 Task: Research Airbnb options in Laukaa, Finland from 6th December, 2023 to 15th December, 2023 for 6 adults. Place can be entire room or private room with 6 bedrooms having 6 beds and 6 bathrooms. Property type can be house. Amenities needed are: wifi, TV, free parkinig on premises, gym, breakfast.
Action: Mouse moved to (522, 108)
Screenshot: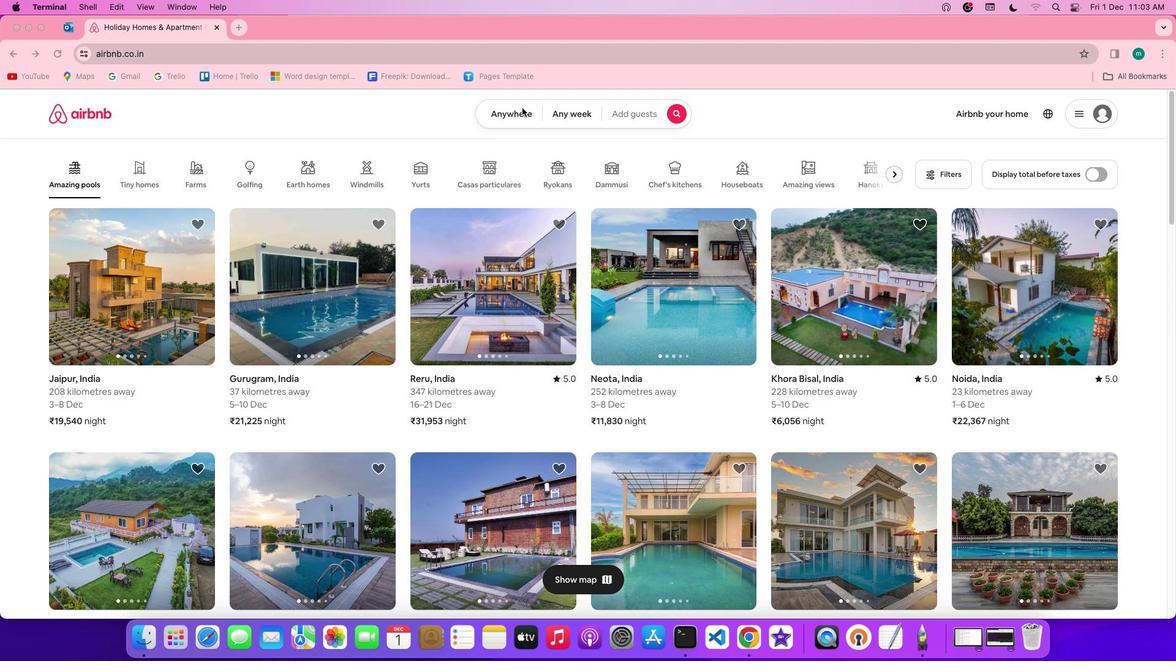 
Action: Mouse pressed left at (522, 108)
Screenshot: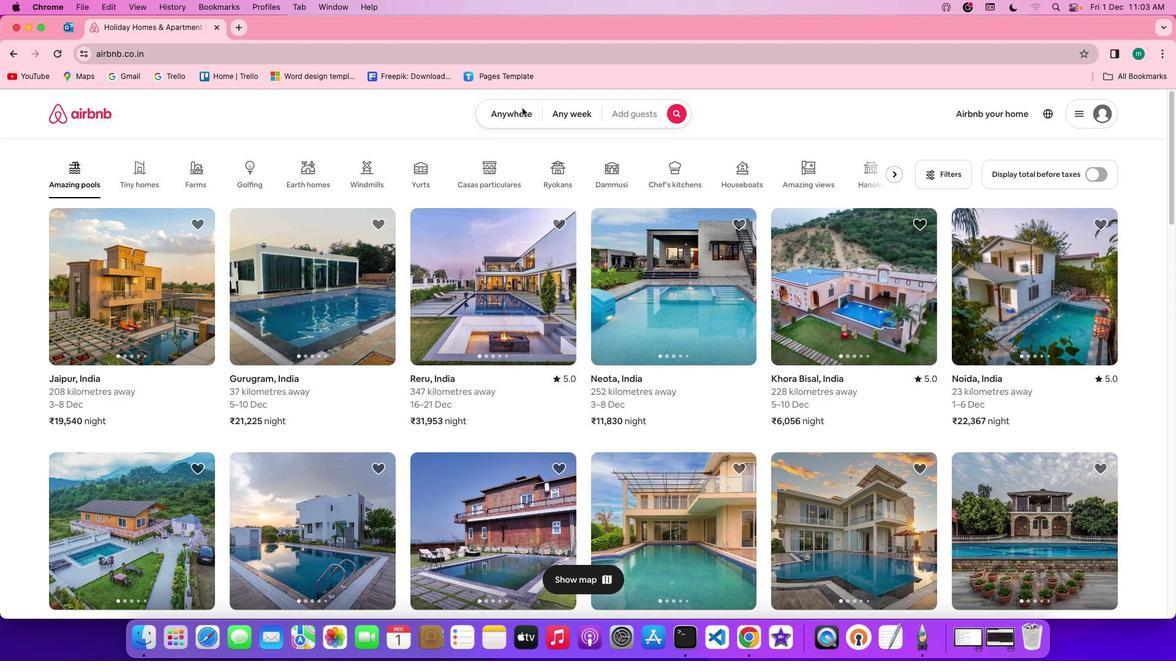 
Action: Mouse pressed left at (522, 108)
Screenshot: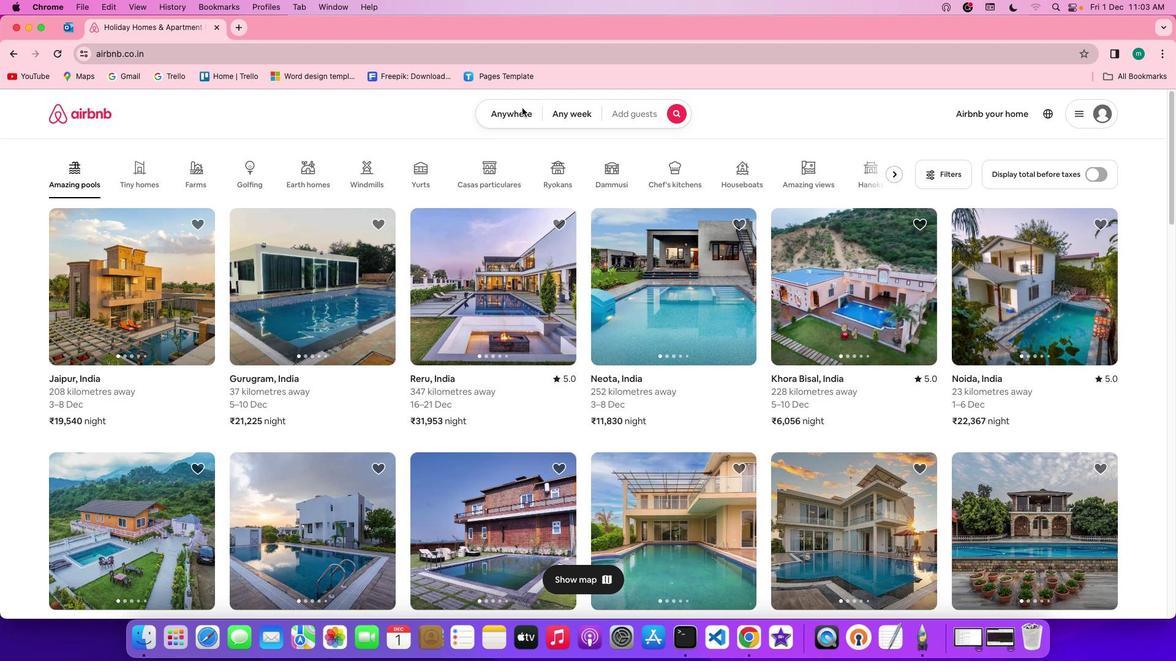 
Action: Mouse moved to (451, 158)
Screenshot: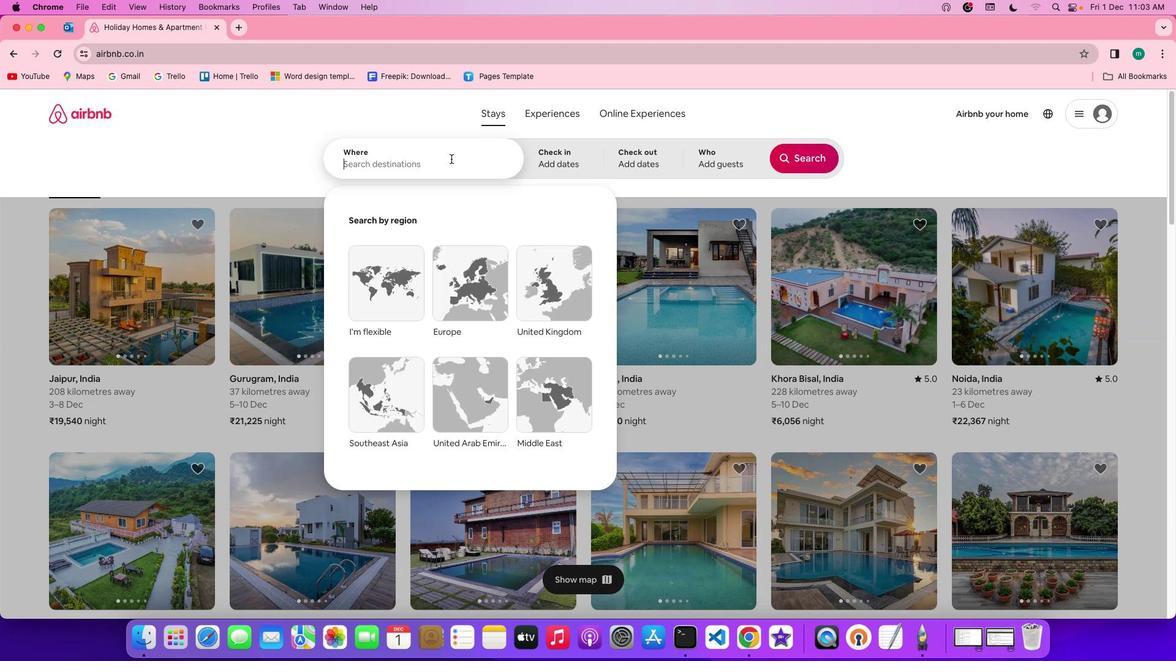 
Action: Mouse pressed left at (451, 158)
Screenshot: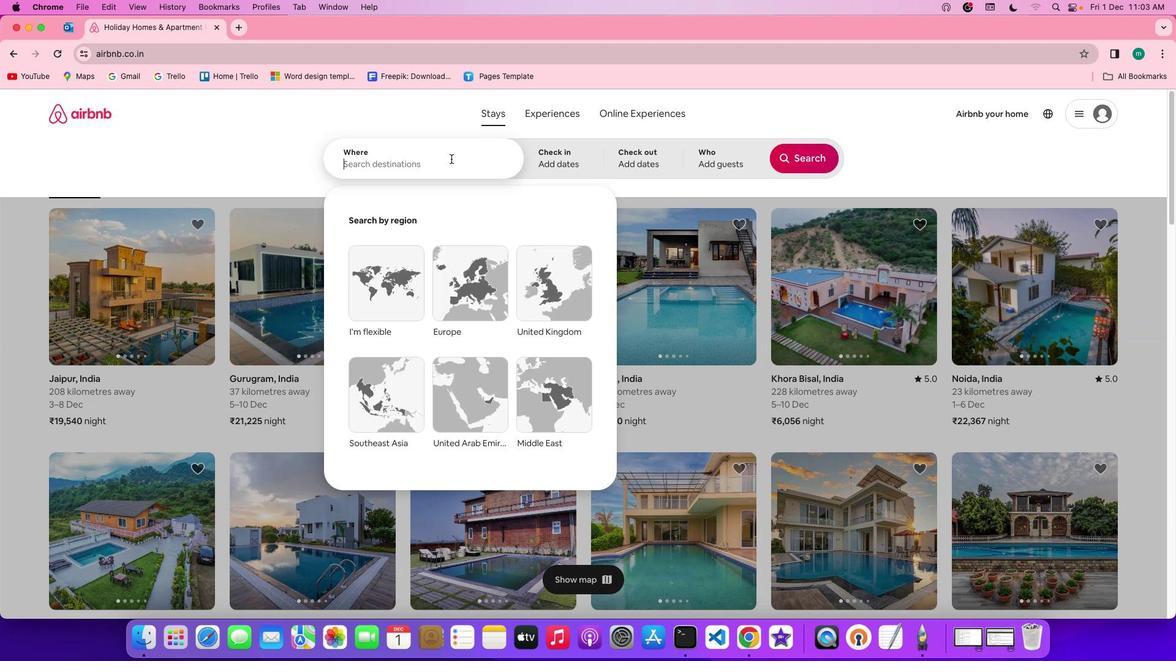 
Action: Key pressed Key.shift'L''a''u''k''a''a'','Key.spaceKey.shift'f''i''n''l''a''n''d'
Screenshot: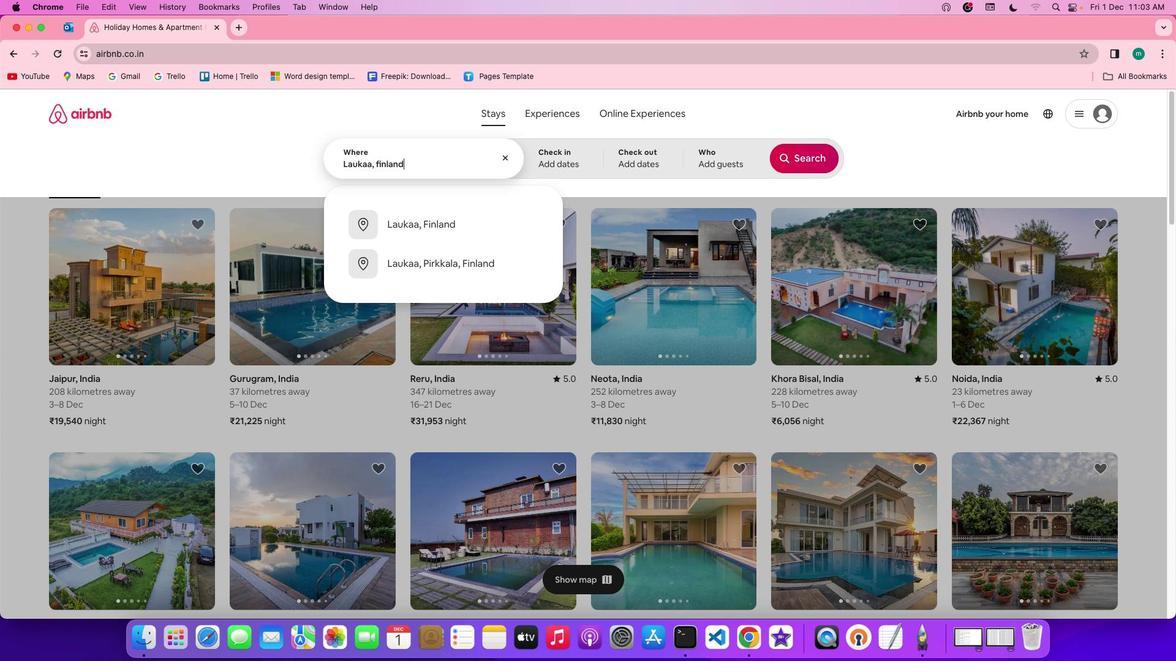 
Action: Mouse moved to (570, 162)
Screenshot: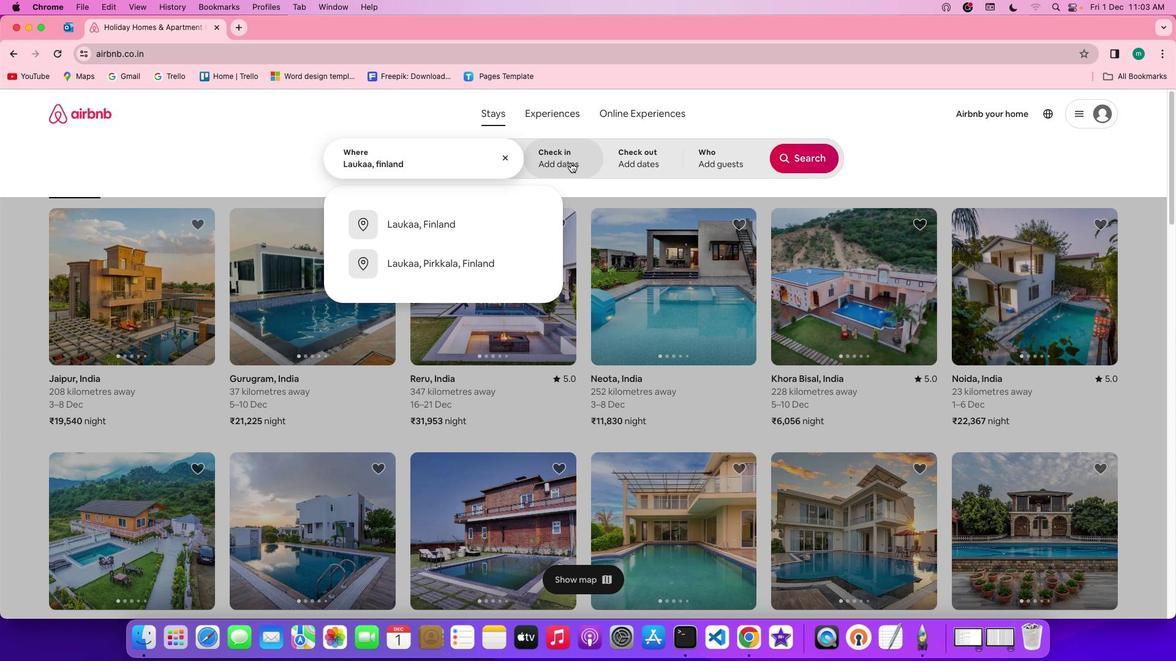 
Action: Mouse pressed left at (570, 162)
Screenshot: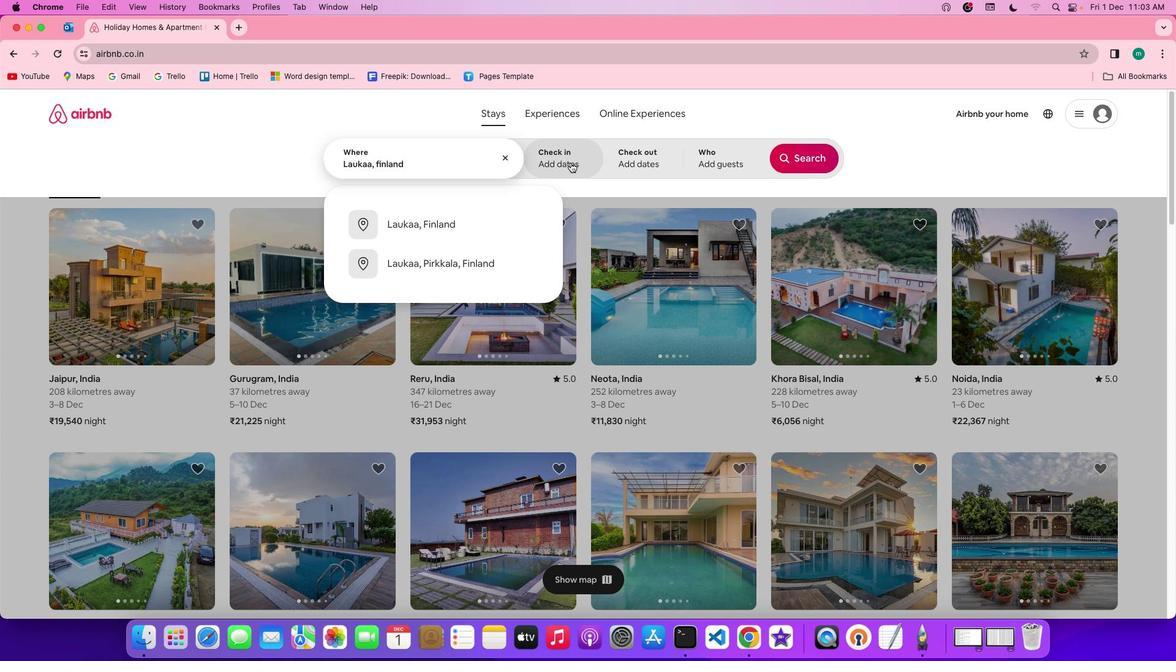 
Action: Mouse moved to (802, 307)
Screenshot: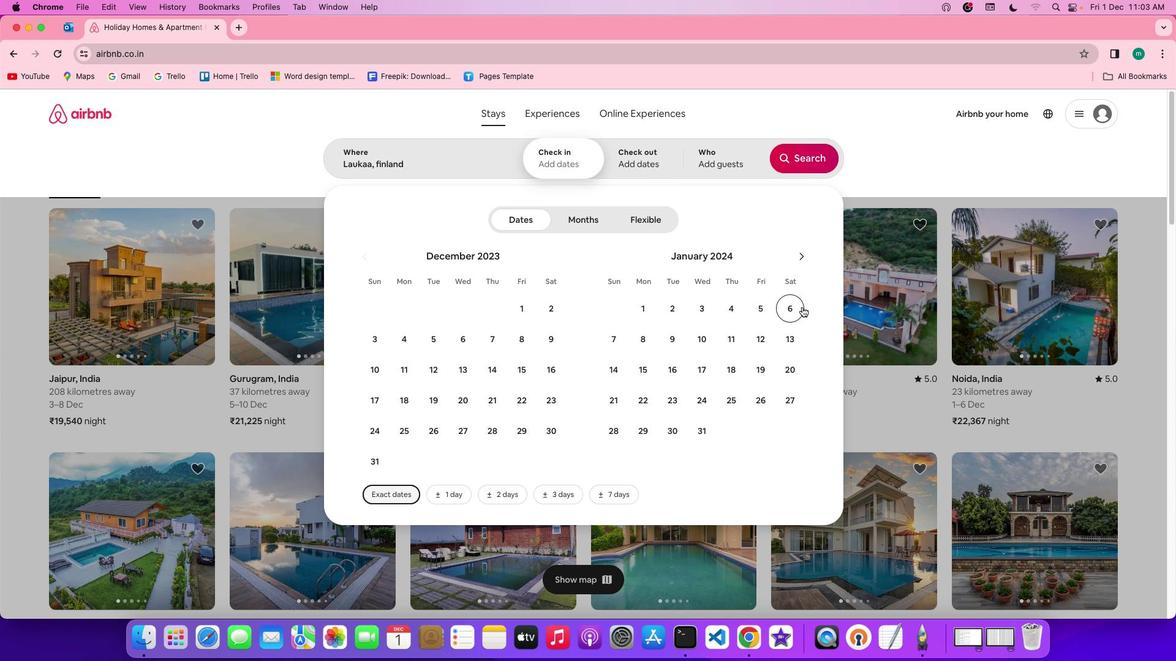 
Action: Mouse pressed left at (802, 307)
Screenshot: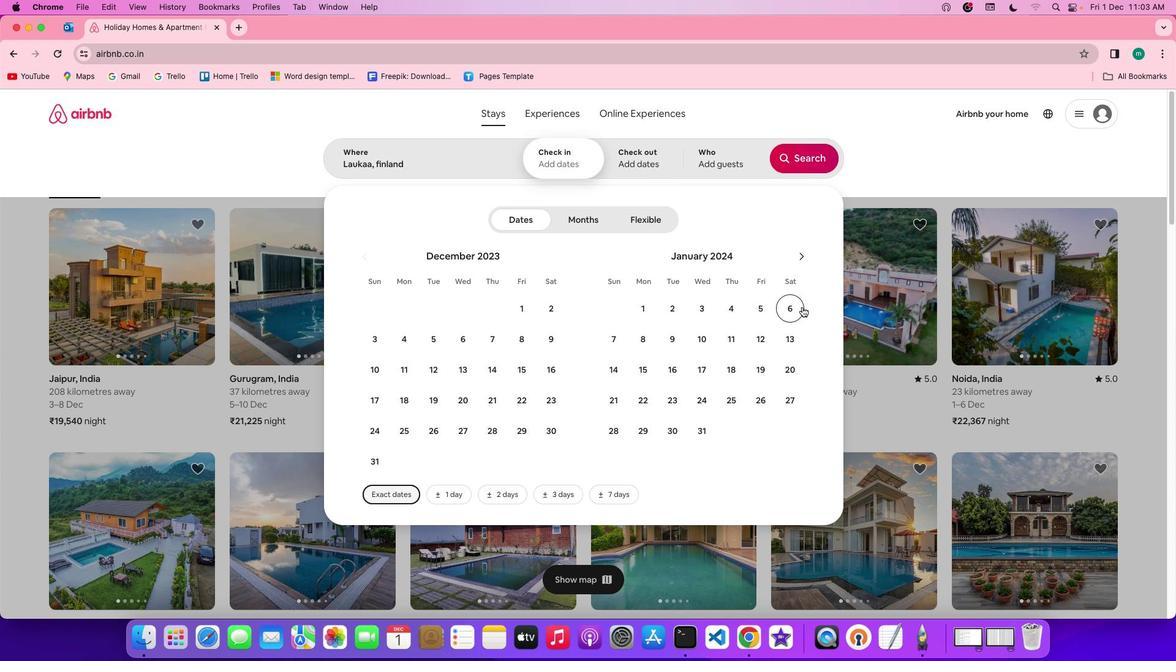 
Action: Mouse moved to (653, 369)
Screenshot: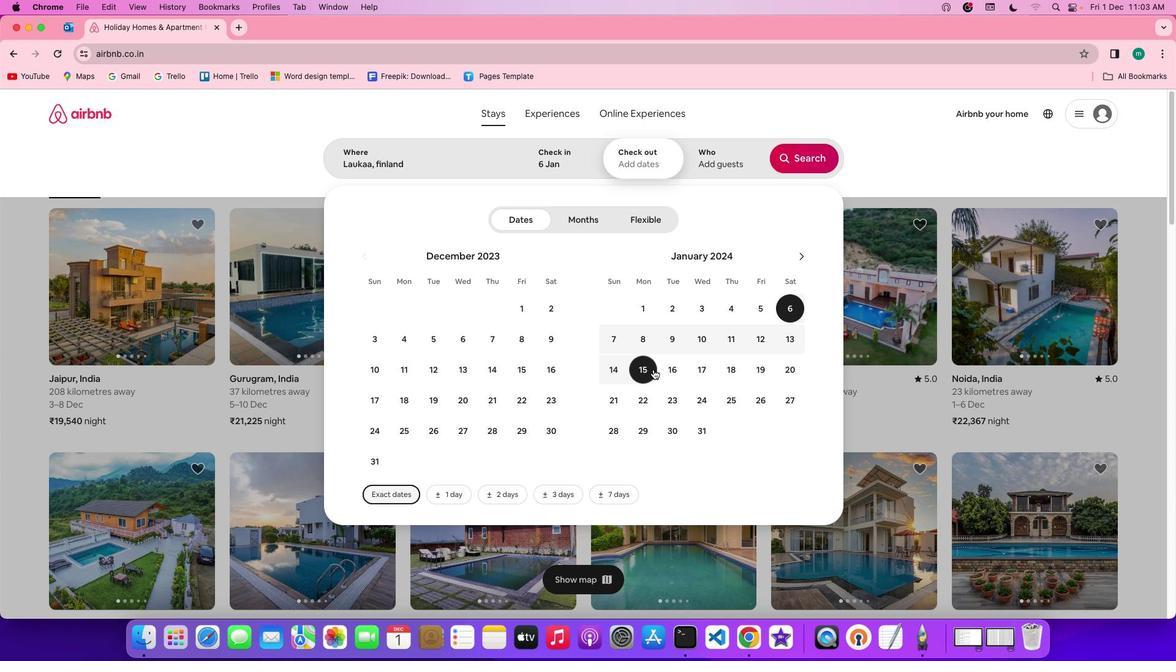 
Action: Mouse pressed left at (653, 369)
Screenshot: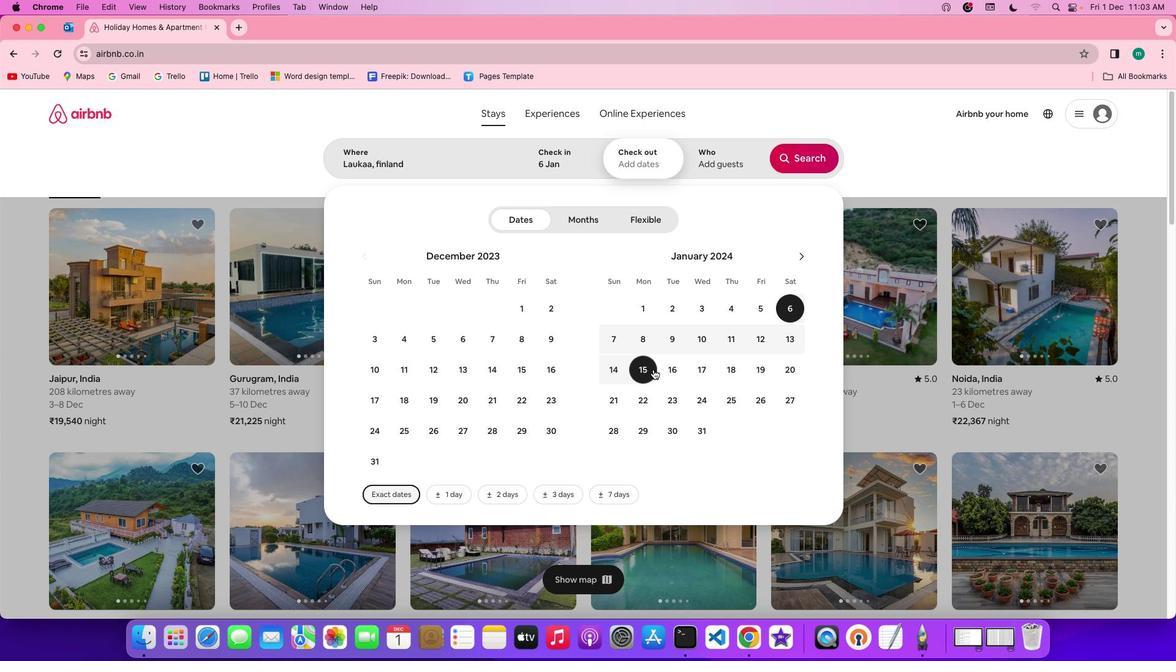 
Action: Mouse moved to (724, 158)
Screenshot: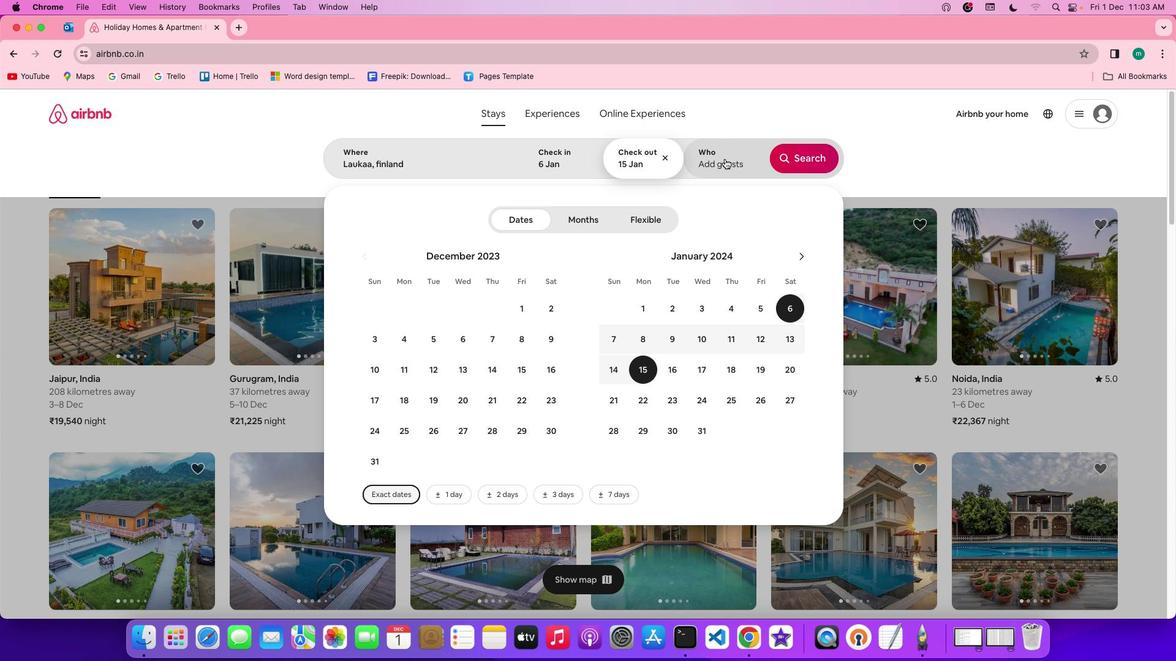
Action: Mouse pressed left at (724, 158)
Screenshot: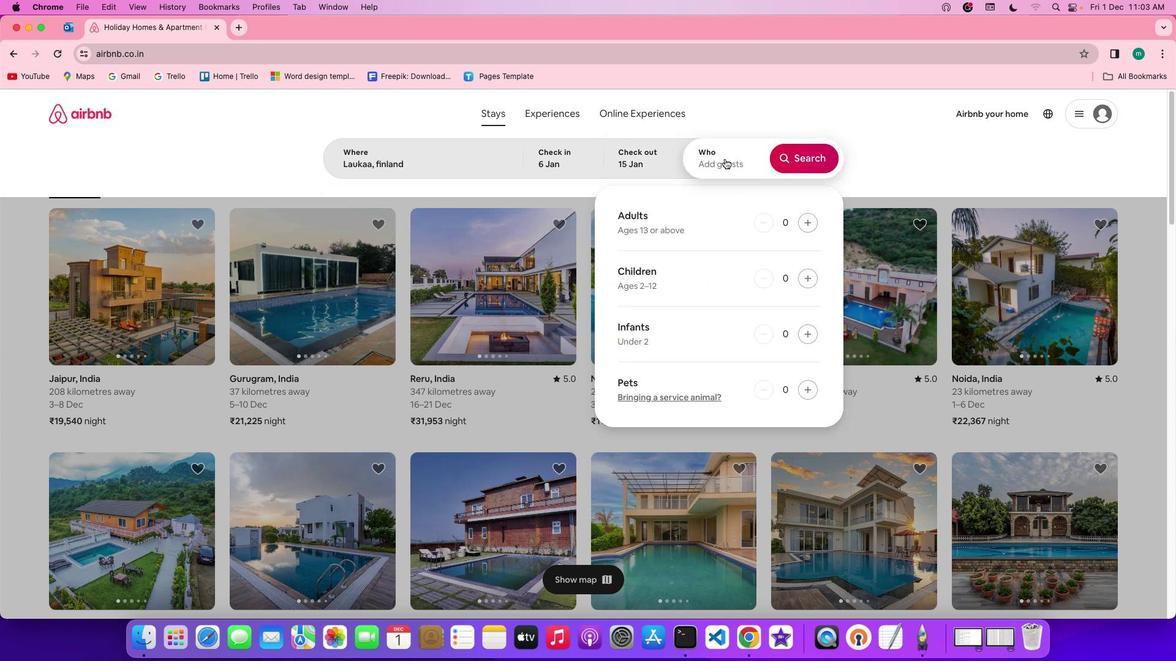 
Action: Mouse moved to (803, 220)
Screenshot: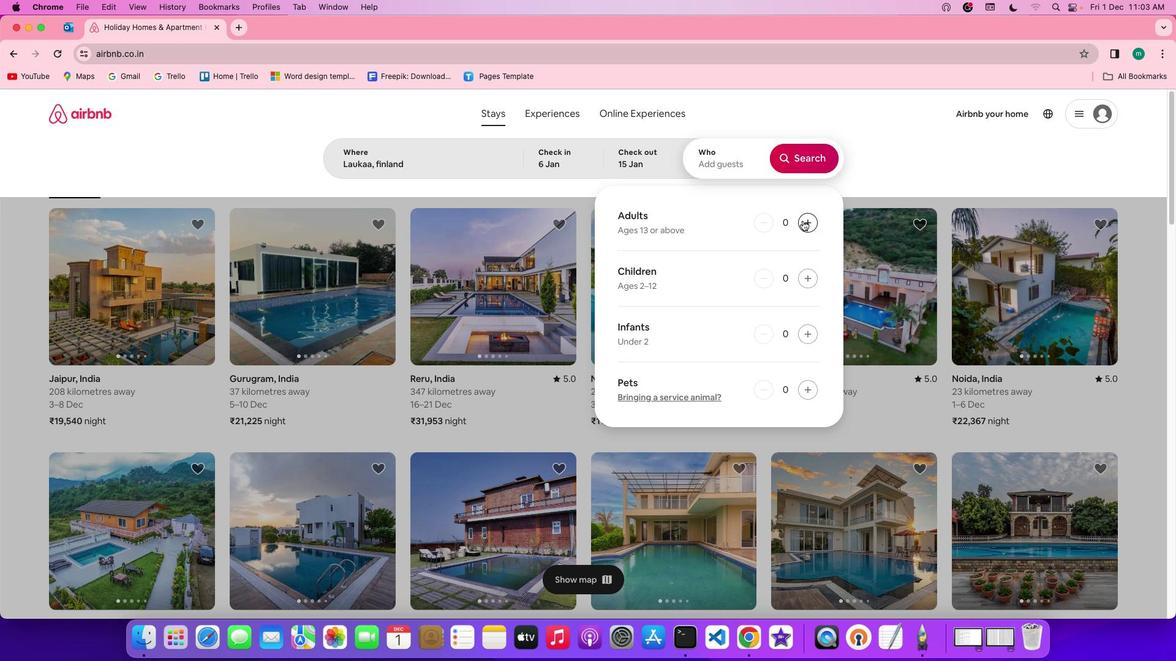 
Action: Mouse pressed left at (803, 220)
Screenshot: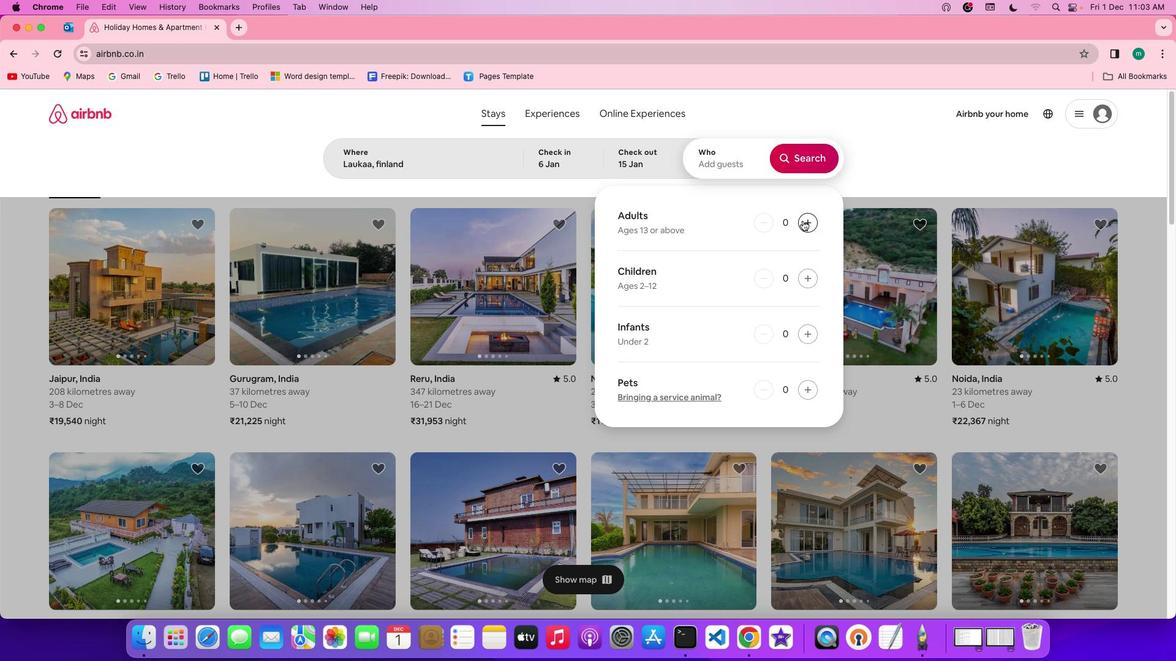 
Action: Mouse pressed left at (803, 220)
Screenshot: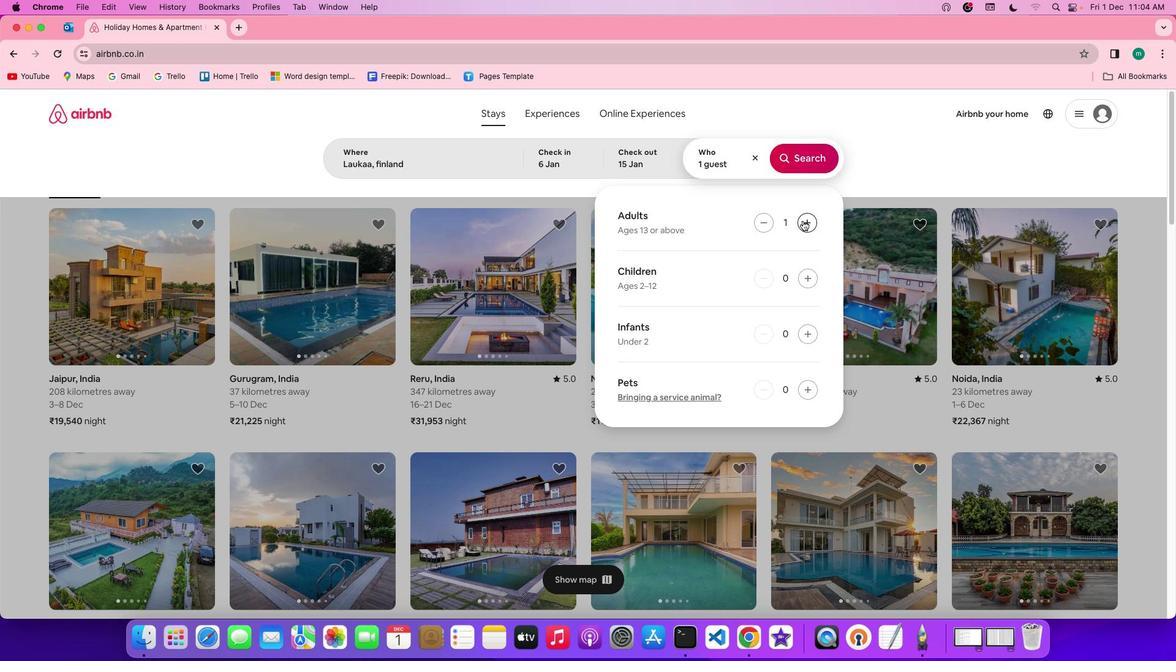 
Action: Mouse pressed left at (803, 220)
Screenshot: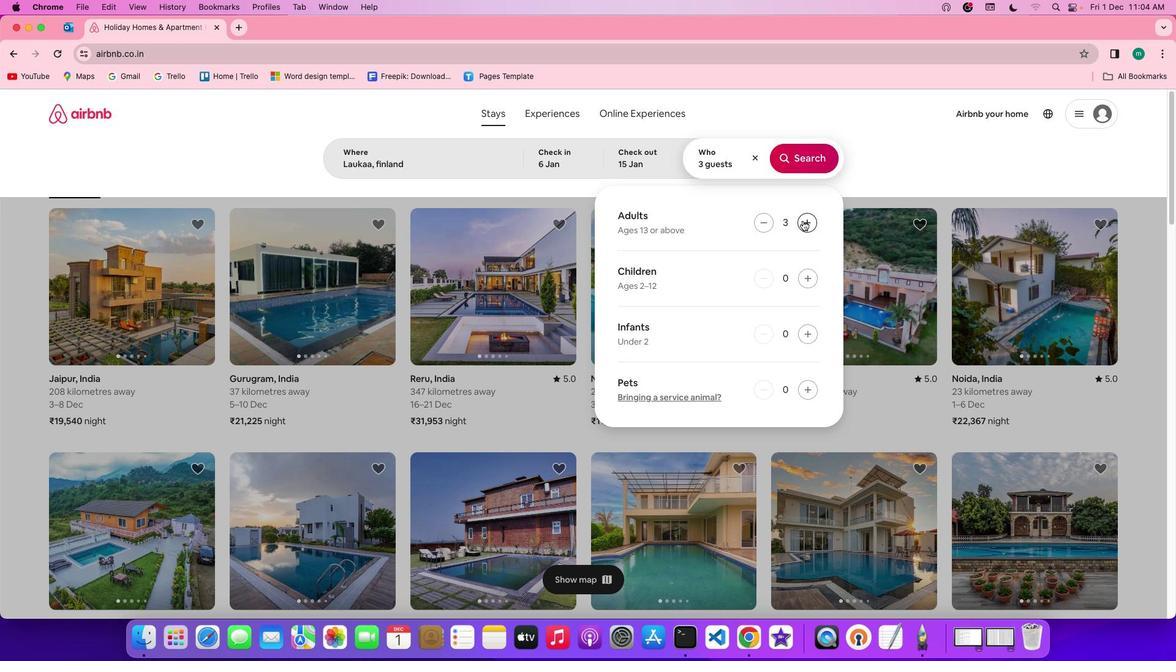 
Action: Mouse pressed left at (803, 220)
Screenshot: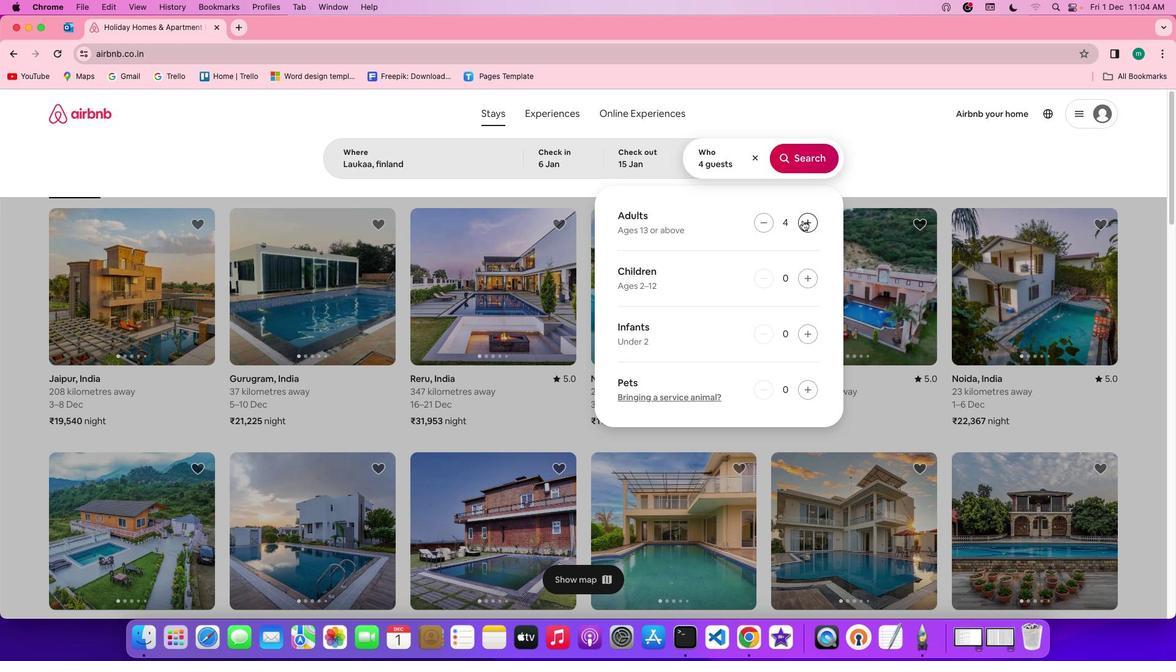 
Action: Mouse pressed left at (803, 220)
Screenshot: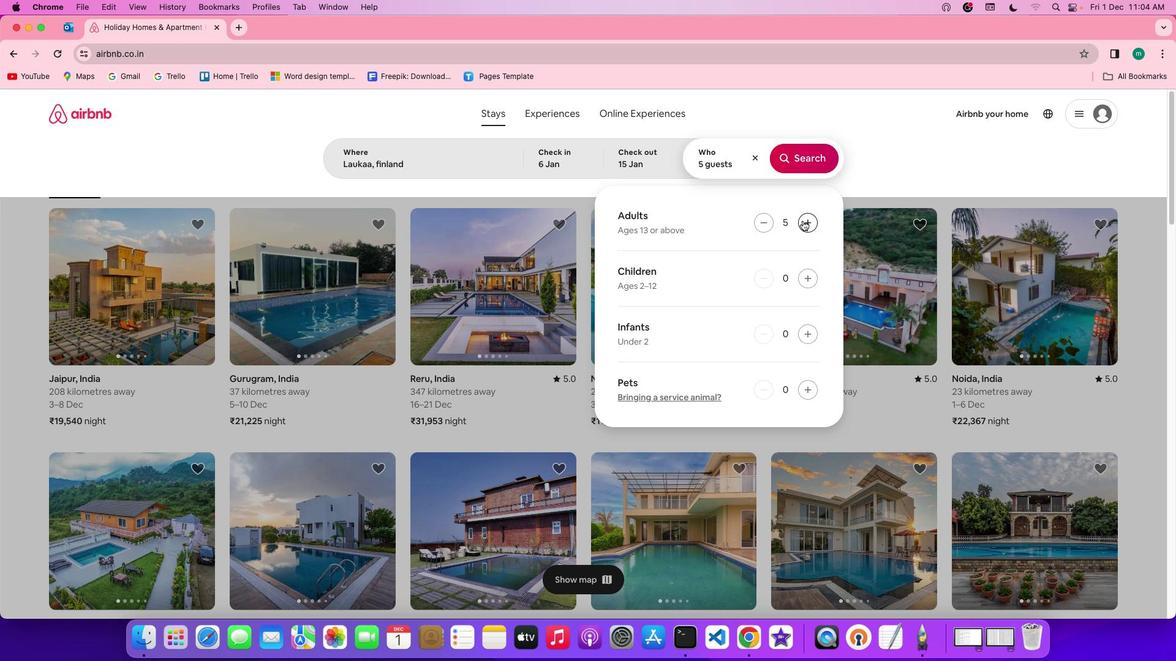 
Action: Mouse pressed left at (803, 220)
Screenshot: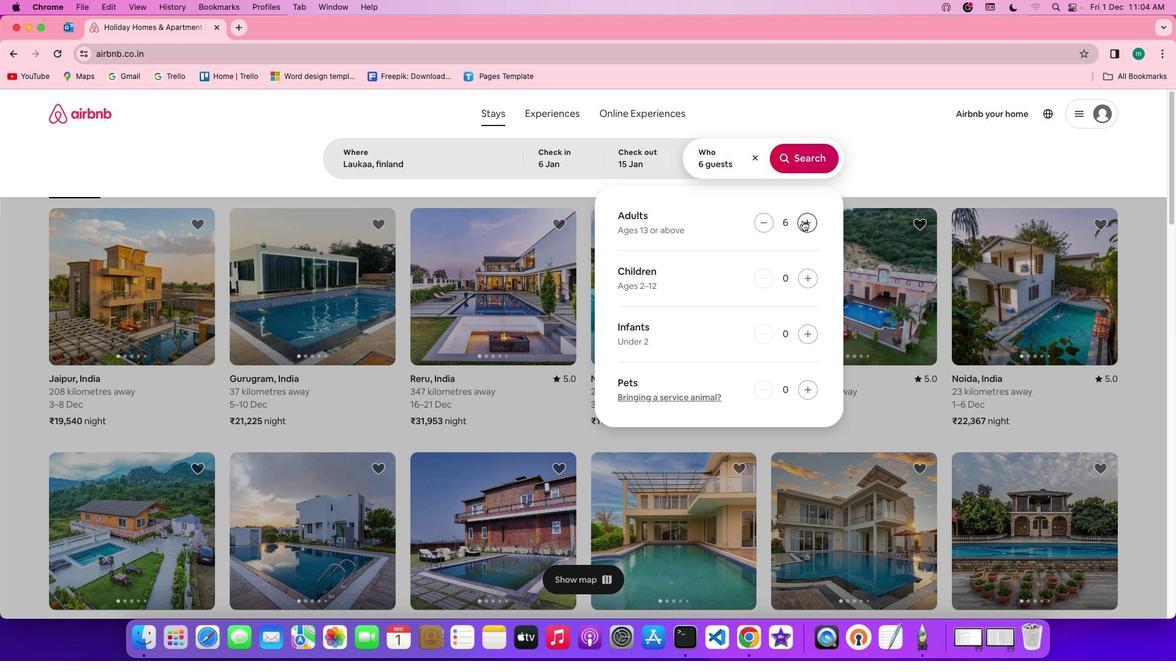 
Action: Mouse moved to (809, 152)
Screenshot: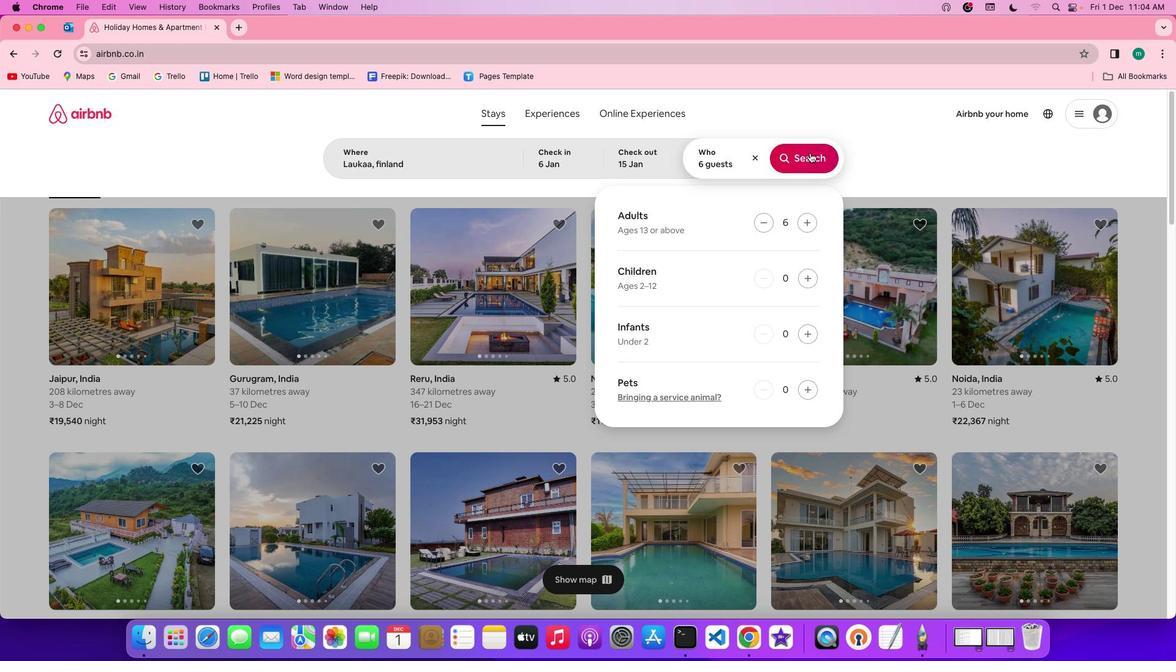 
Action: Mouse pressed left at (809, 152)
Screenshot: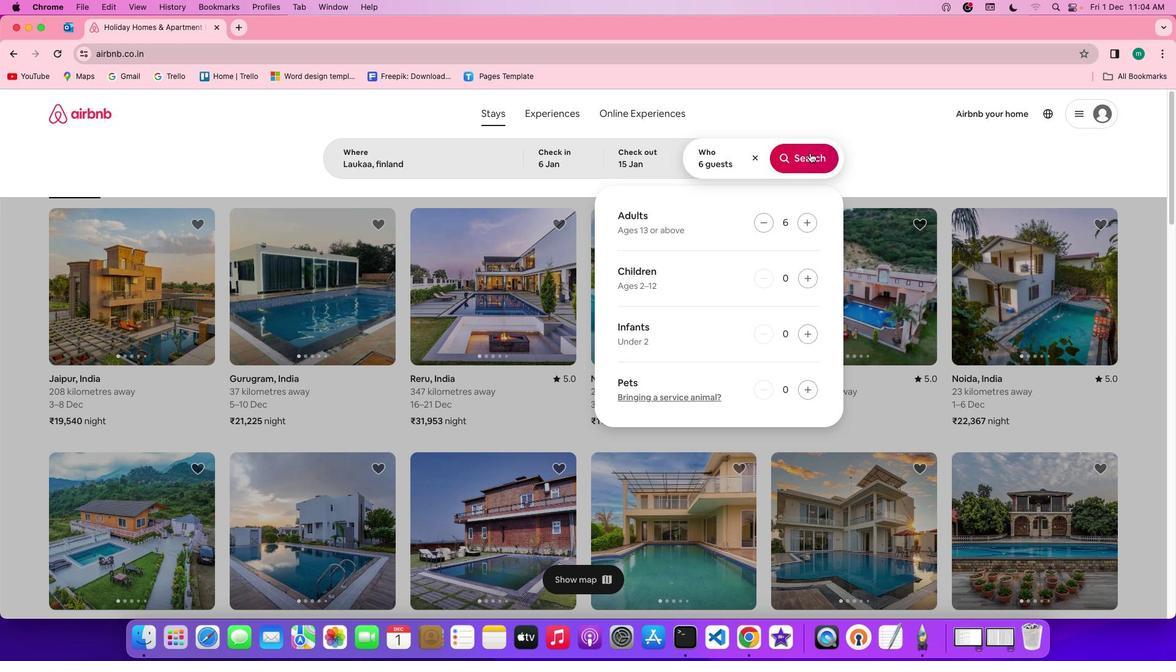 
Action: Mouse moved to (985, 159)
Screenshot: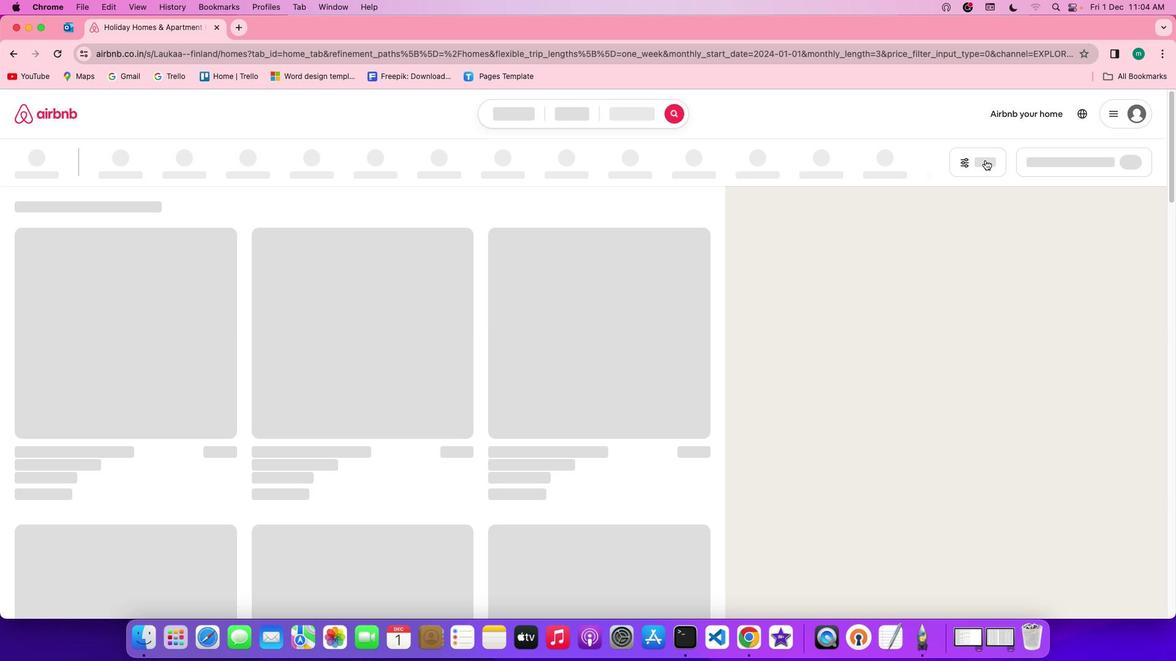 
Action: Mouse pressed left at (985, 159)
Screenshot: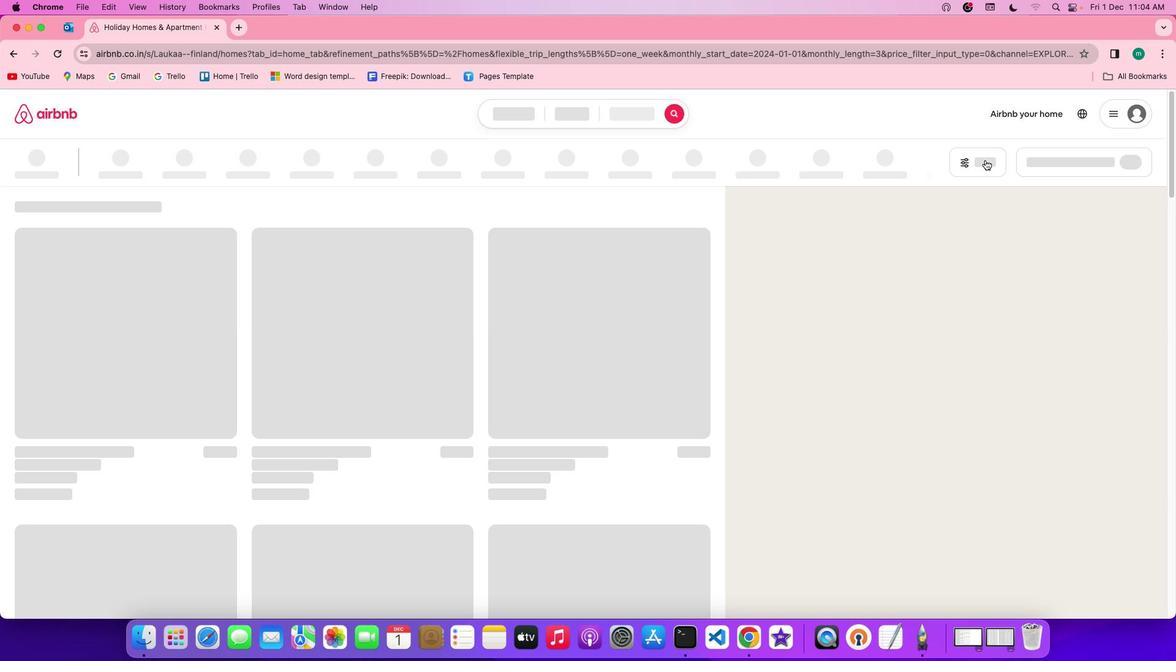 
Action: Mouse moved to (600, 333)
Screenshot: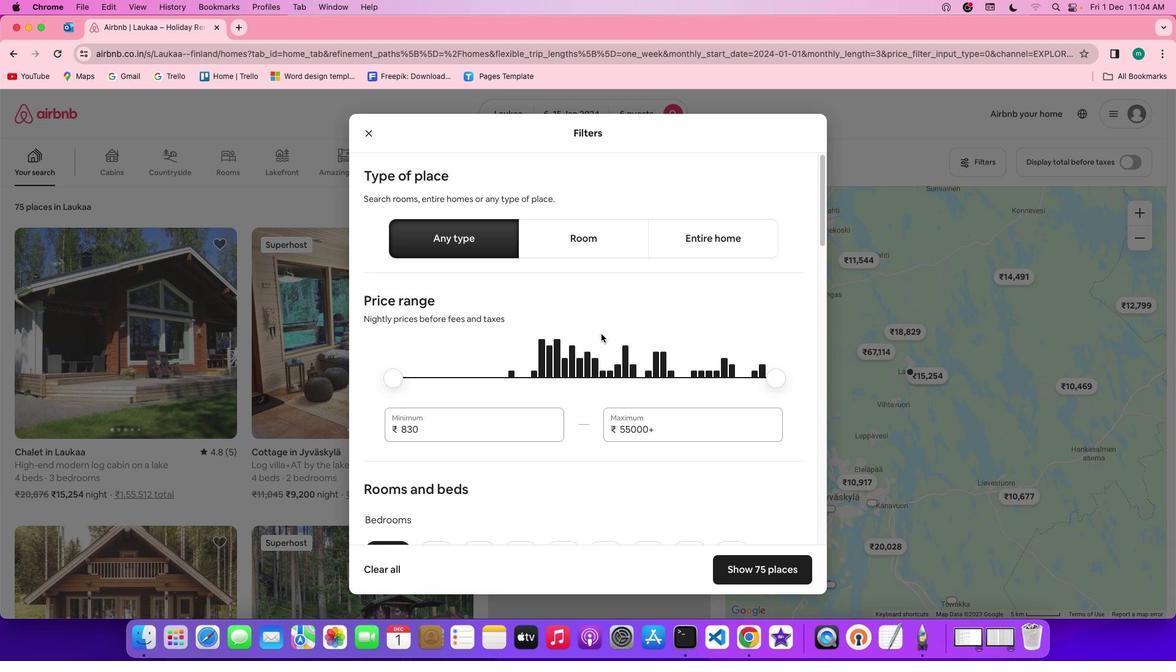 
Action: Mouse scrolled (600, 333) with delta (0, 0)
Screenshot: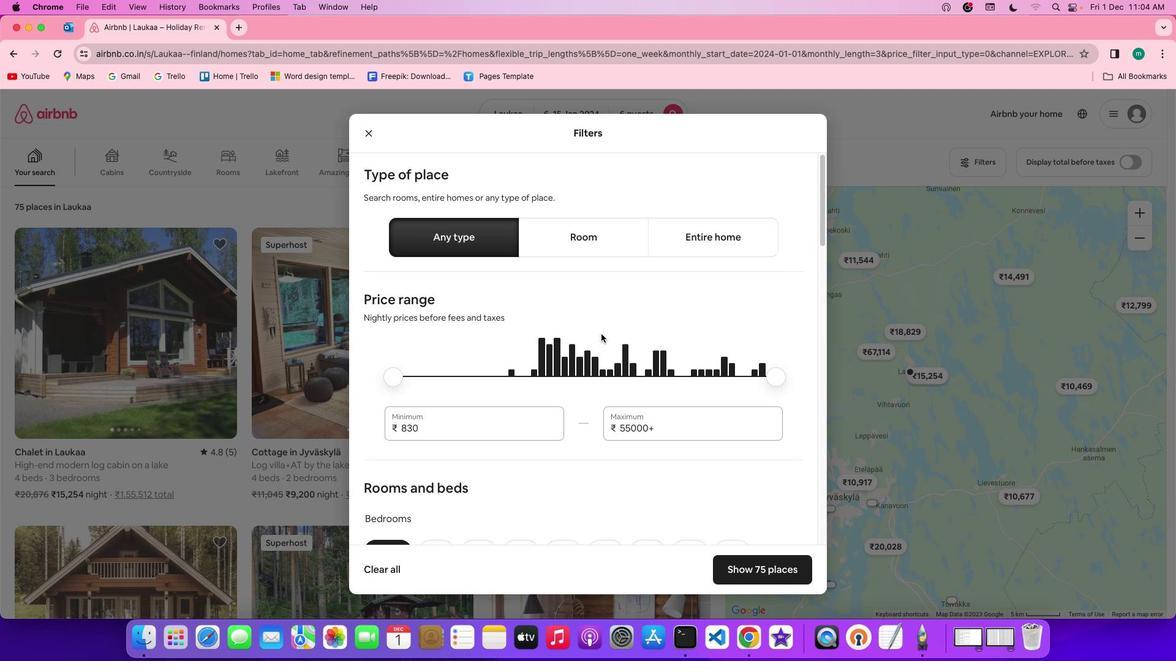 
Action: Mouse scrolled (600, 333) with delta (0, 0)
Screenshot: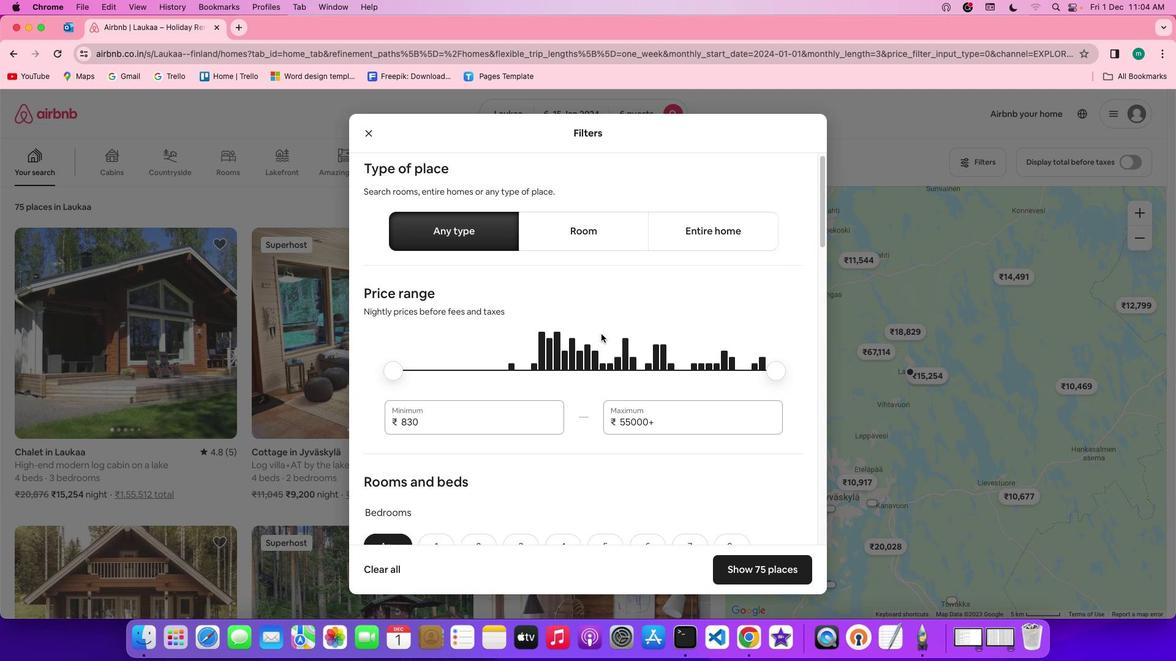 
Action: Mouse scrolled (600, 333) with delta (0, 0)
Screenshot: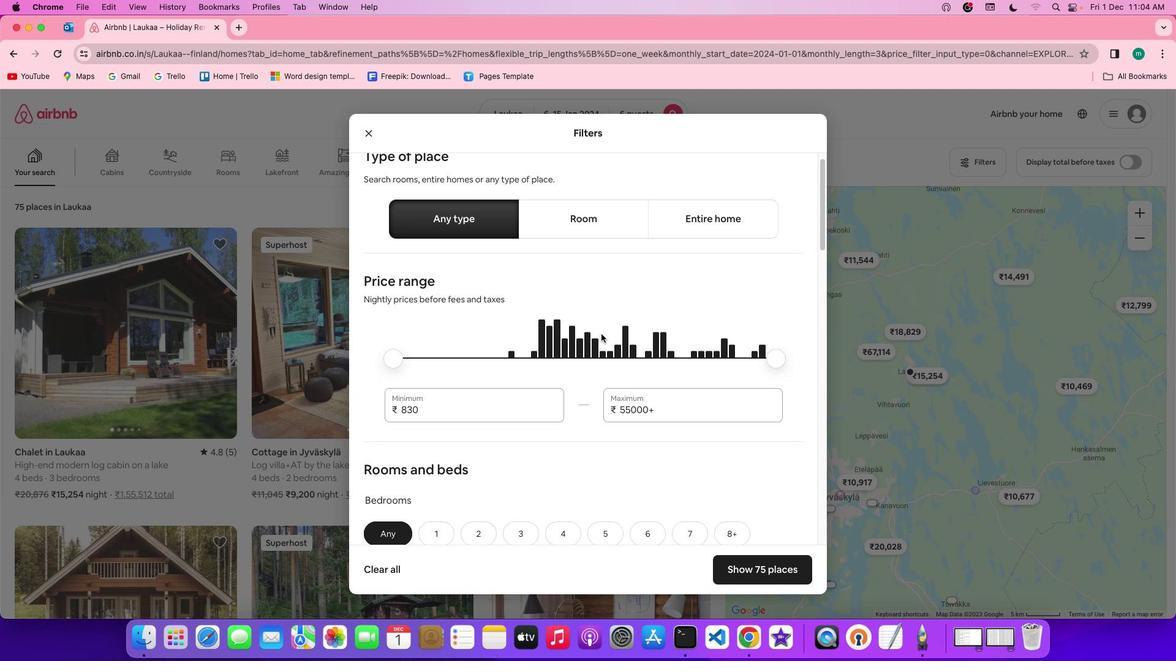 
Action: Mouse scrolled (600, 333) with delta (0, 0)
Screenshot: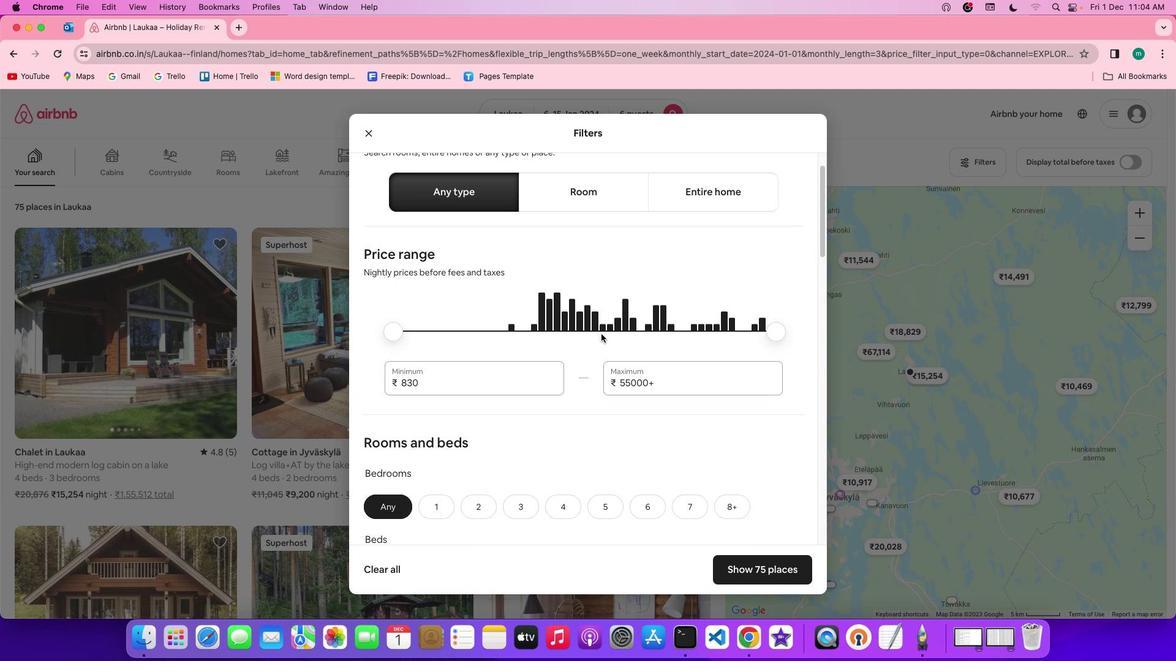 
Action: Mouse scrolled (600, 333) with delta (0, 0)
Screenshot: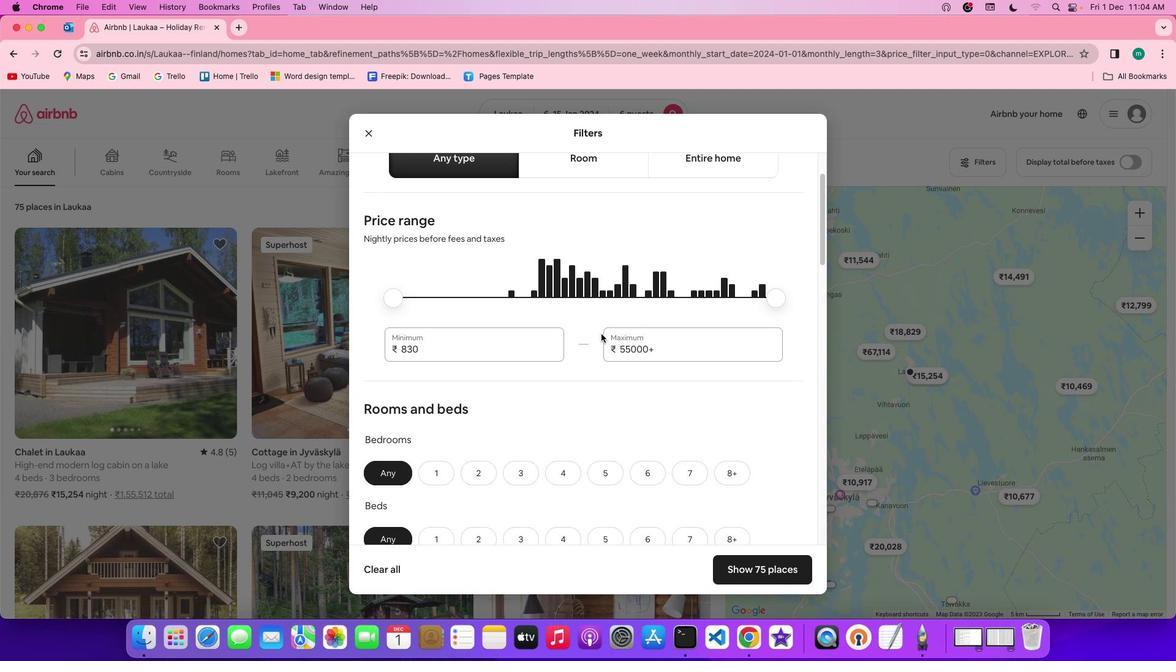 
Action: Mouse scrolled (600, 333) with delta (0, 0)
Screenshot: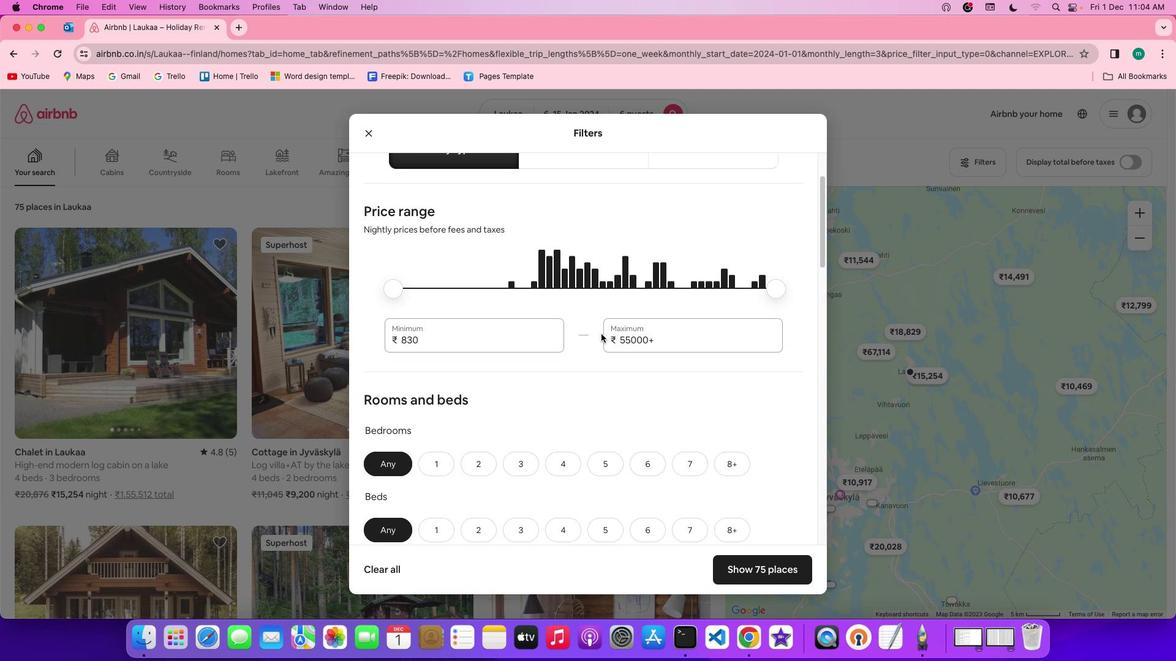
Action: Mouse scrolled (600, 333) with delta (0, -1)
Screenshot: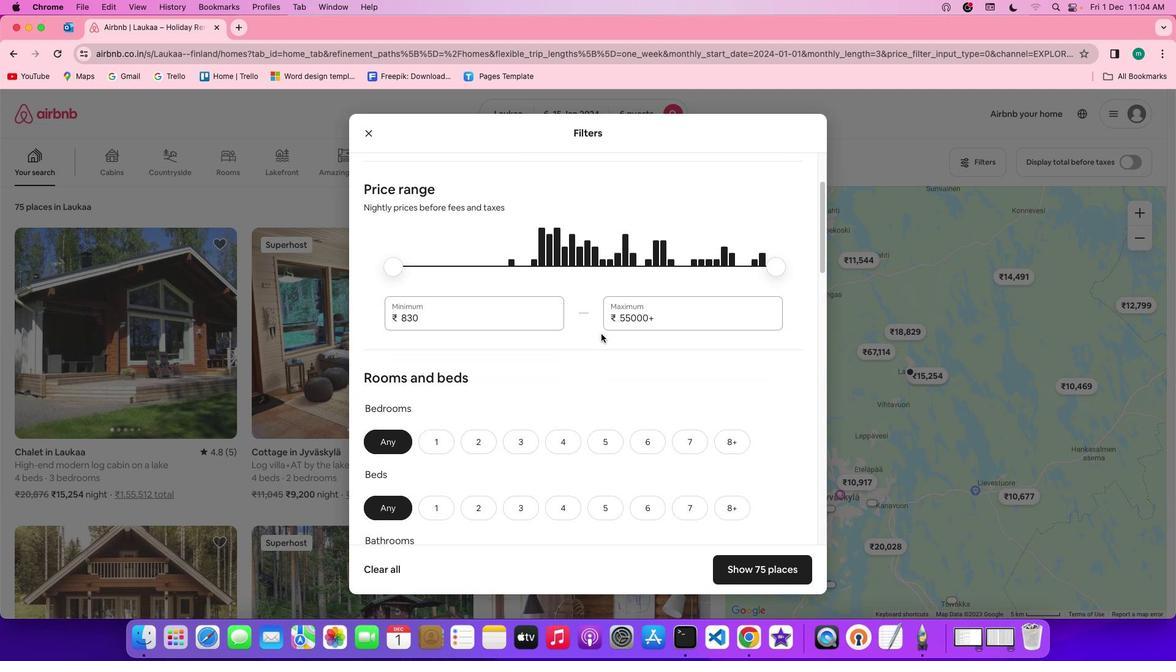 
Action: Mouse scrolled (600, 333) with delta (0, -1)
Screenshot: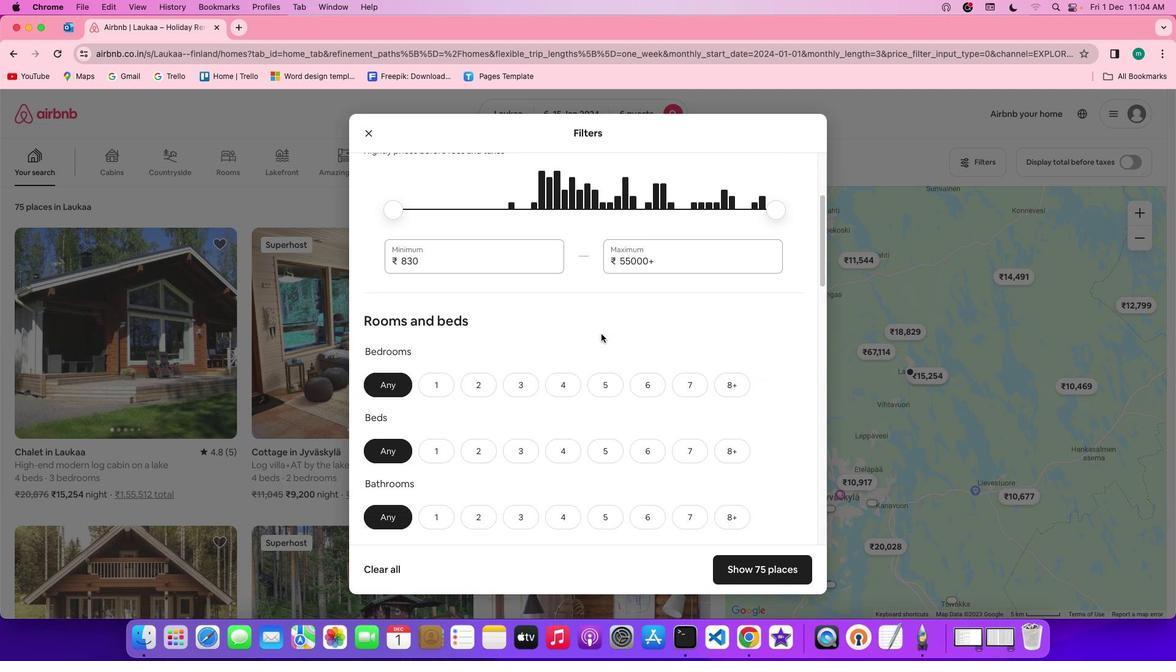 
Action: Mouse scrolled (600, 333) with delta (0, 0)
Screenshot: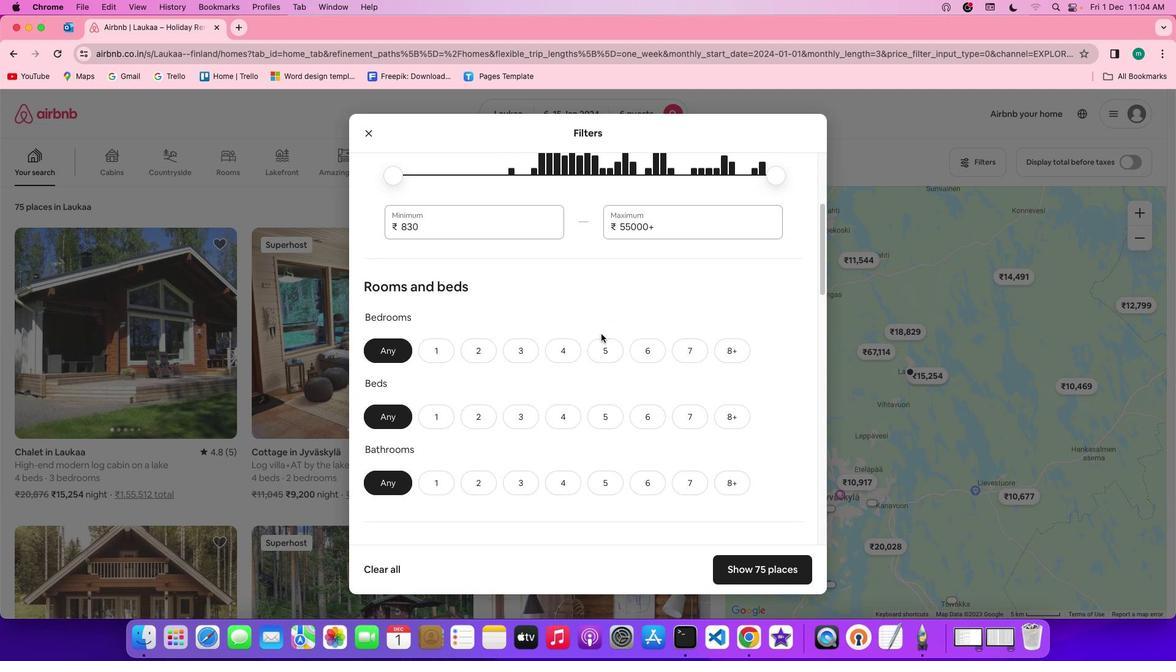 
Action: Mouse scrolled (600, 333) with delta (0, 0)
Screenshot: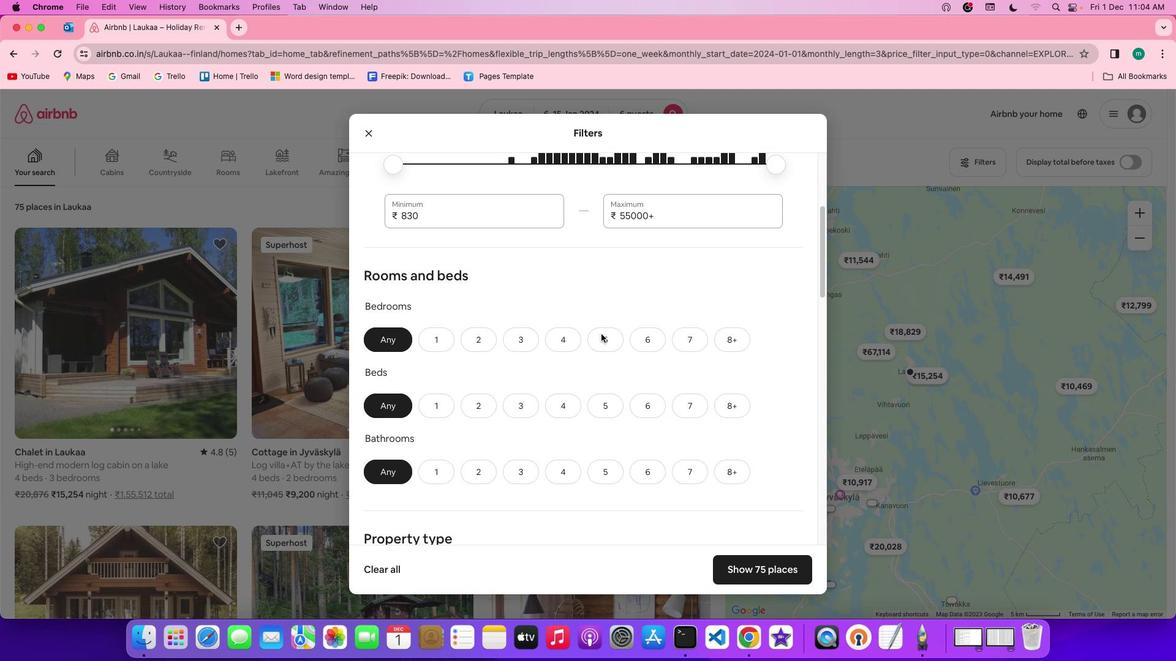 
Action: Mouse scrolled (600, 333) with delta (0, 0)
Screenshot: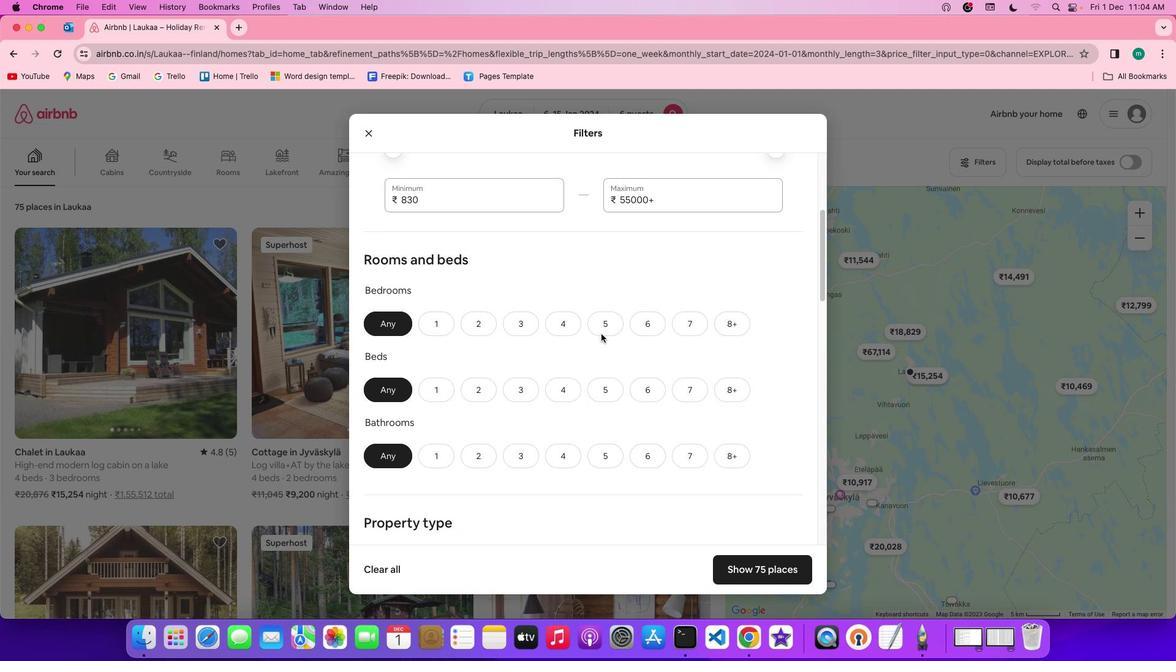 
Action: Mouse scrolled (600, 333) with delta (0, 0)
Screenshot: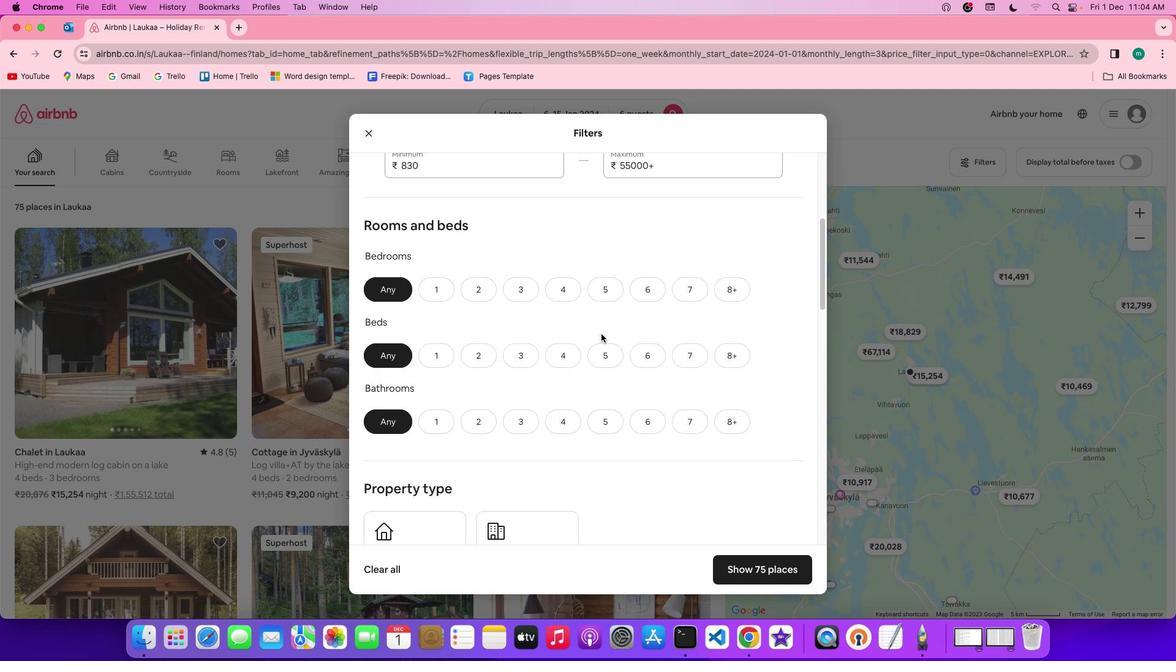 
Action: Mouse scrolled (600, 333) with delta (0, 0)
Screenshot: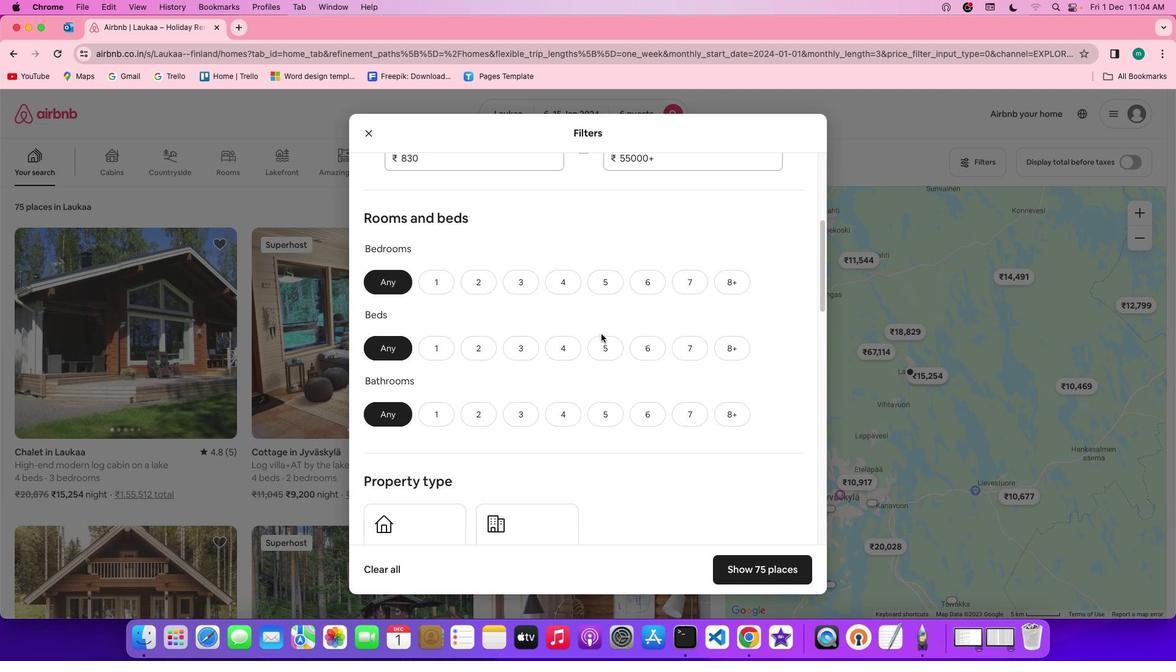 
Action: Mouse scrolled (600, 333) with delta (0, 0)
Screenshot: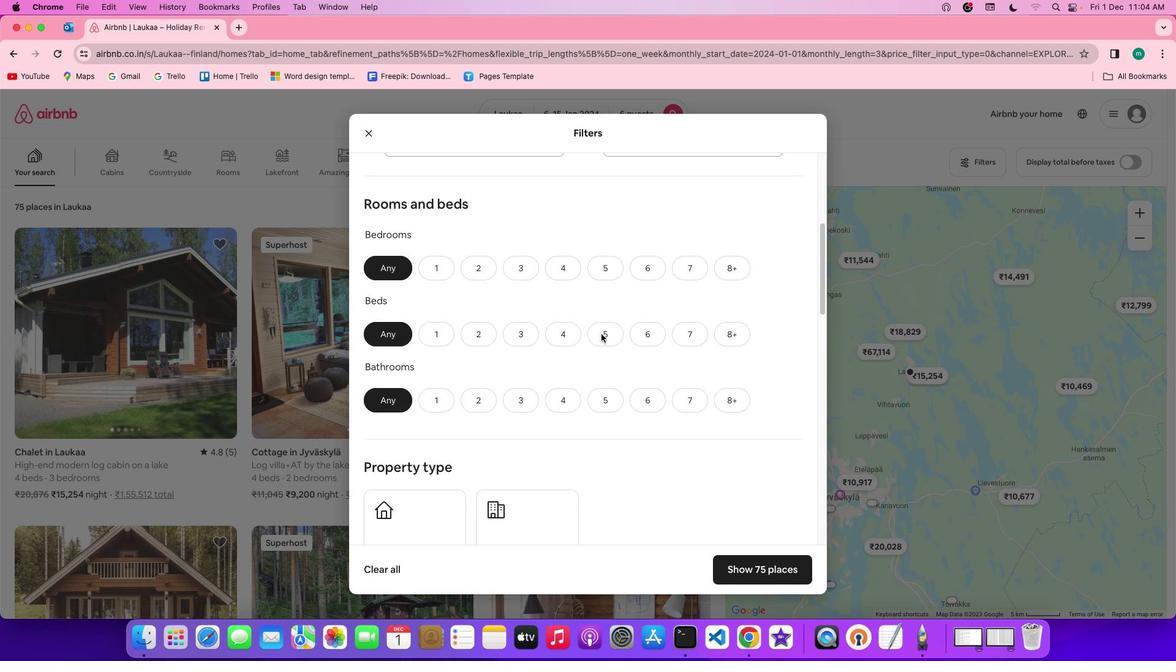 
Action: Mouse moved to (646, 264)
Screenshot: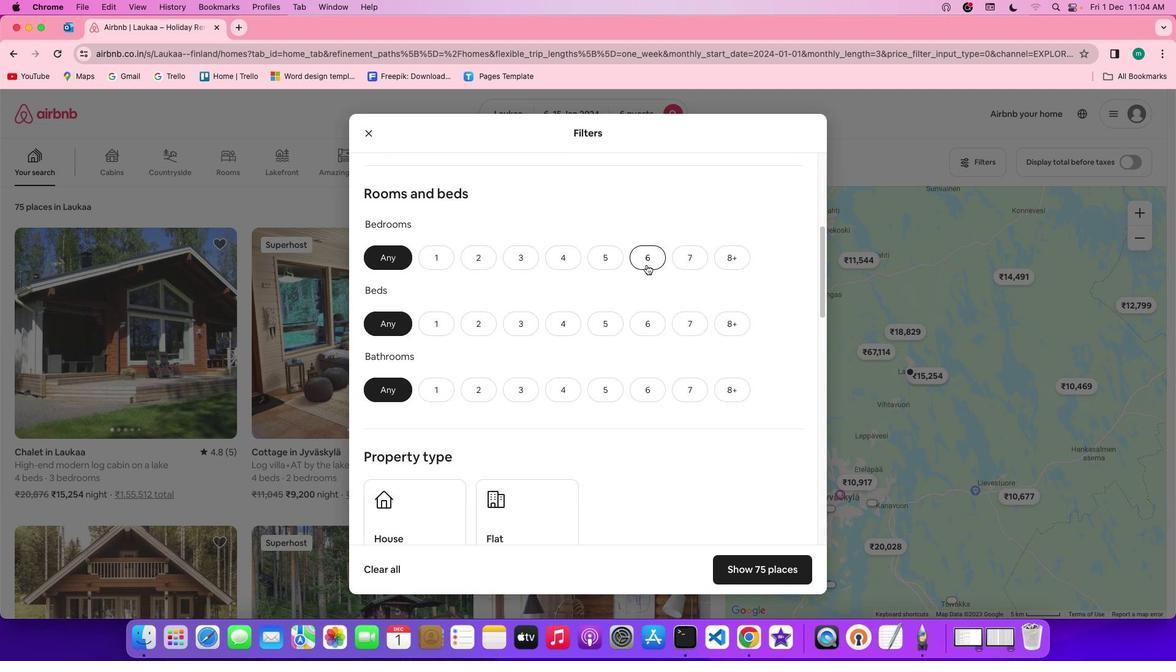 
Action: Mouse pressed left at (646, 264)
Screenshot: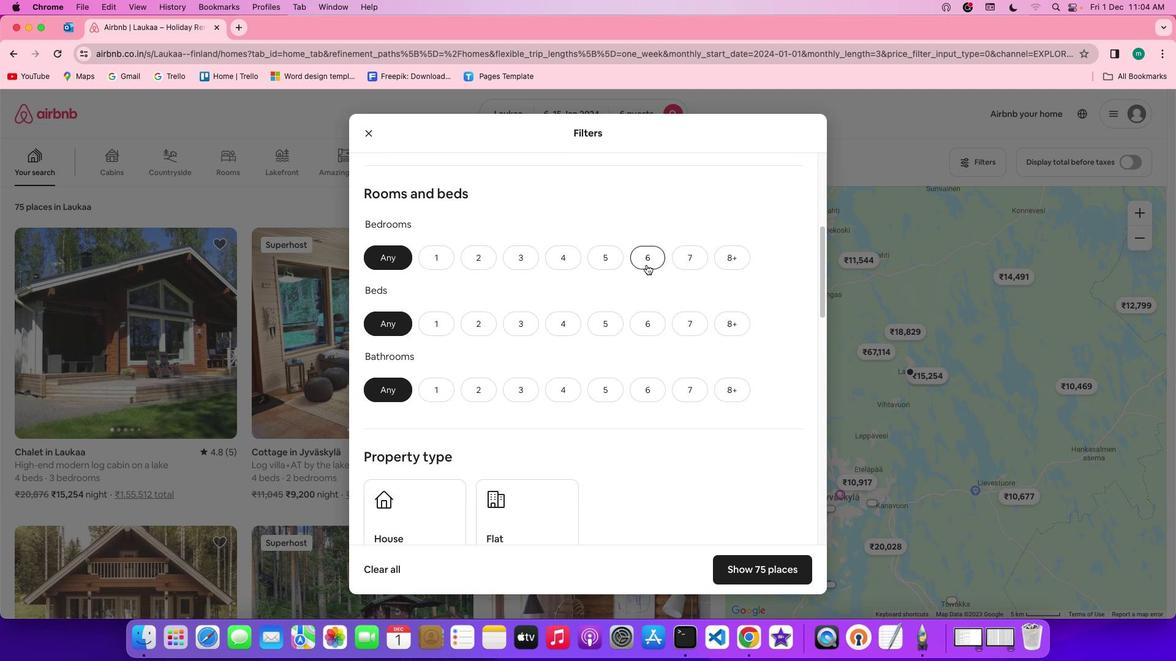 
Action: Mouse moved to (653, 332)
Screenshot: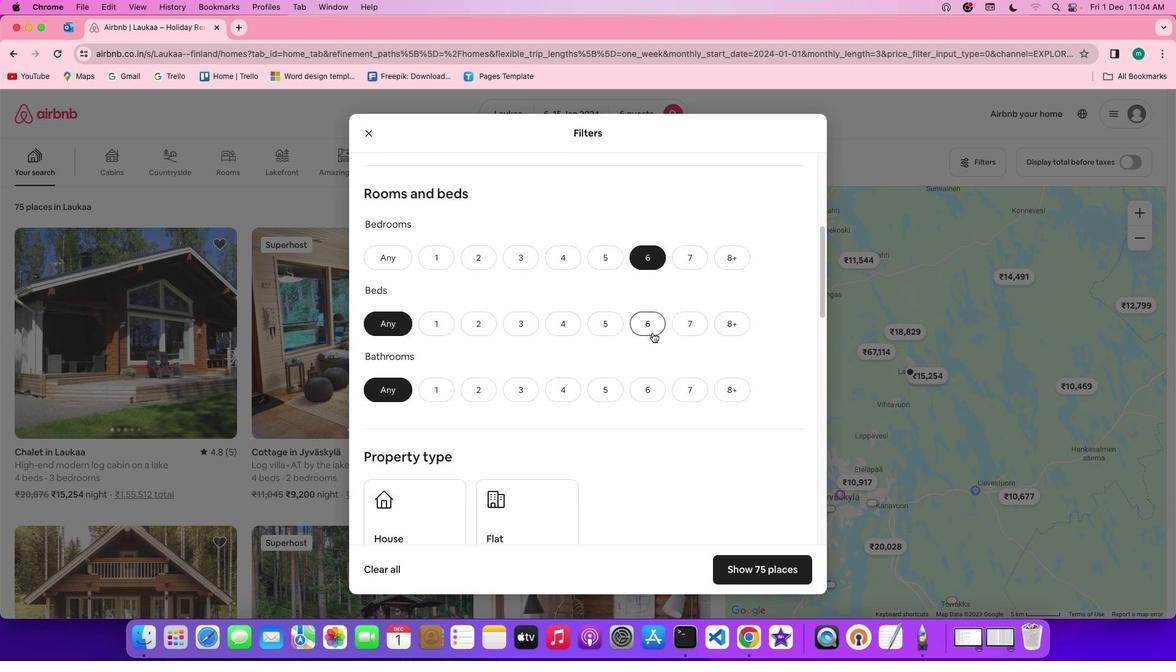 
Action: Mouse pressed left at (653, 332)
Screenshot: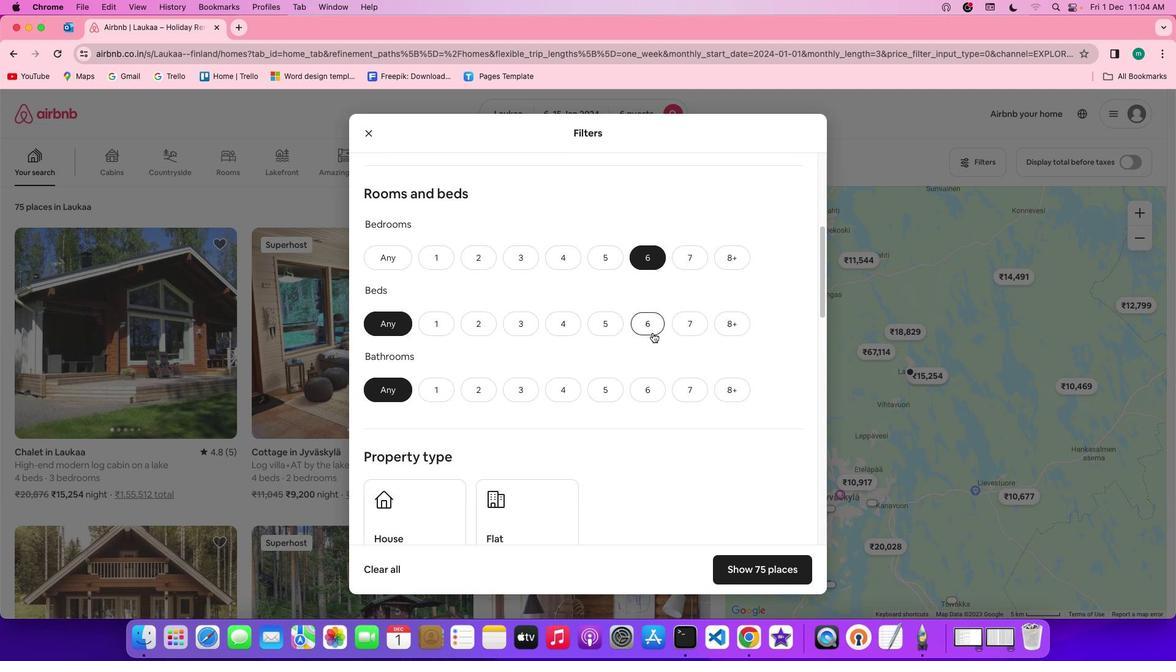 
Action: Mouse moved to (651, 390)
Screenshot: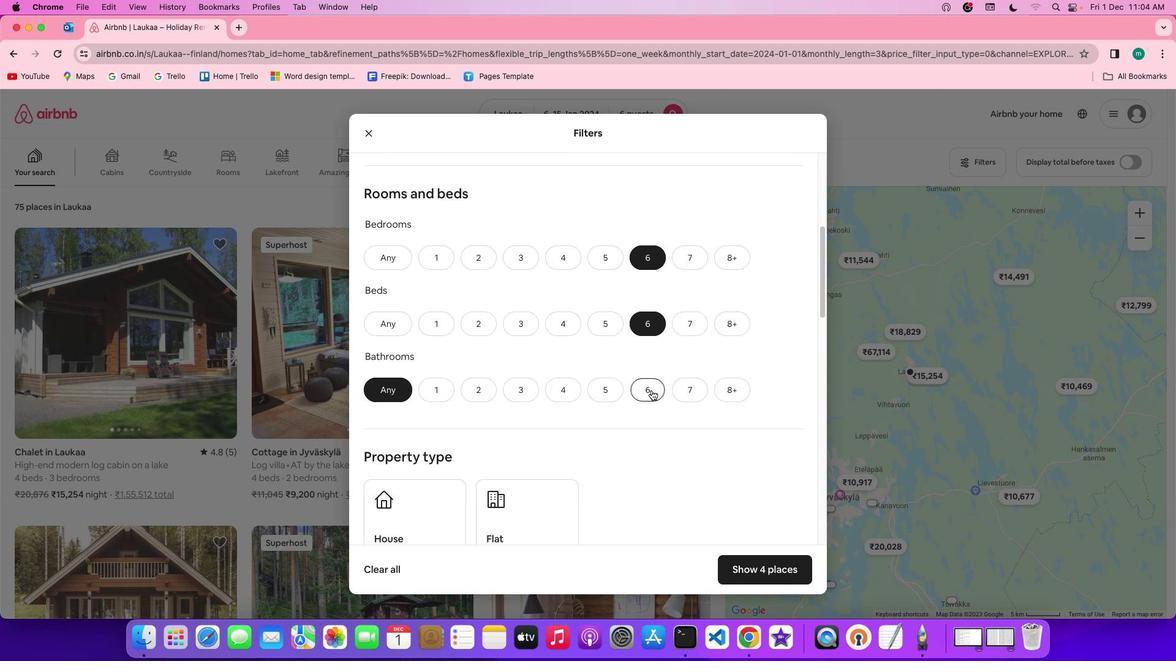 
Action: Mouse pressed left at (651, 390)
Screenshot: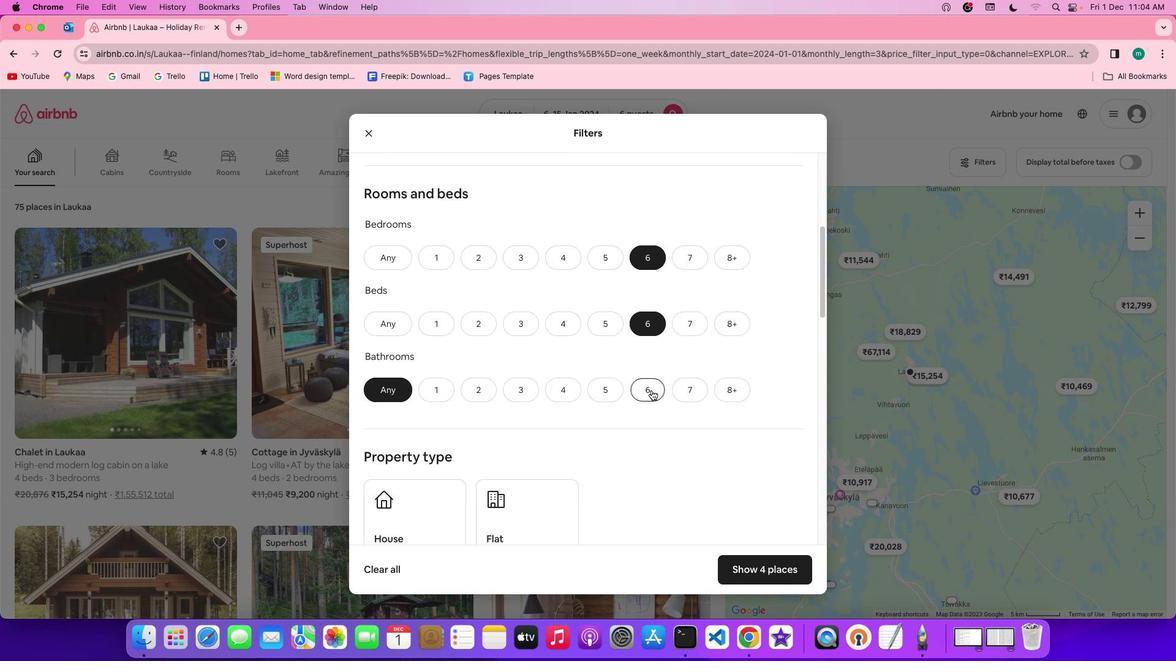 
Action: Mouse moved to (732, 404)
Screenshot: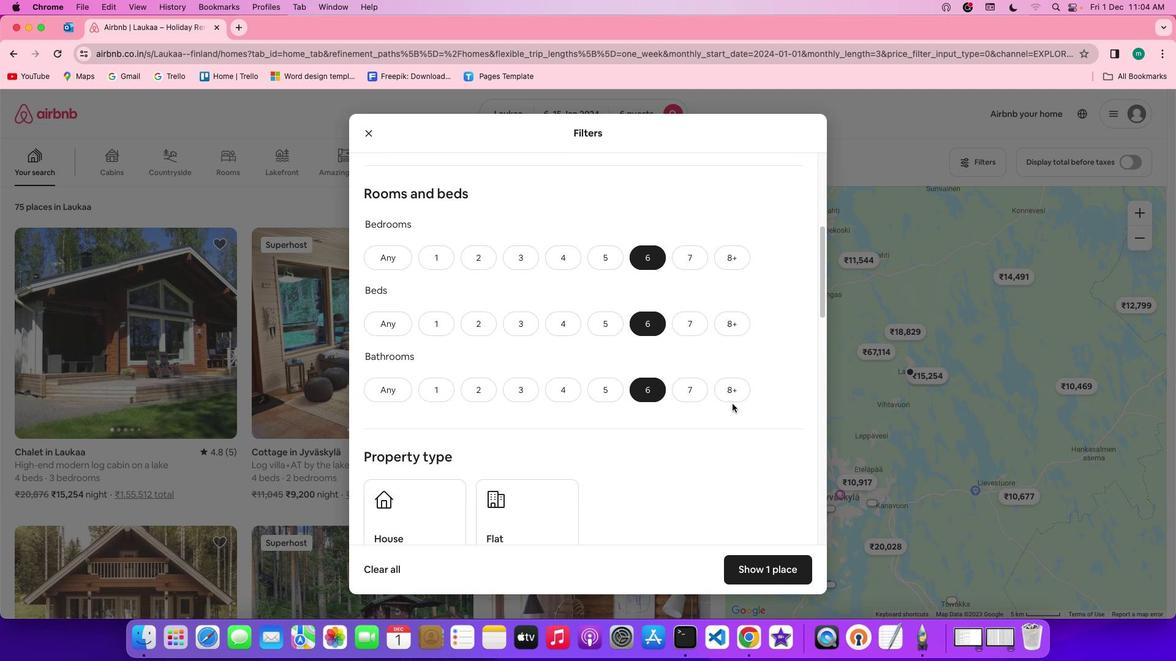 
Action: Mouse scrolled (732, 404) with delta (0, 0)
Screenshot: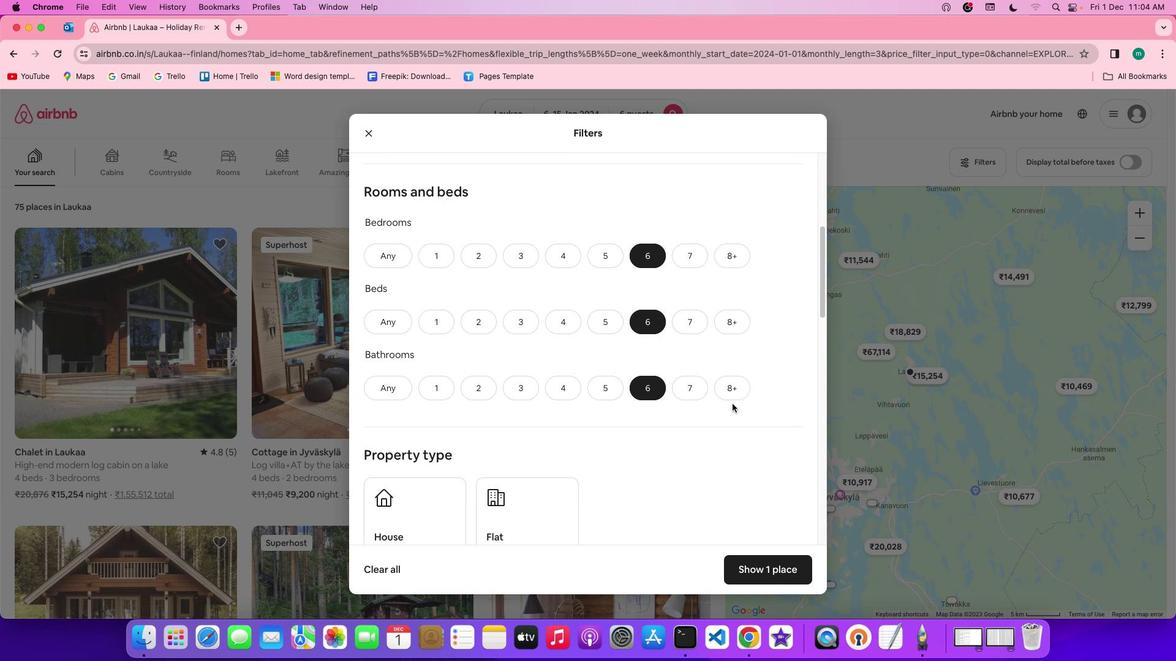 
Action: Mouse scrolled (732, 404) with delta (0, 0)
Screenshot: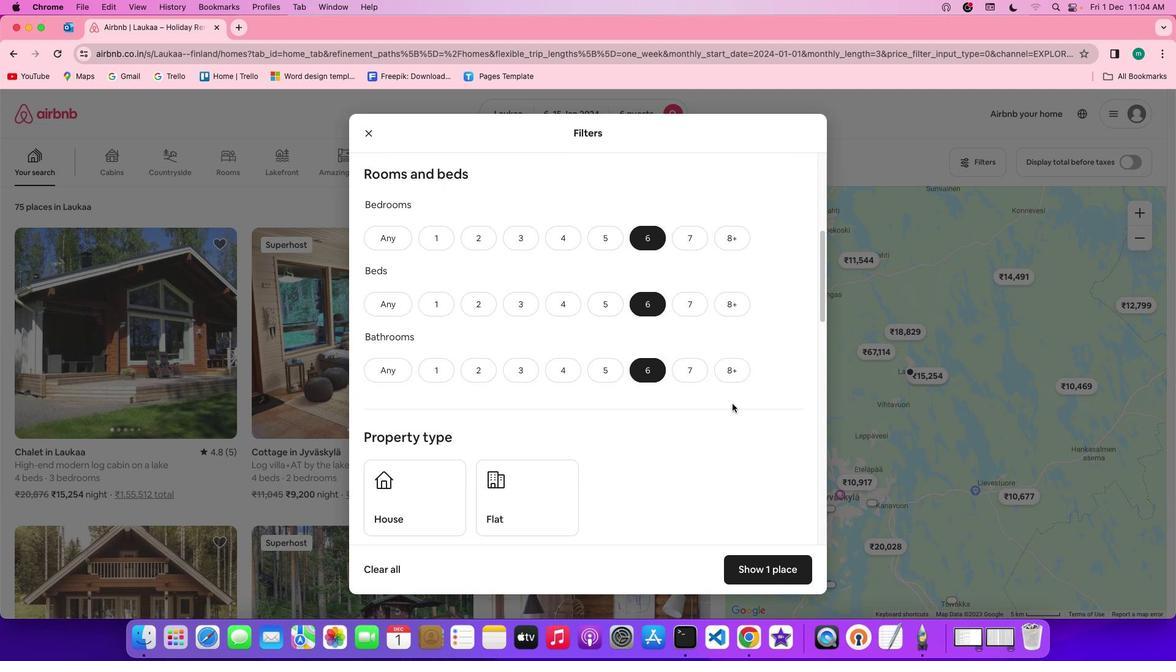 
Action: Mouse scrolled (732, 404) with delta (0, 0)
Screenshot: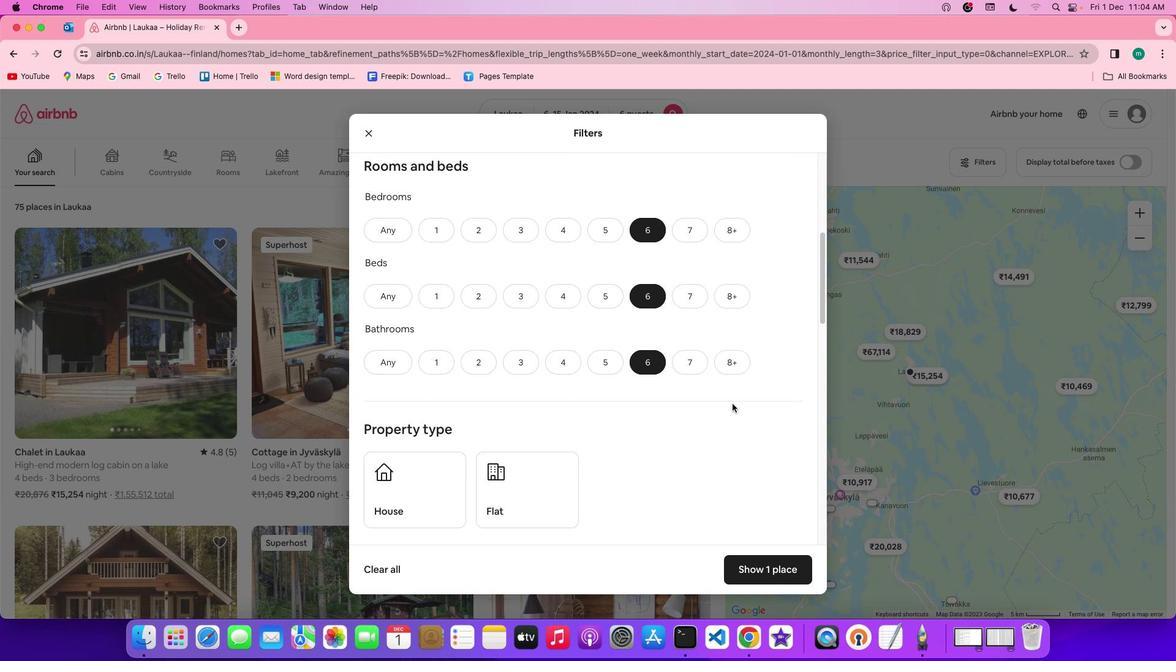 
Action: Mouse scrolled (732, 404) with delta (0, -1)
Screenshot: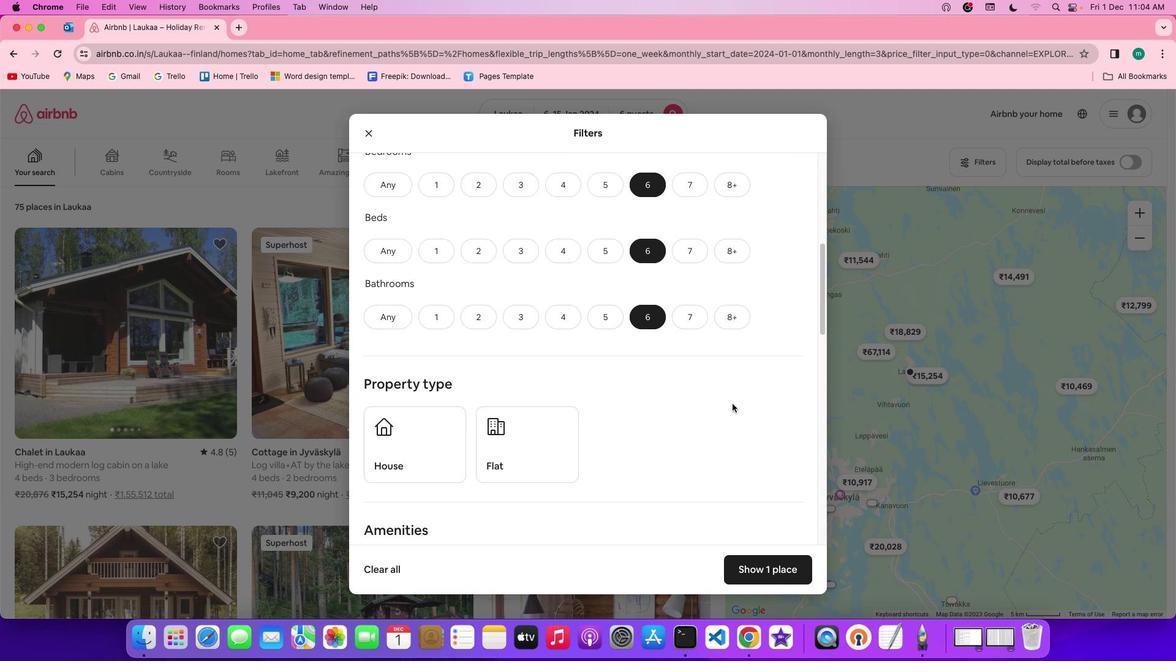 
Action: Mouse scrolled (732, 404) with delta (0, 0)
Screenshot: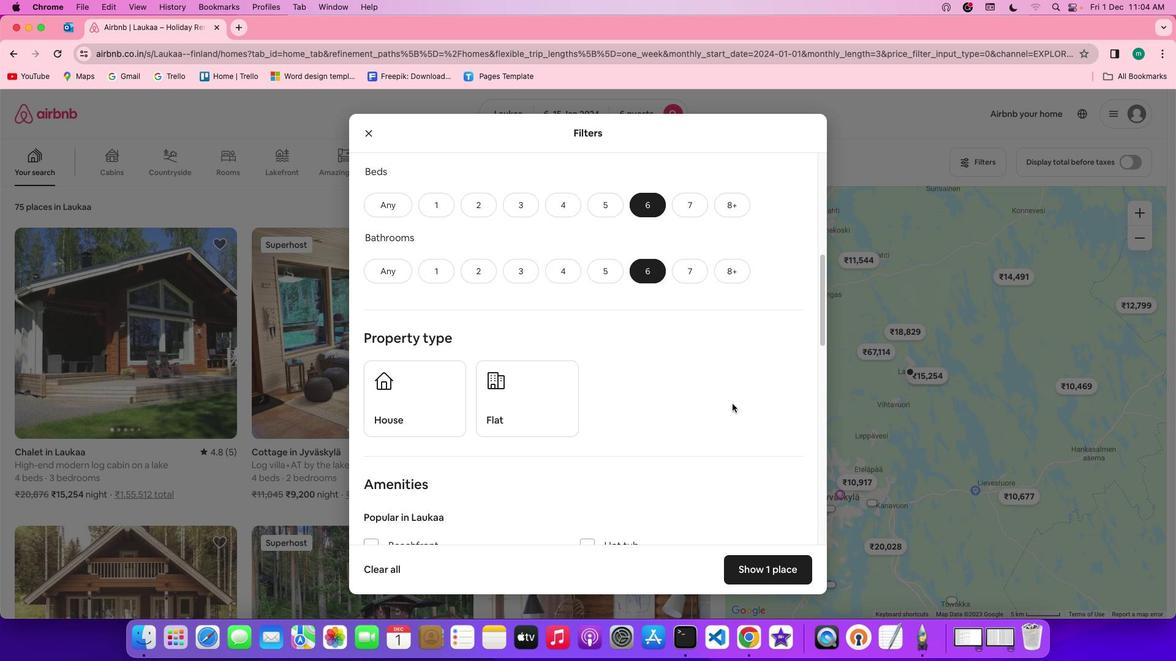 
Action: Mouse scrolled (732, 404) with delta (0, 0)
Screenshot: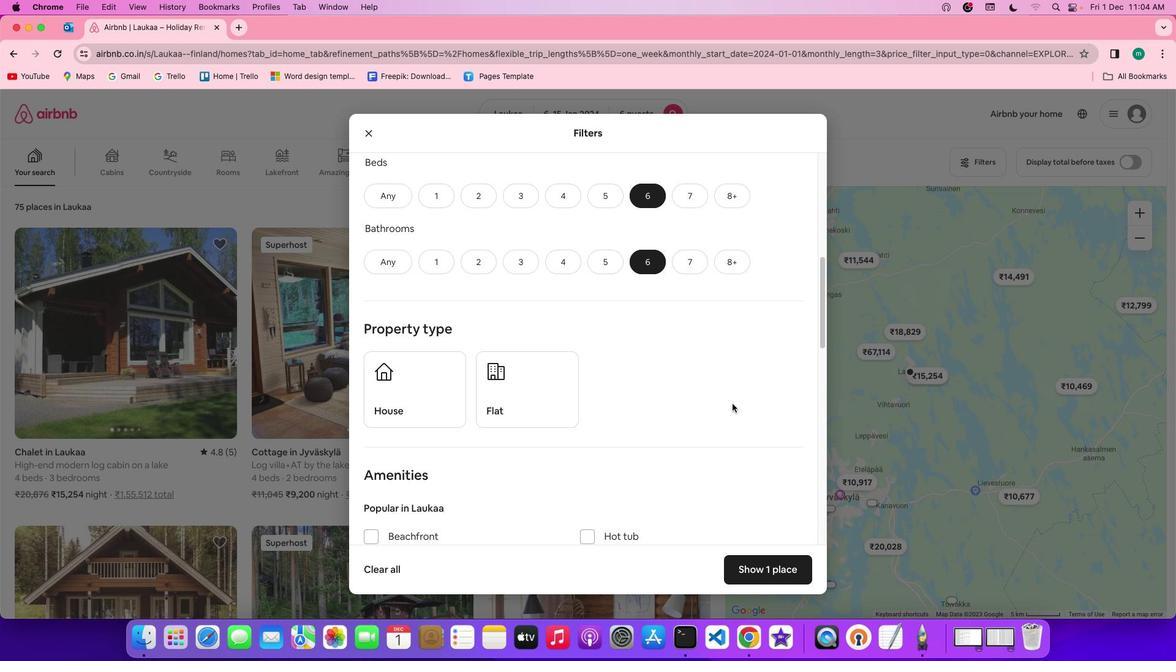 
Action: Mouse scrolled (732, 404) with delta (0, 0)
Screenshot: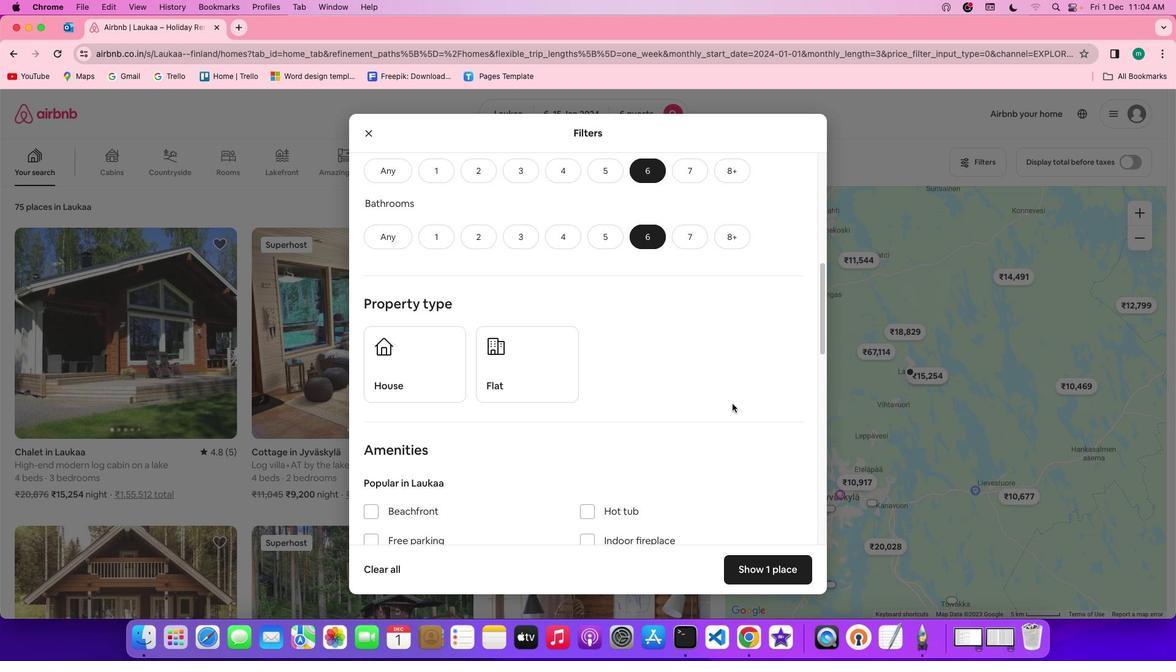 
Action: Mouse moved to (732, 404)
Screenshot: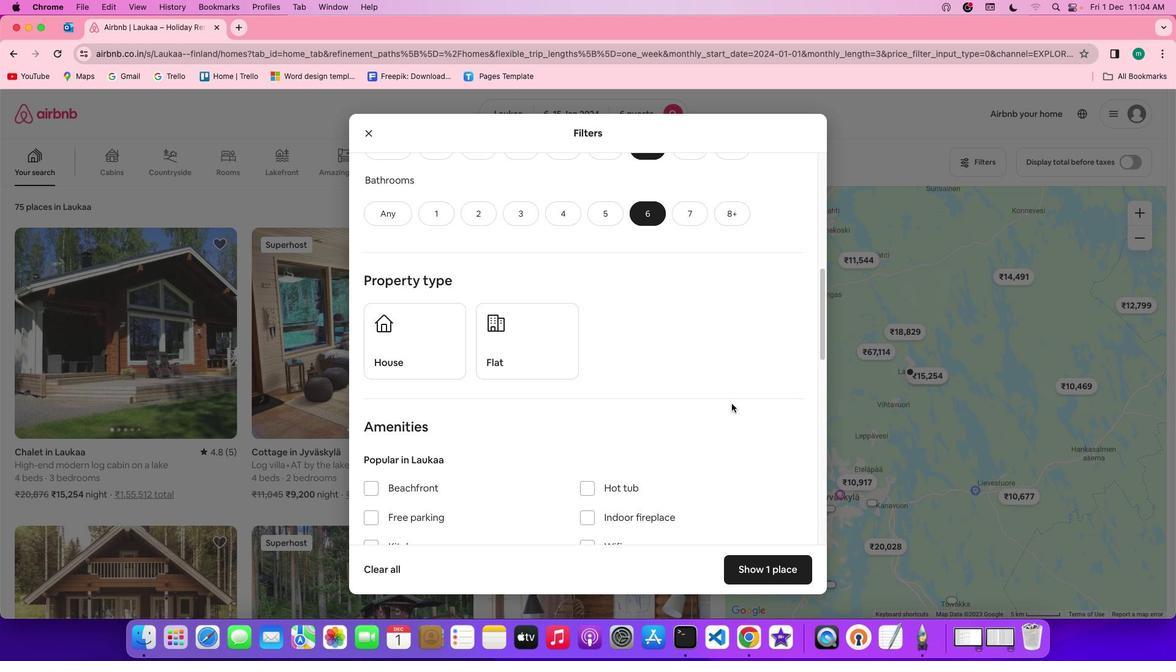 
Action: Mouse scrolled (732, 404) with delta (0, 0)
Screenshot: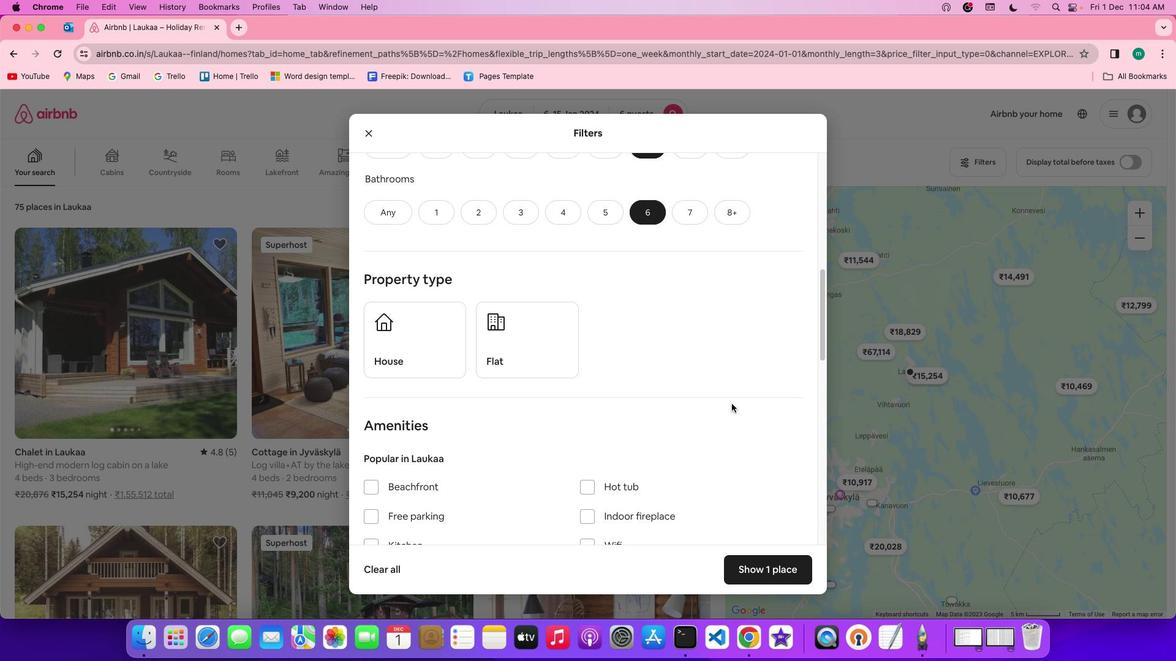 
Action: Mouse scrolled (732, 404) with delta (0, 0)
Screenshot: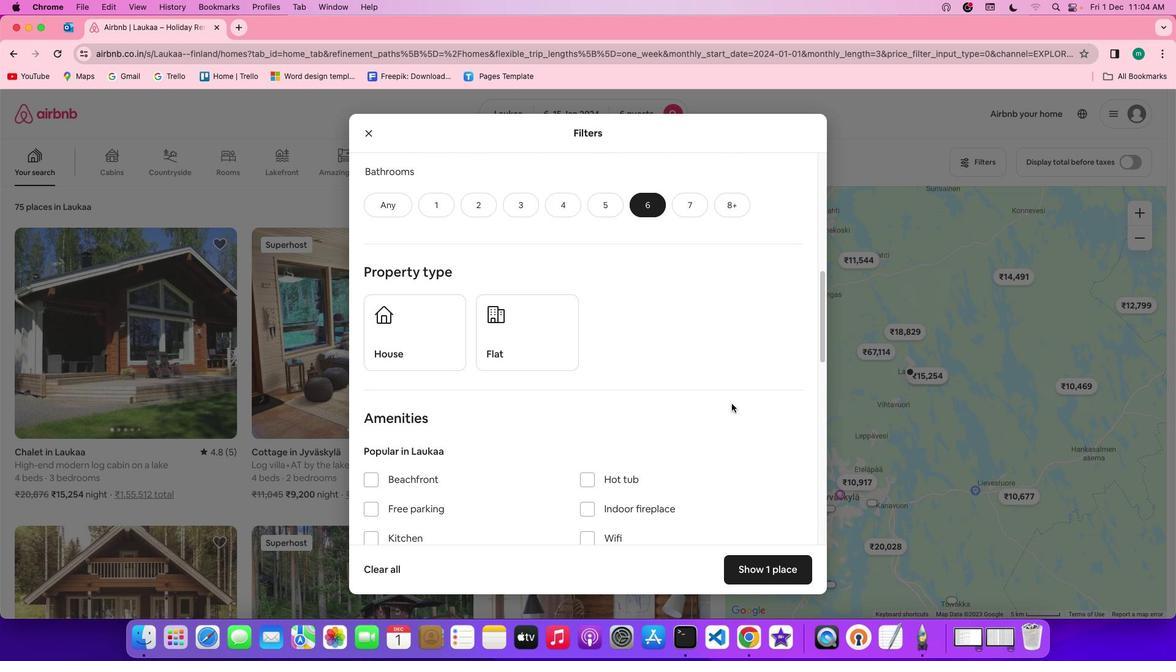 
Action: Mouse scrolled (732, 404) with delta (0, 0)
Screenshot: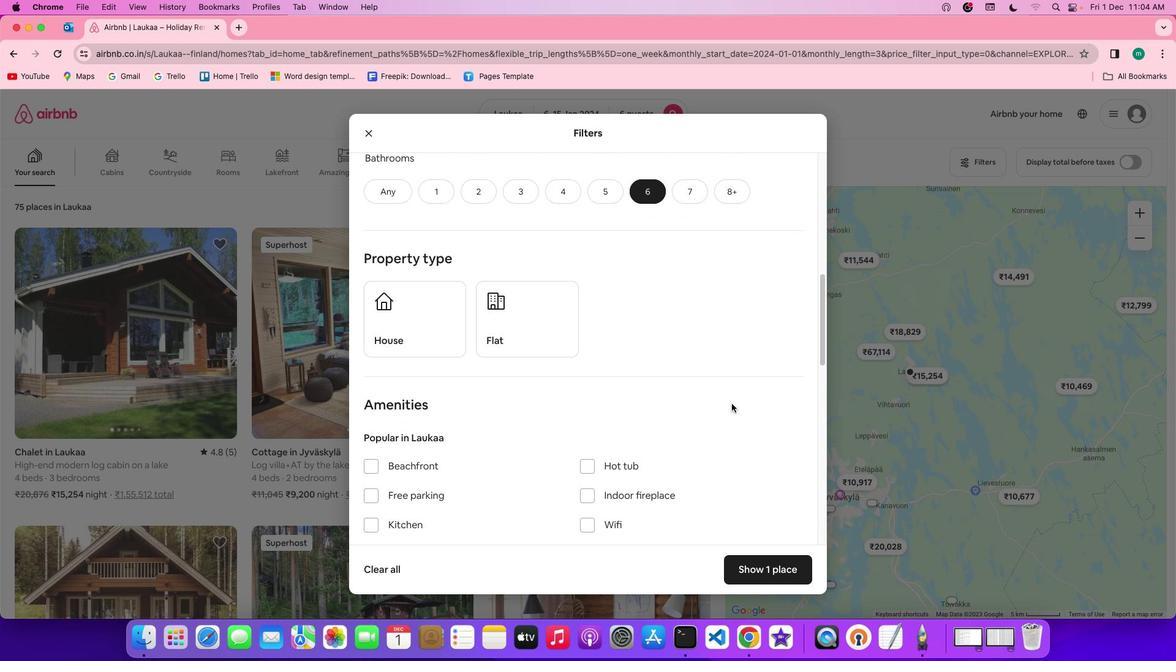 
Action: Mouse scrolled (732, 404) with delta (0, 0)
Screenshot: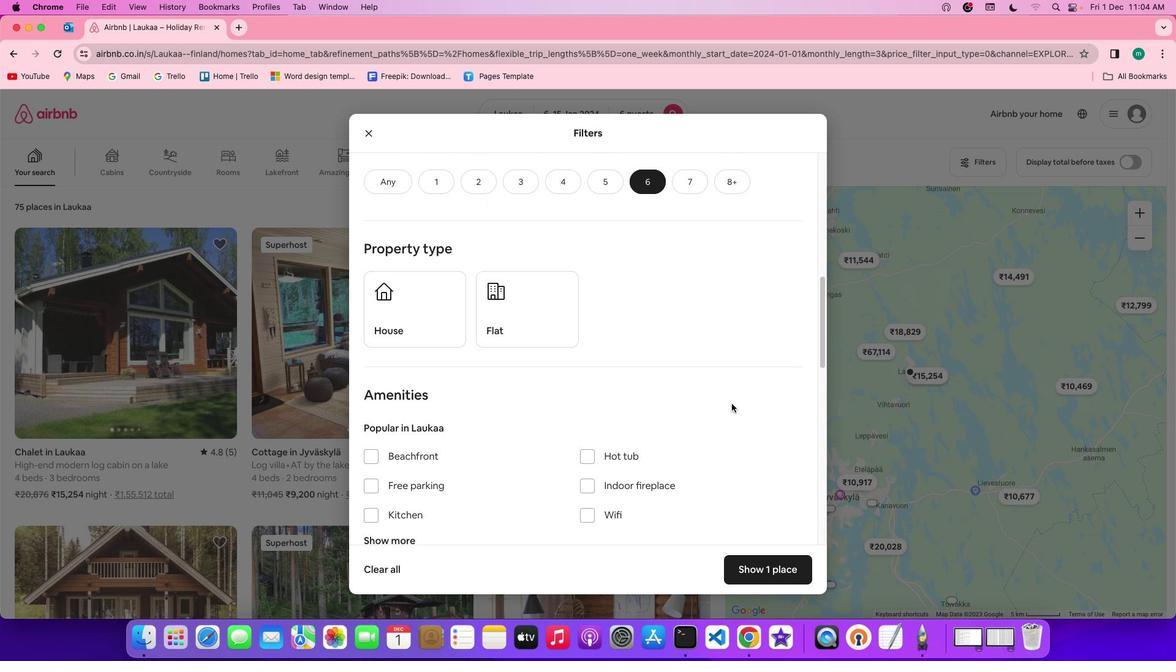 
Action: Mouse scrolled (732, 404) with delta (0, 0)
Screenshot: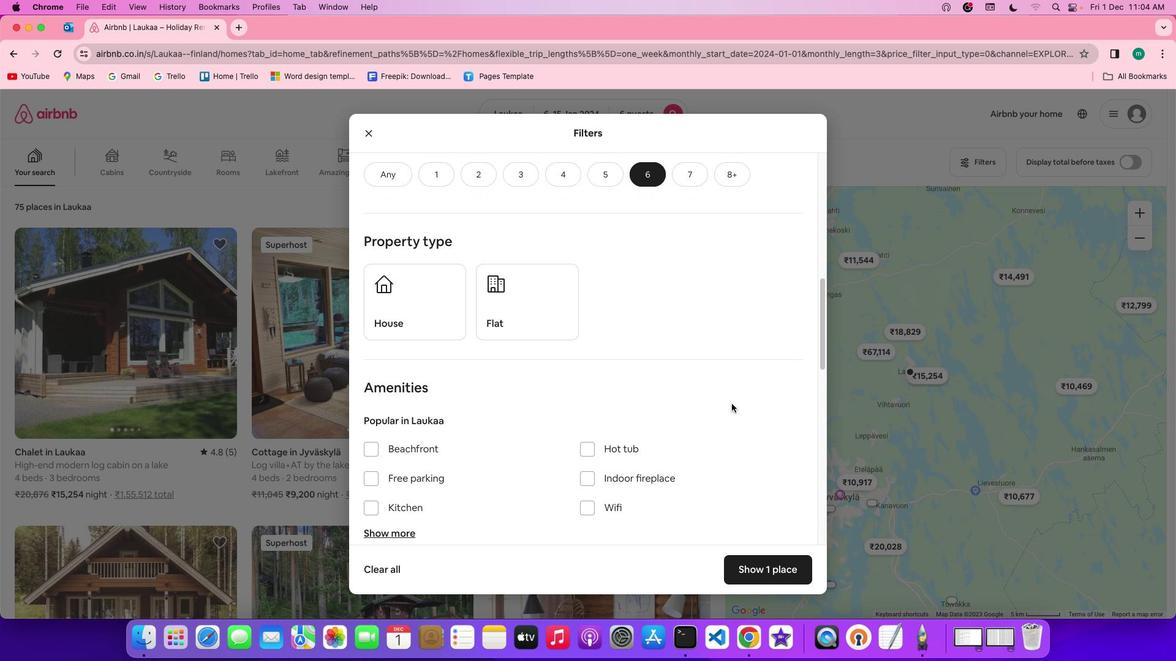 
Action: Mouse scrolled (732, 404) with delta (0, 0)
Screenshot: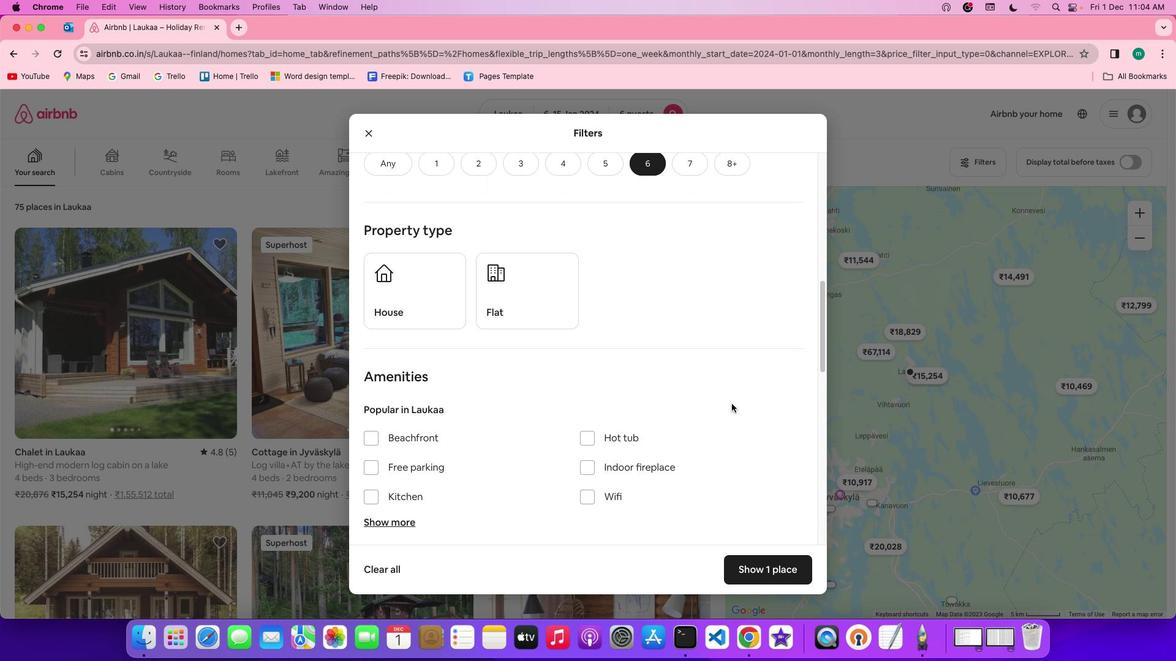 
Action: Mouse moved to (395, 289)
Screenshot: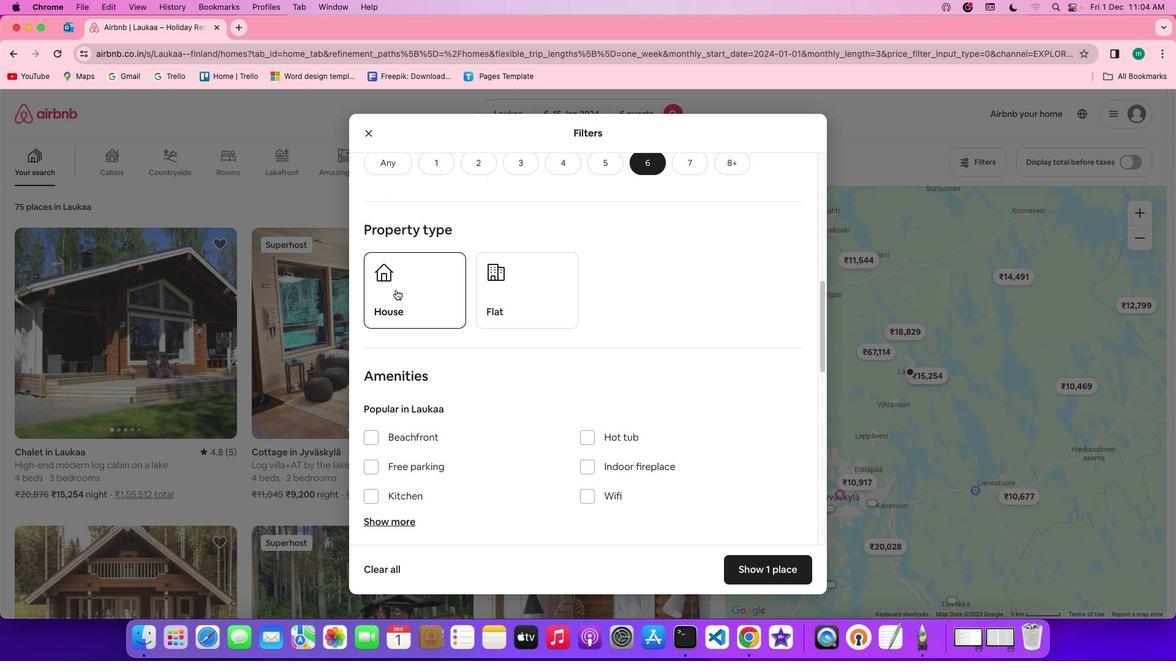 
Action: Mouse pressed left at (395, 289)
Screenshot: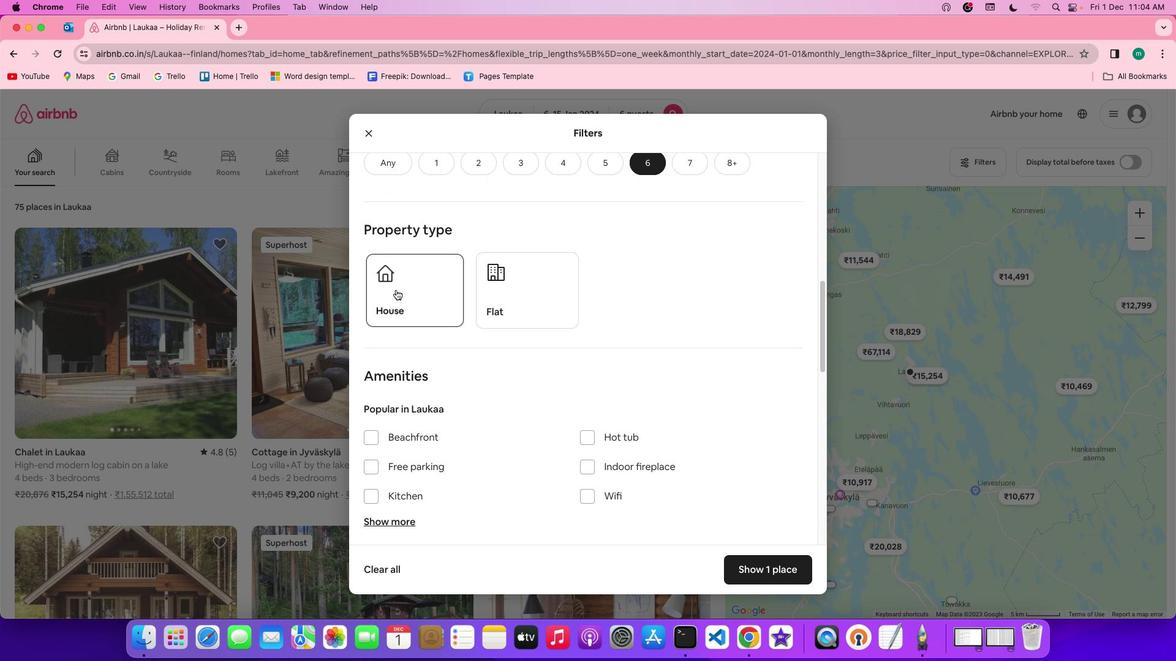 
Action: Mouse moved to (618, 366)
Screenshot: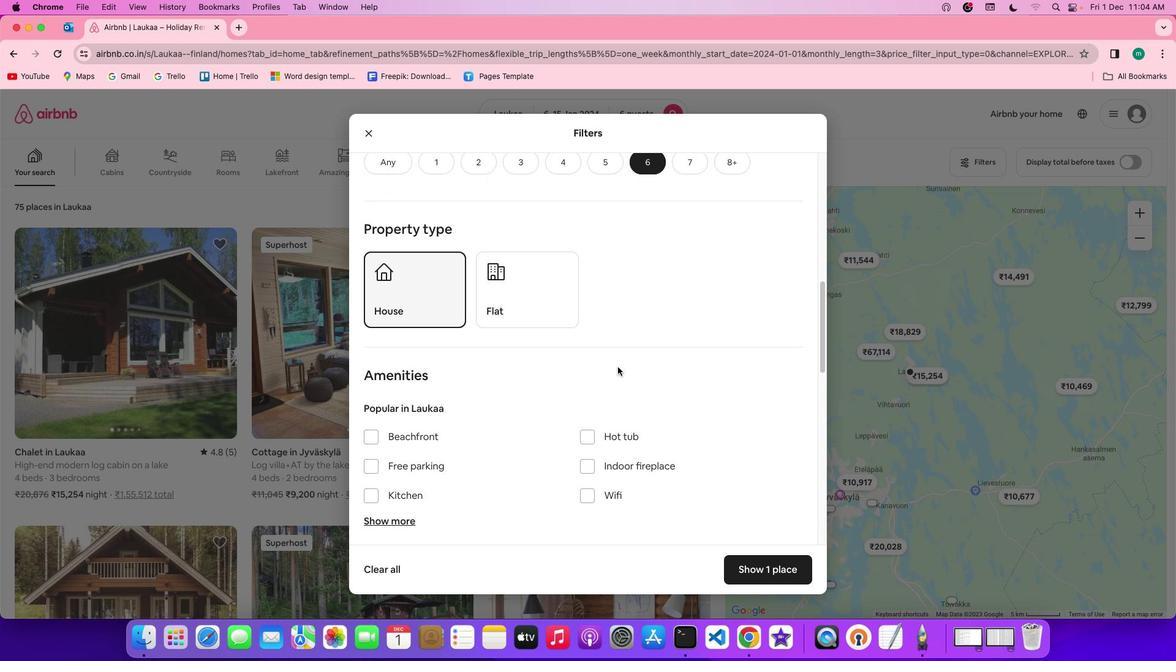 
Action: Mouse scrolled (618, 366) with delta (0, 0)
Screenshot: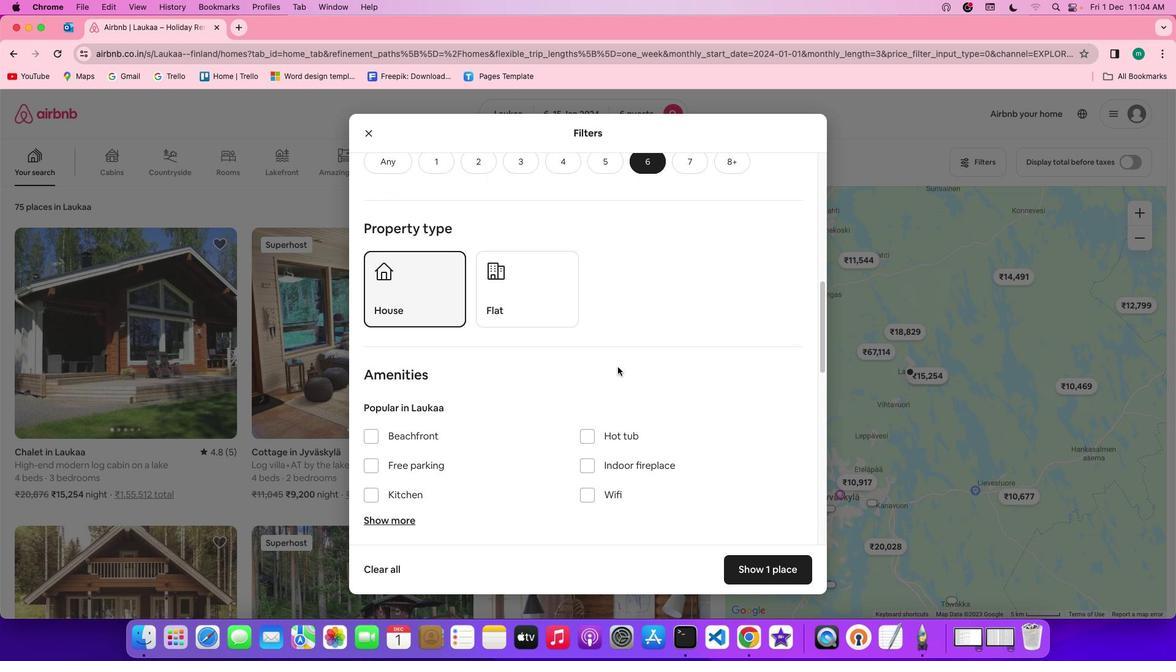 
Action: Mouse scrolled (618, 366) with delta (0, 0)
Screenshot: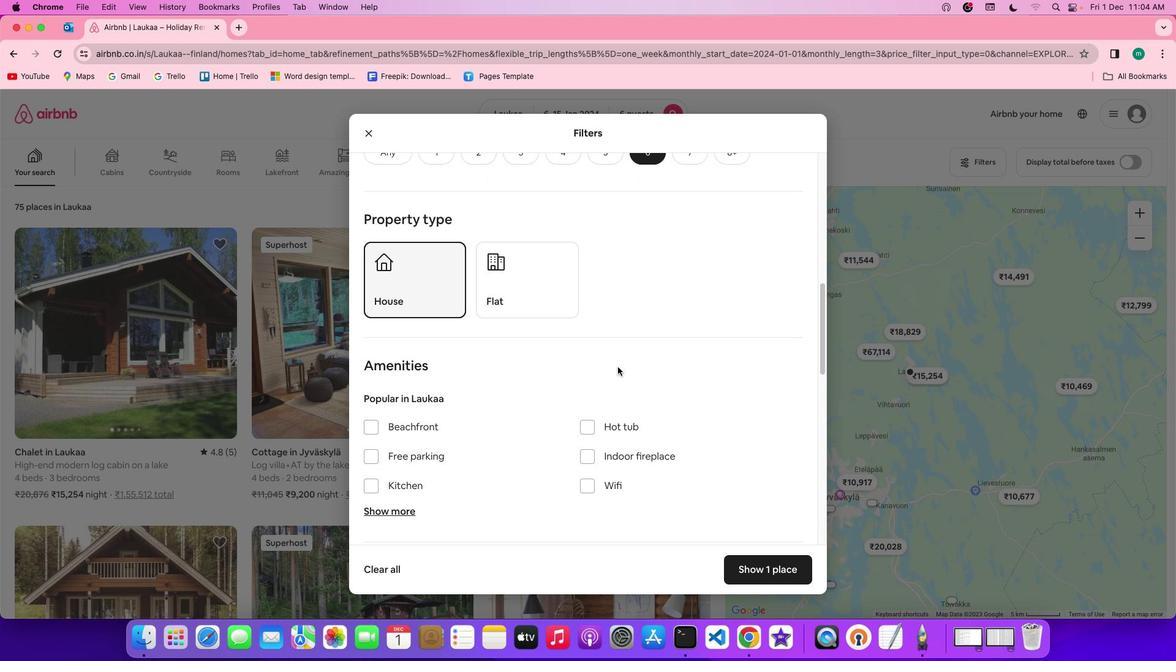 
Action: Mouse scrolled (618, 366) with delta (0, 0)
Screenshot: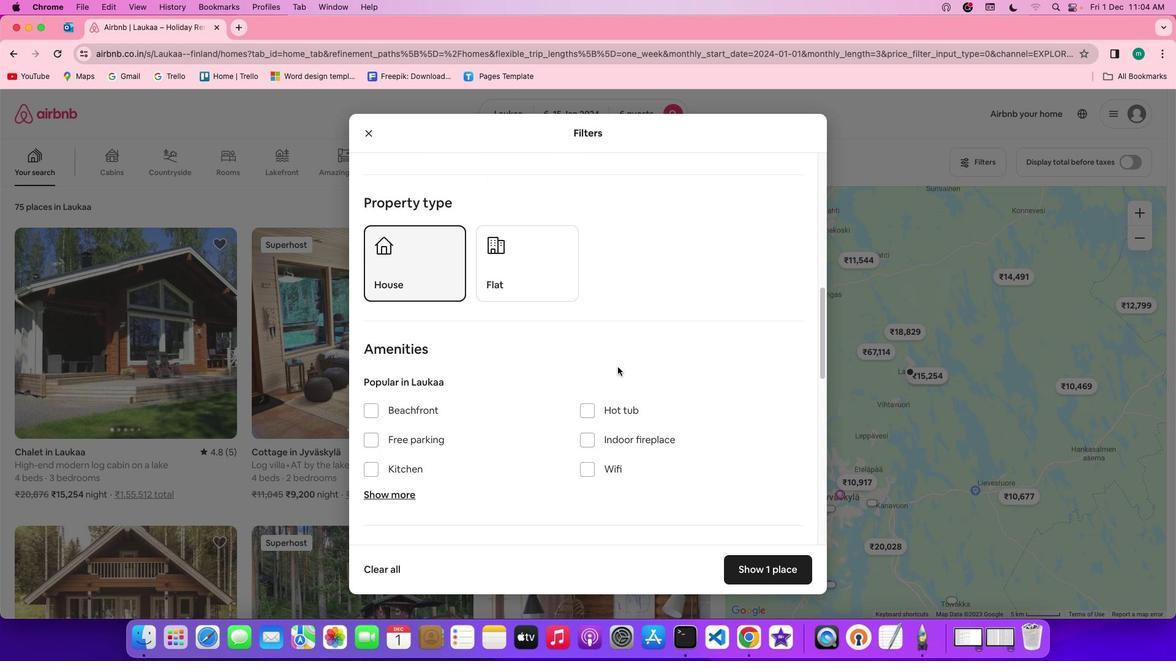 
Action: Mouse scrolled (618, 366) with delta (0, 0)
Screenshot: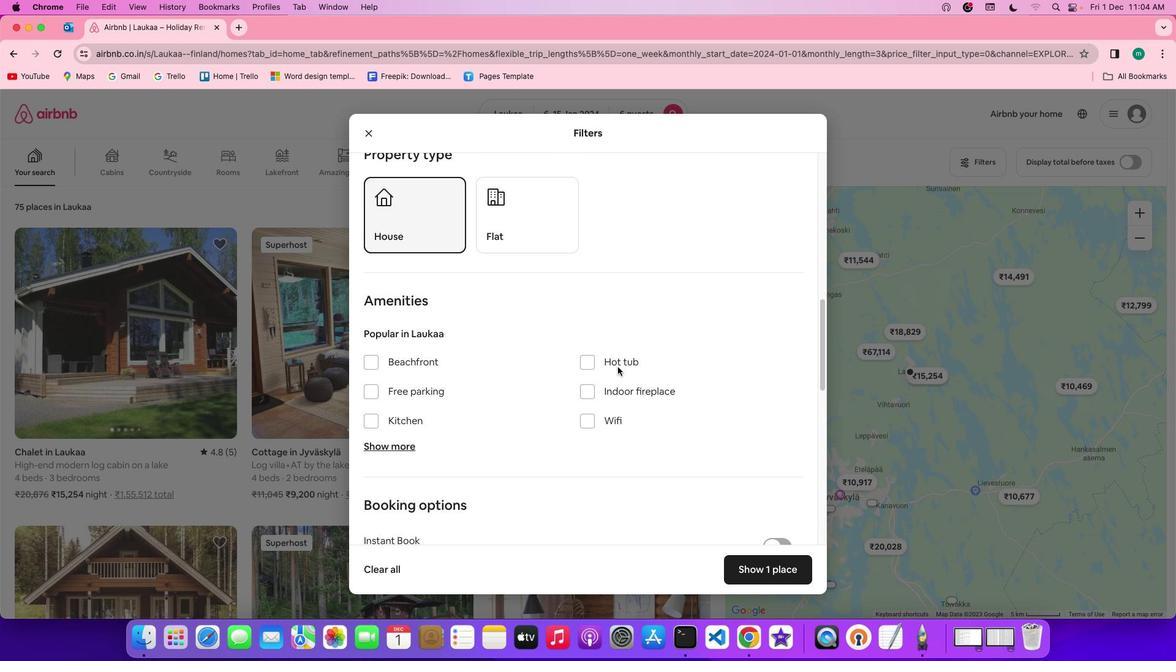
Action: Mouse scrolled (618, 366) with delta (0, 0)
Screenshot: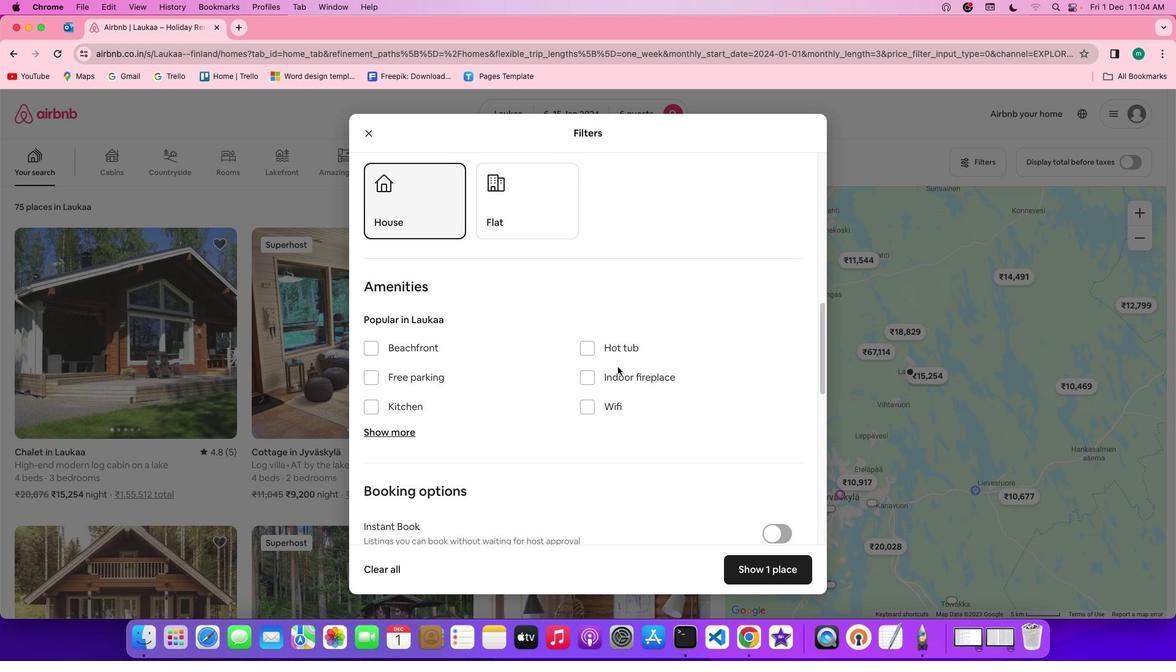 
Action: Mouse scrolled (618, 366) with delta (0, 0)
Screenshot: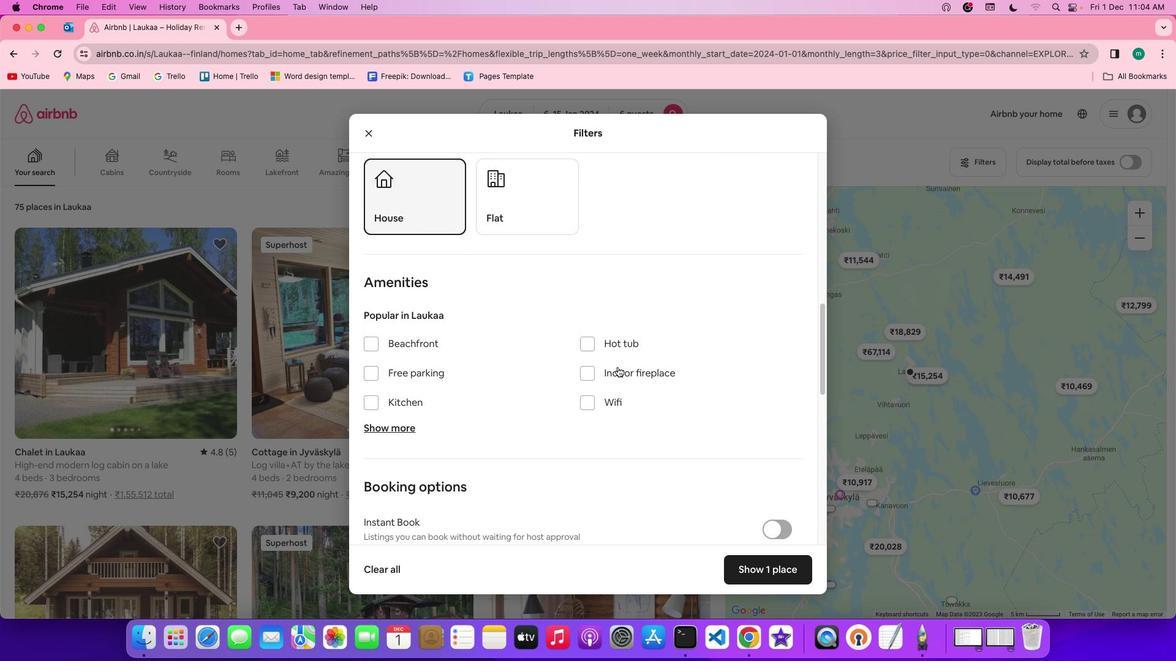 
Action: Mouse moved to (617, 366)
Screenshot: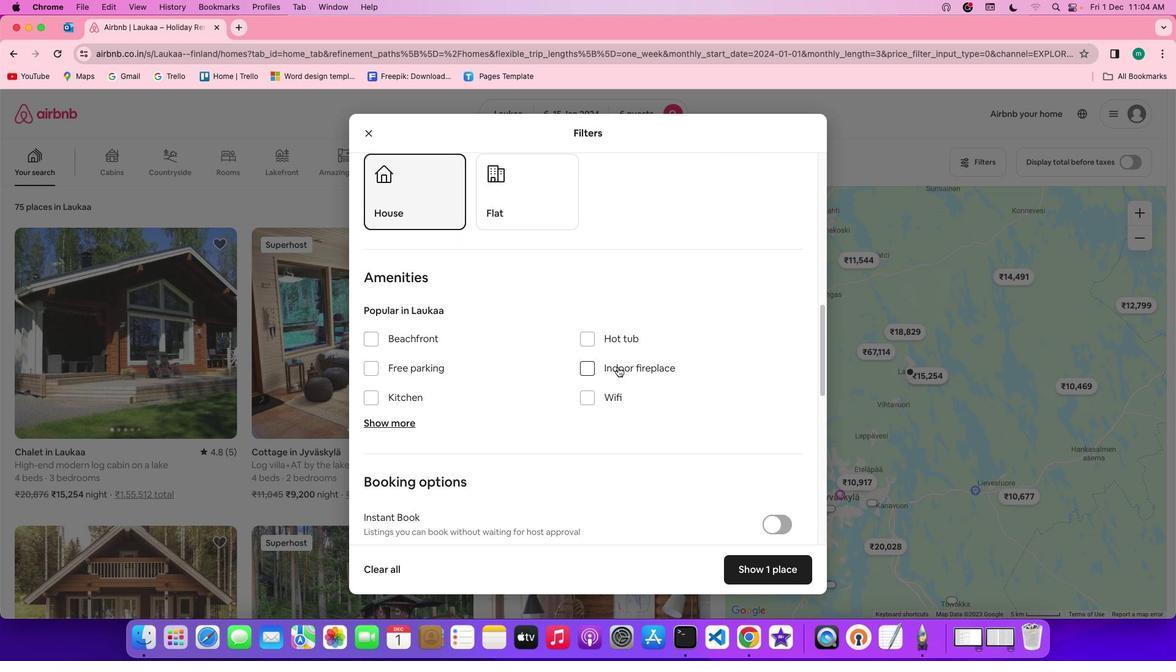 
Action: Mouse scrolled (617, 366) with delta (0, 0)
Screenshot: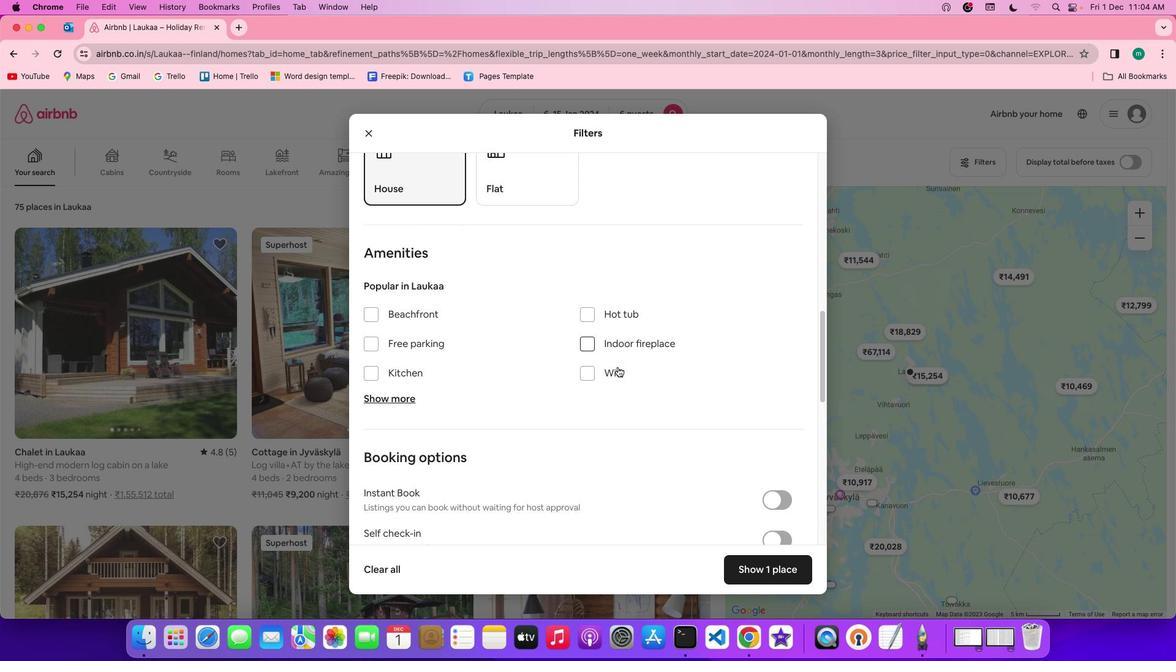 
Action: Mouse scrolled (617, 366) with delta (0, 0)
Screenshot: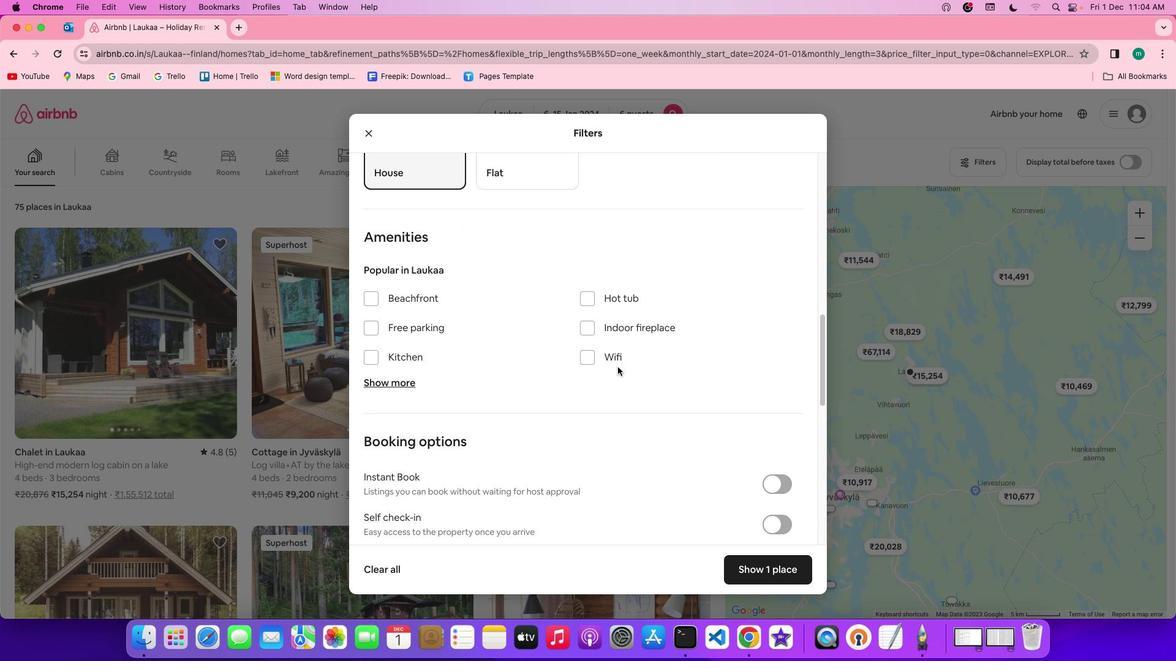 
Action: Mouse scrolled (617, 366) with delta (0, 0)
Screenshot: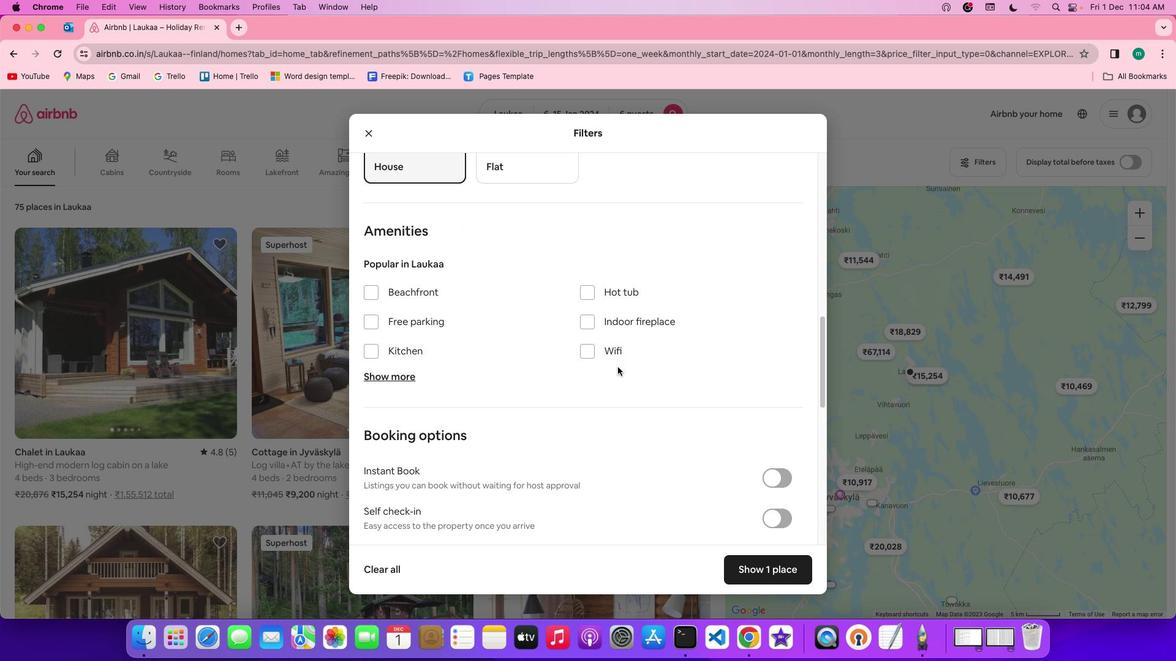 
Action: Mouse scrolled (617, 366) with delta (0, 0)
Screenshot: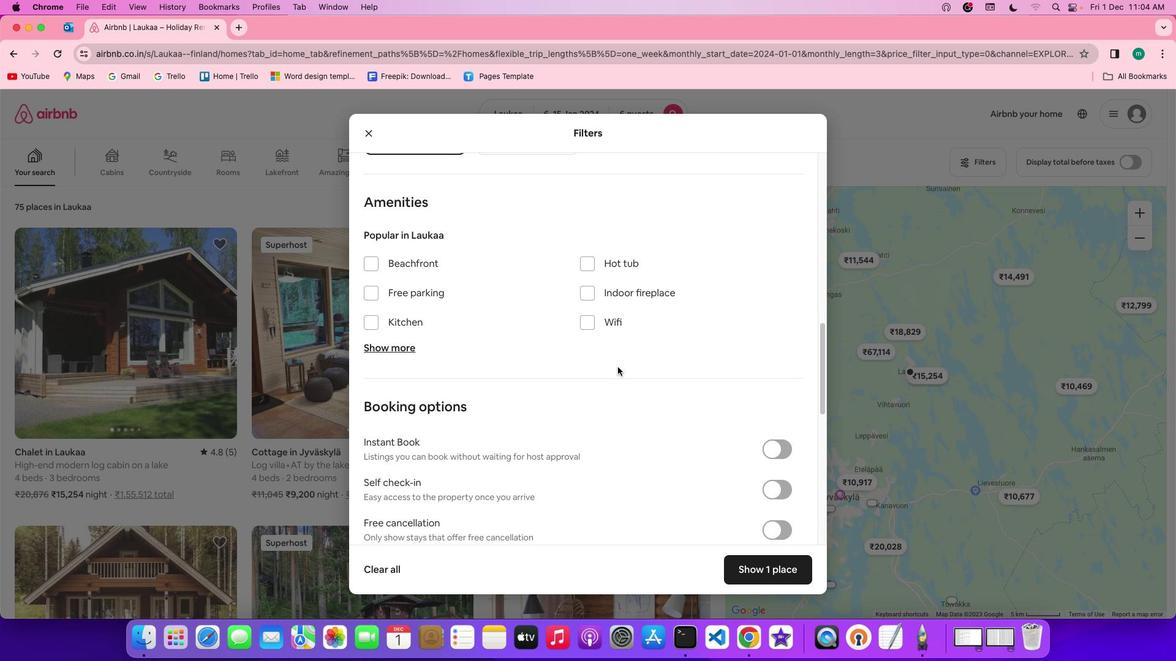 
Action: Mouse scrolled (617, 366) with delta (0, 0)
Screenshot: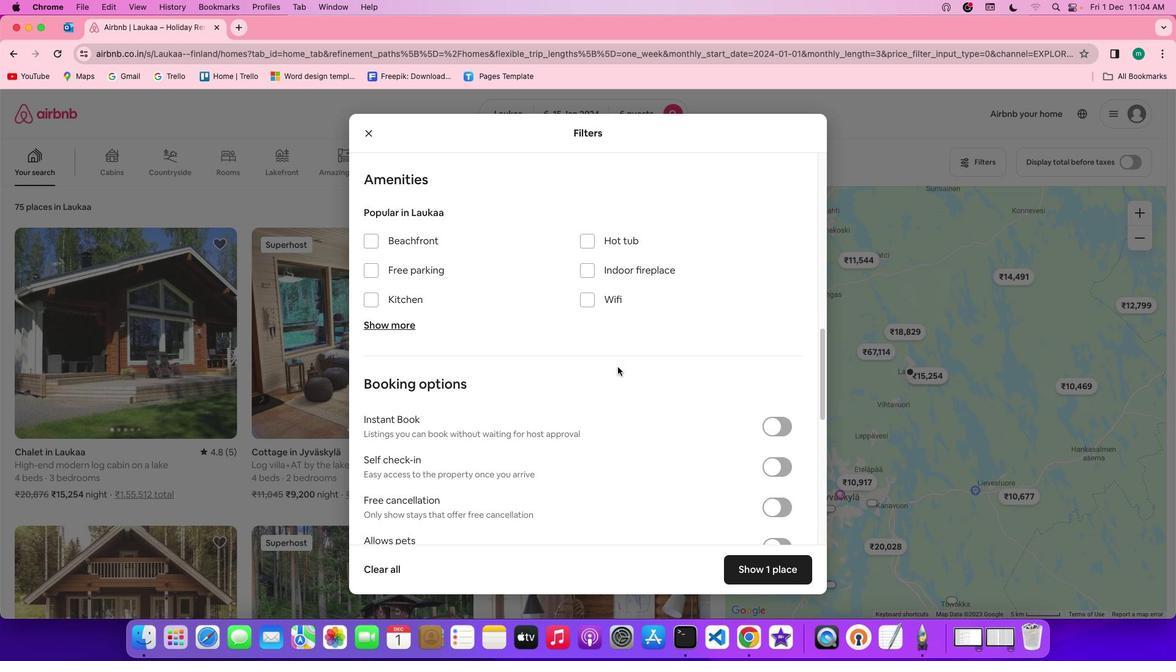 
Action: Mouse scrolled (617, 366) with delta (0, 0)
Screenshot: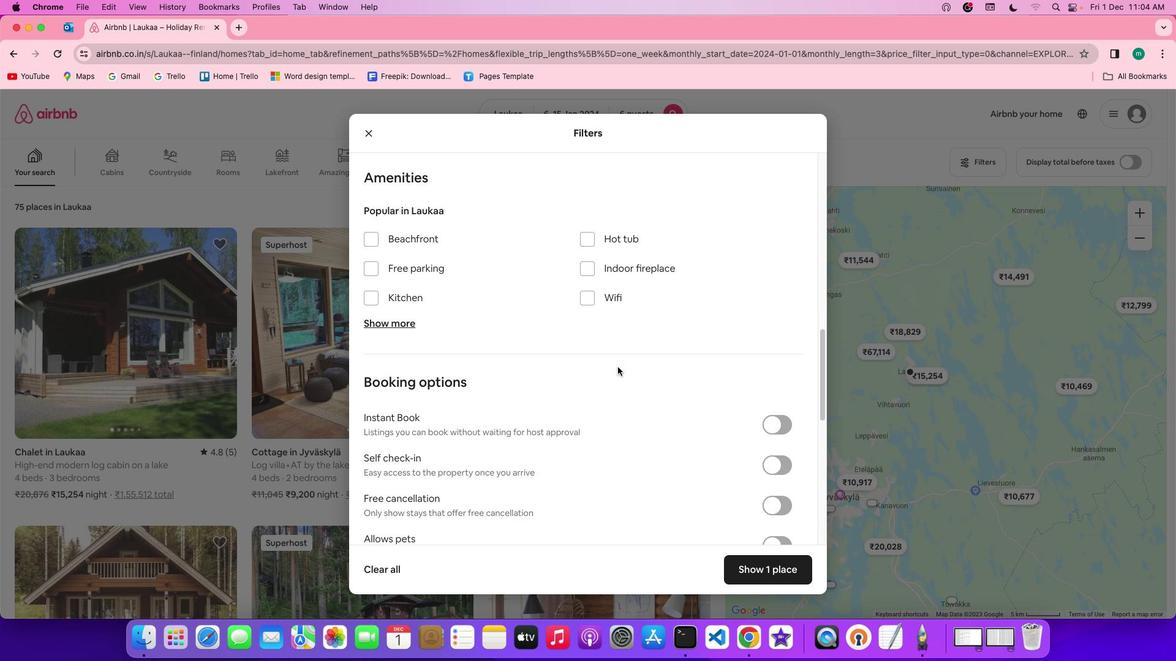 
Action: Mouse scrolled (617, 366) with delta (0, 0)
Screenshot: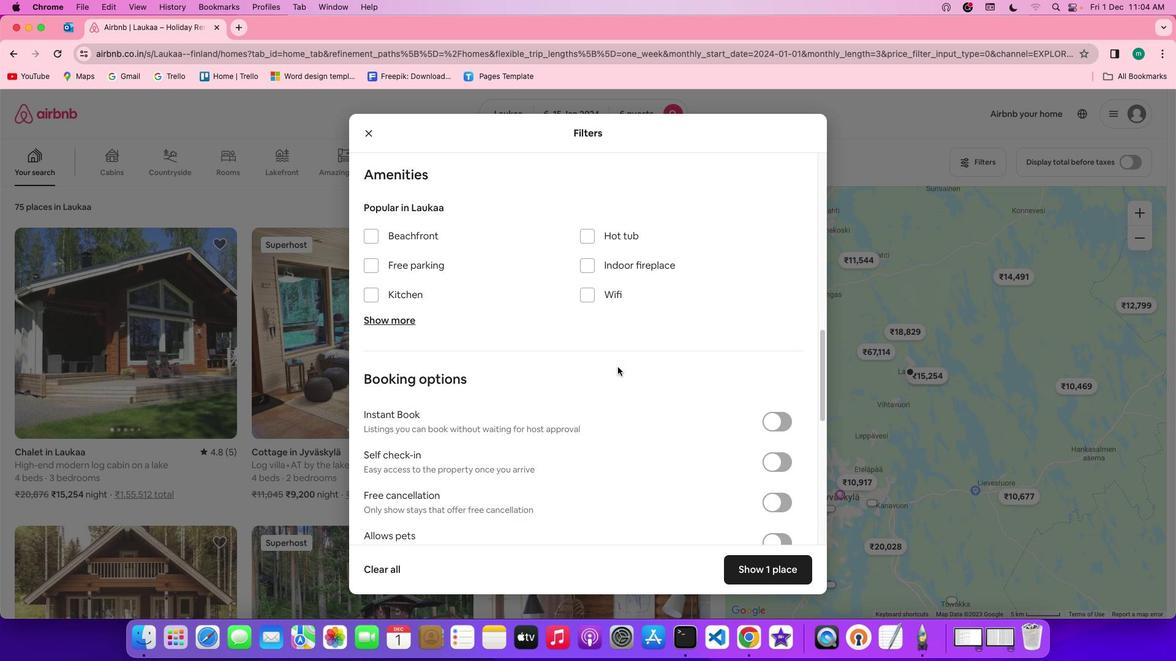 
Action: Mouse moved to (584, 295)
Screenshot: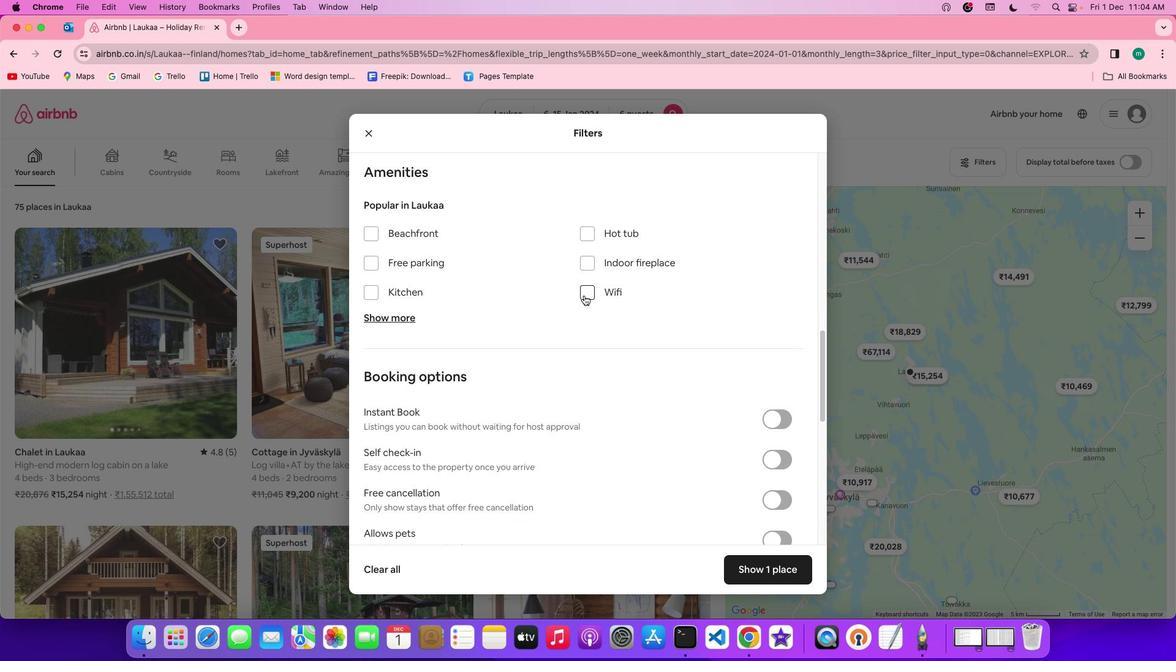 
Action: Mouse pressed left at (584, 295)
Screenshot: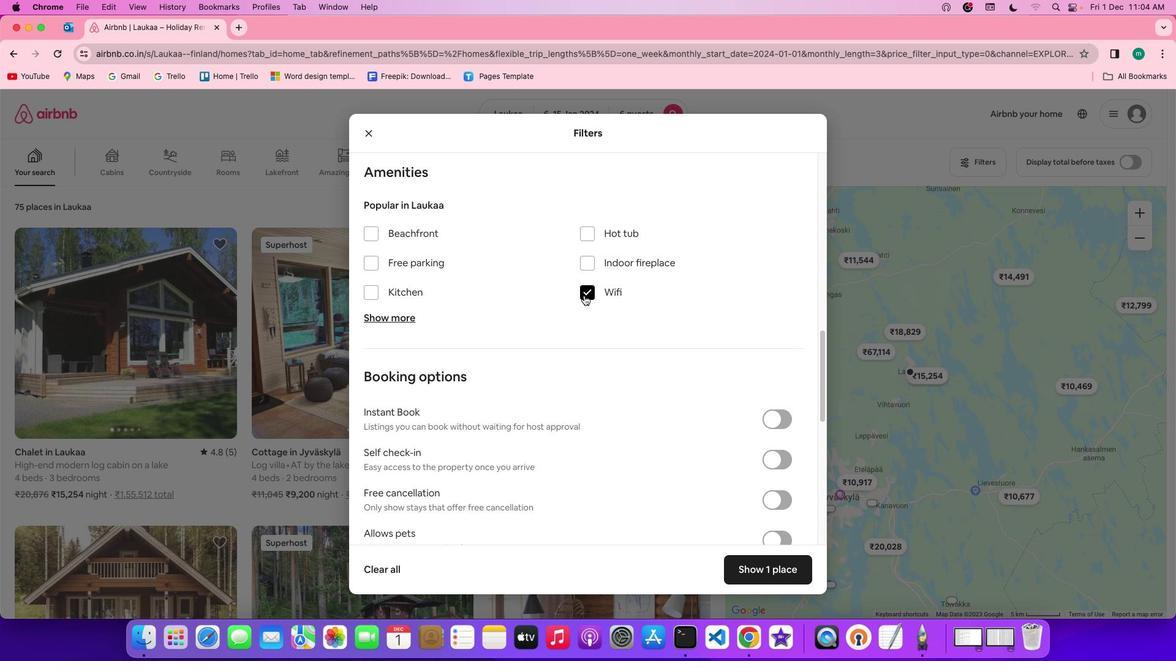 
Action: Mouse moved to (375, 318)
Screenshot: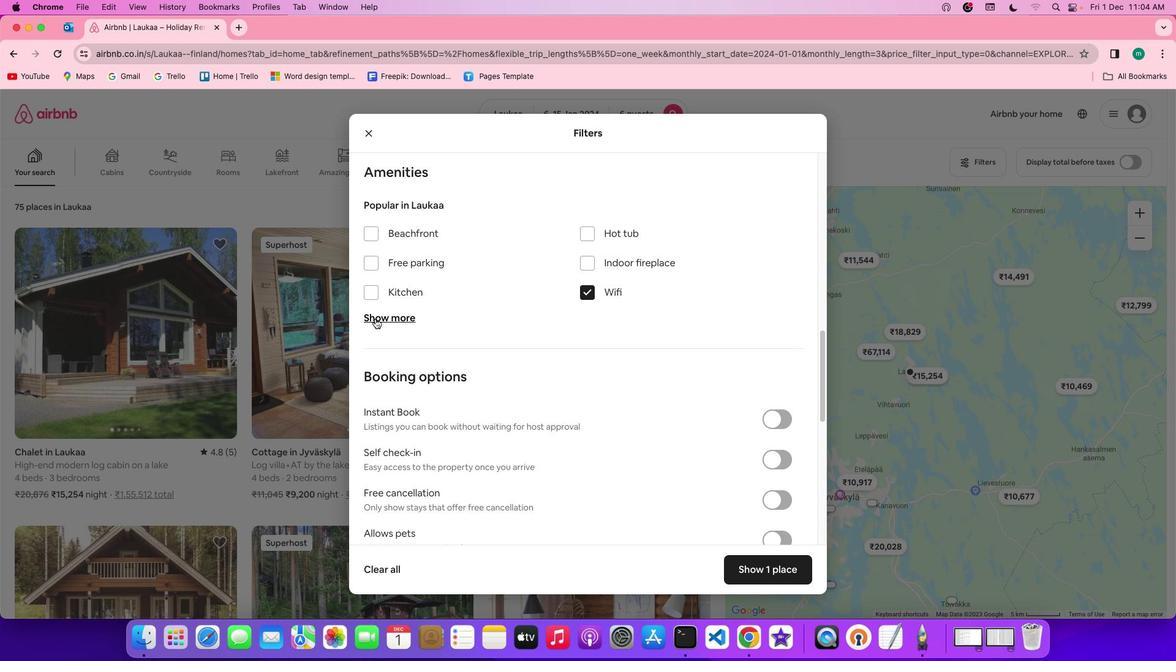 
Action: Mouse pressed left at (375, 318)
Screenshot: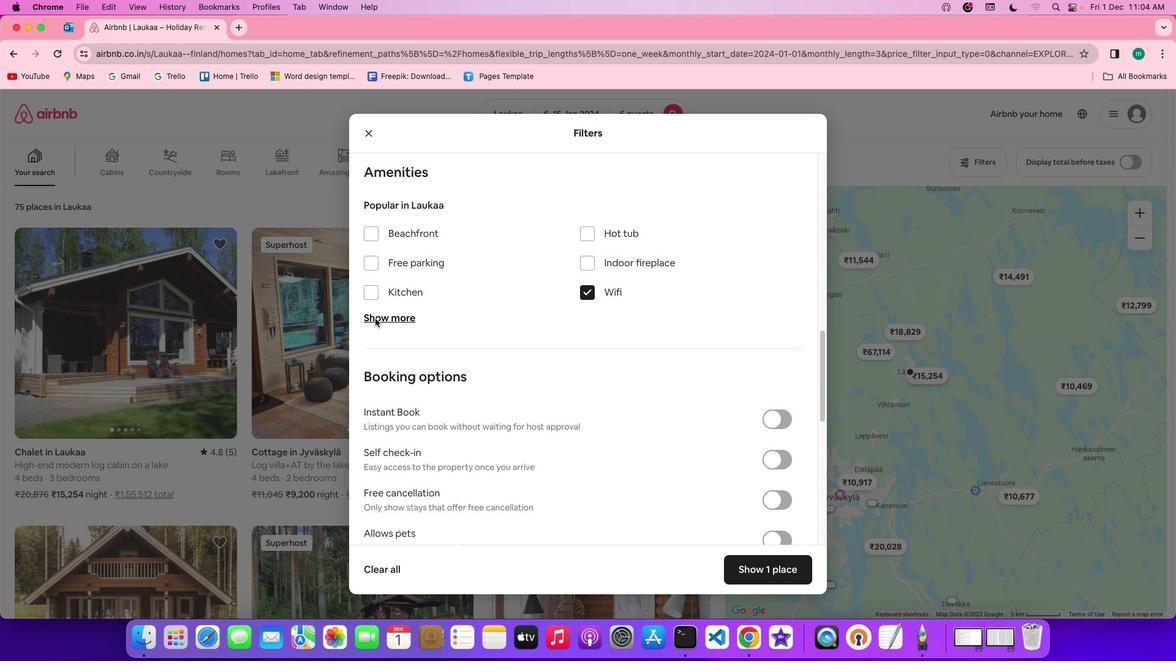 
Action: Mouse moved to (543, 376)
Screenshot: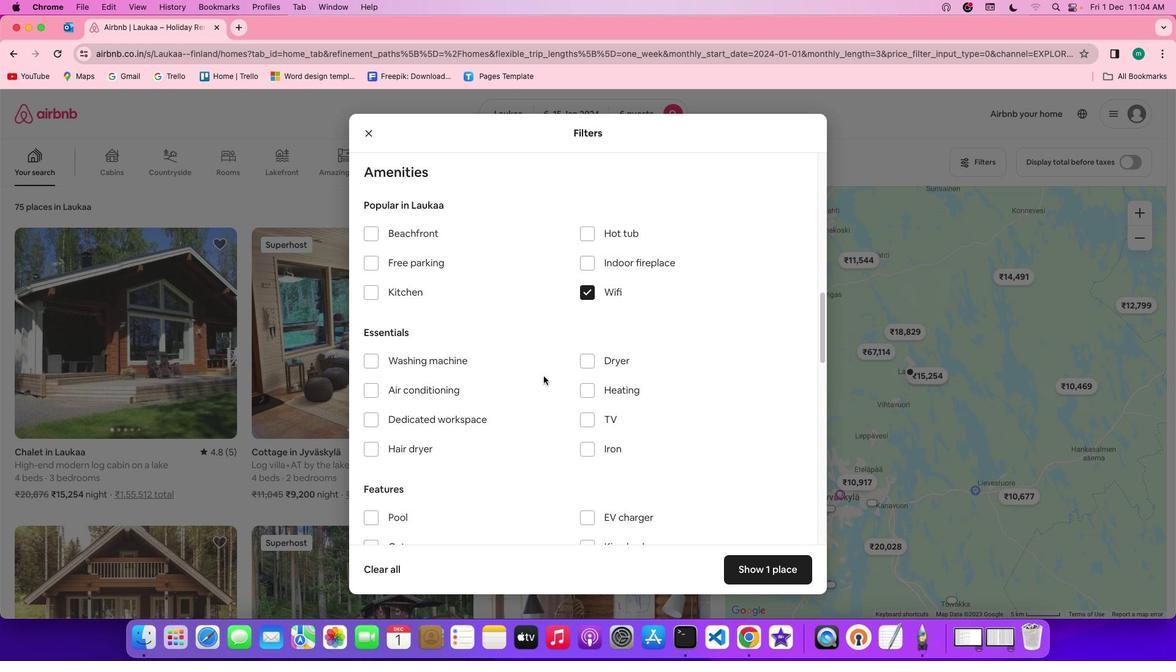 
Action: Mouse scrolled (543, 376) with delta (0, 0)
Screenshot: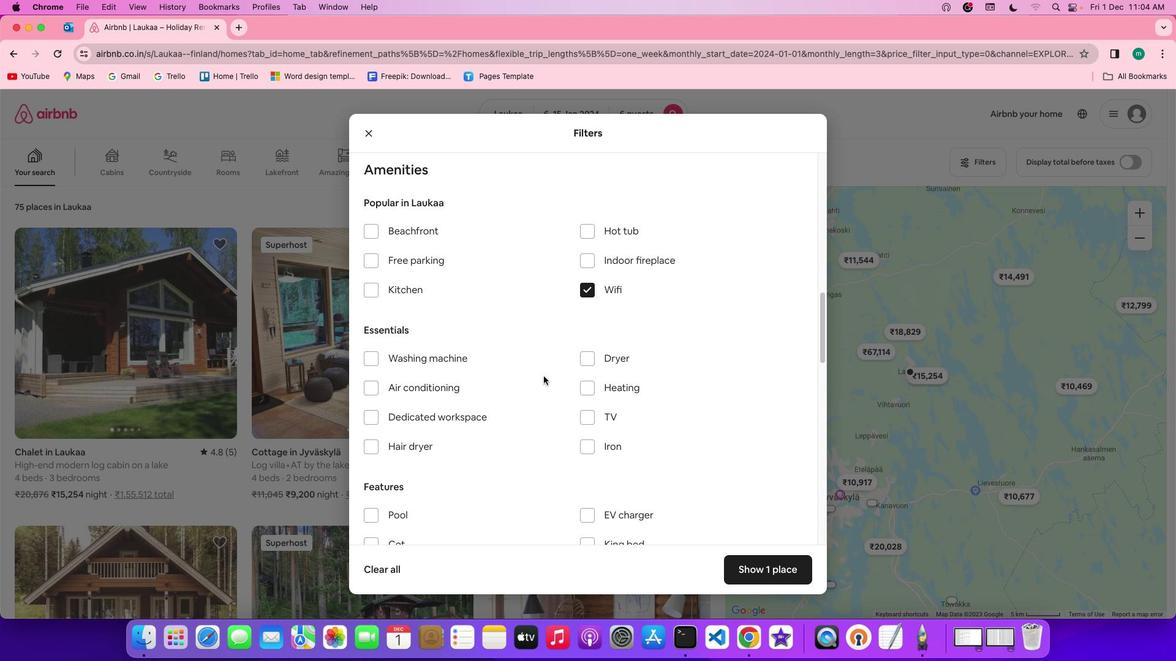 
Action: Mouse scrolled (543, 376) with delta (0, 0)
Screenshot: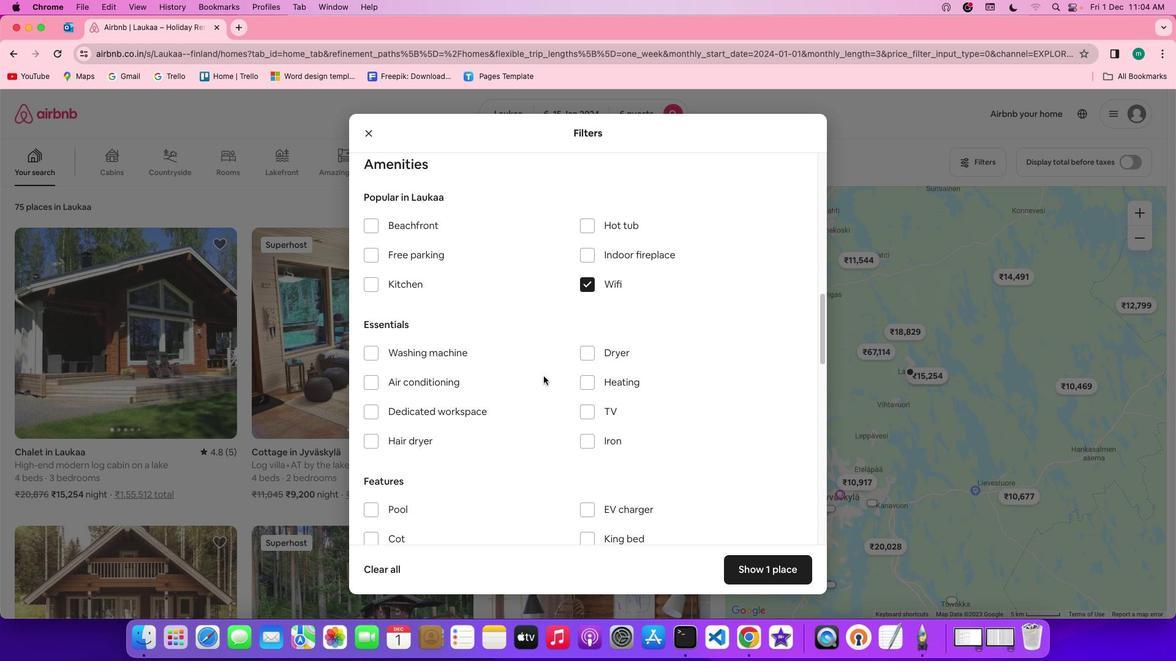 
Action: Mouse scrolled (543, 376) with delta (0, 0)
Screenshot: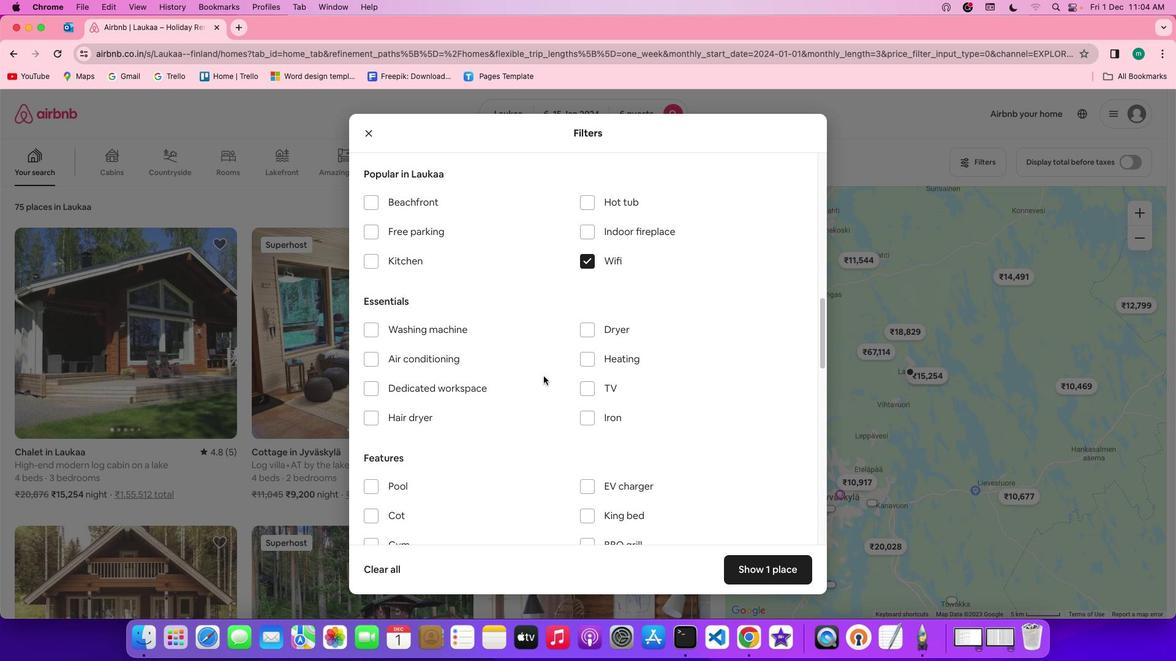 
Action: Mouse scrolled (543, 376) with delta (0, 0)
Screenshot: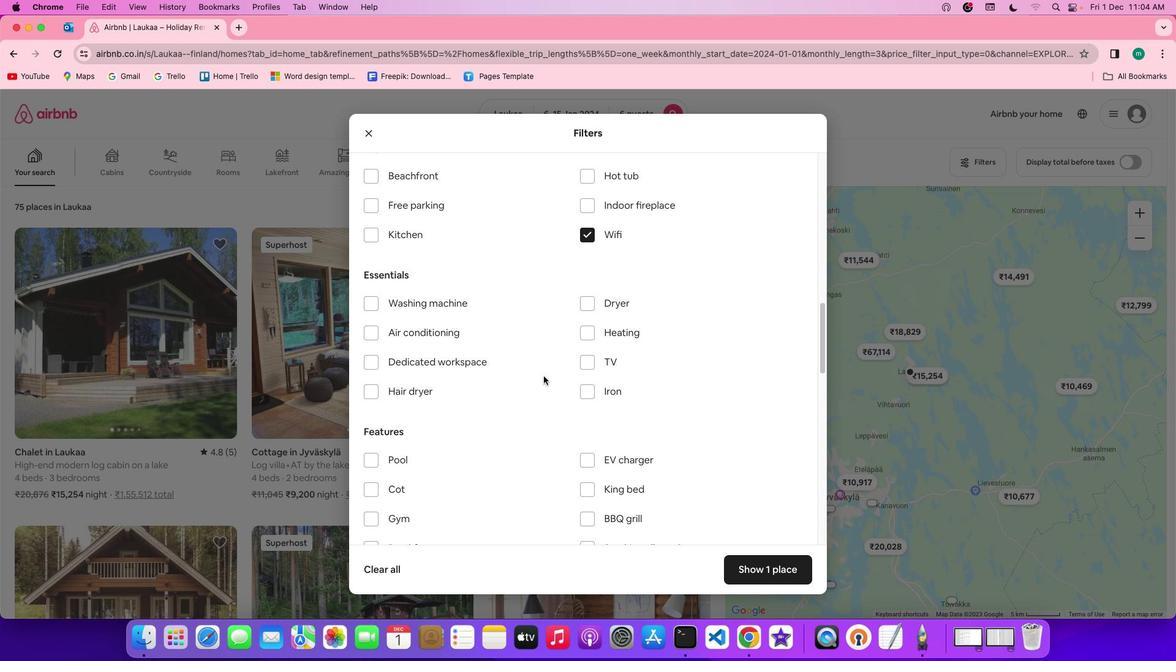 
Action: Mouse scrolled (543, 376) with delta (0, 0)
Screenshot: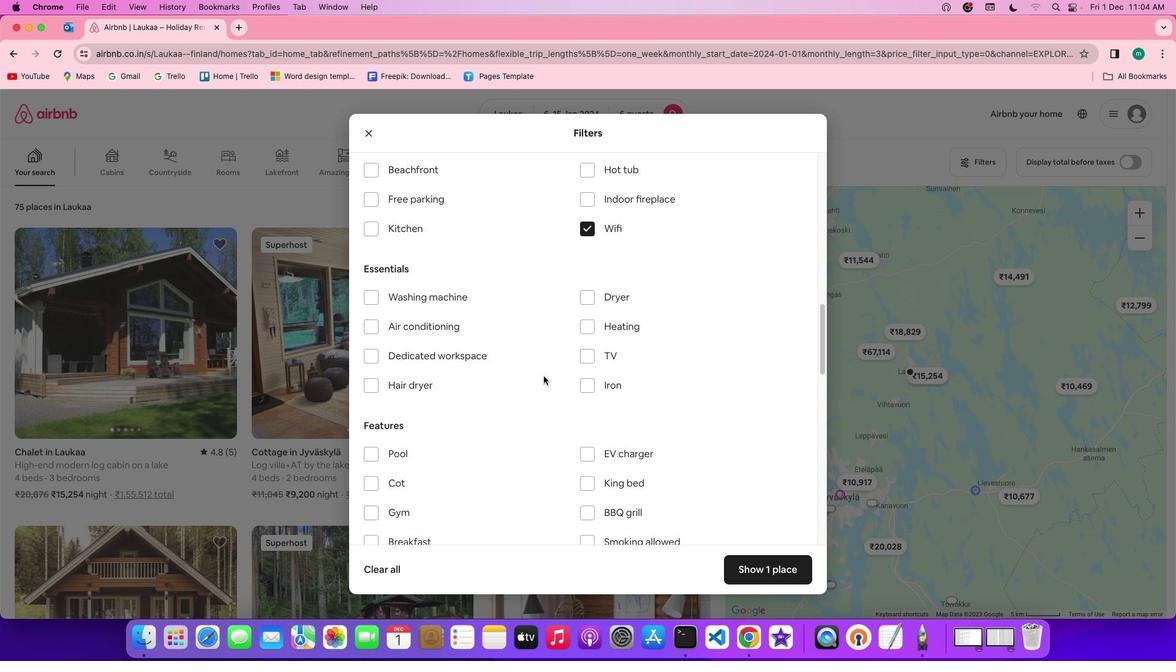 
Action: Mouse moved to (596, 354)
Screenshot: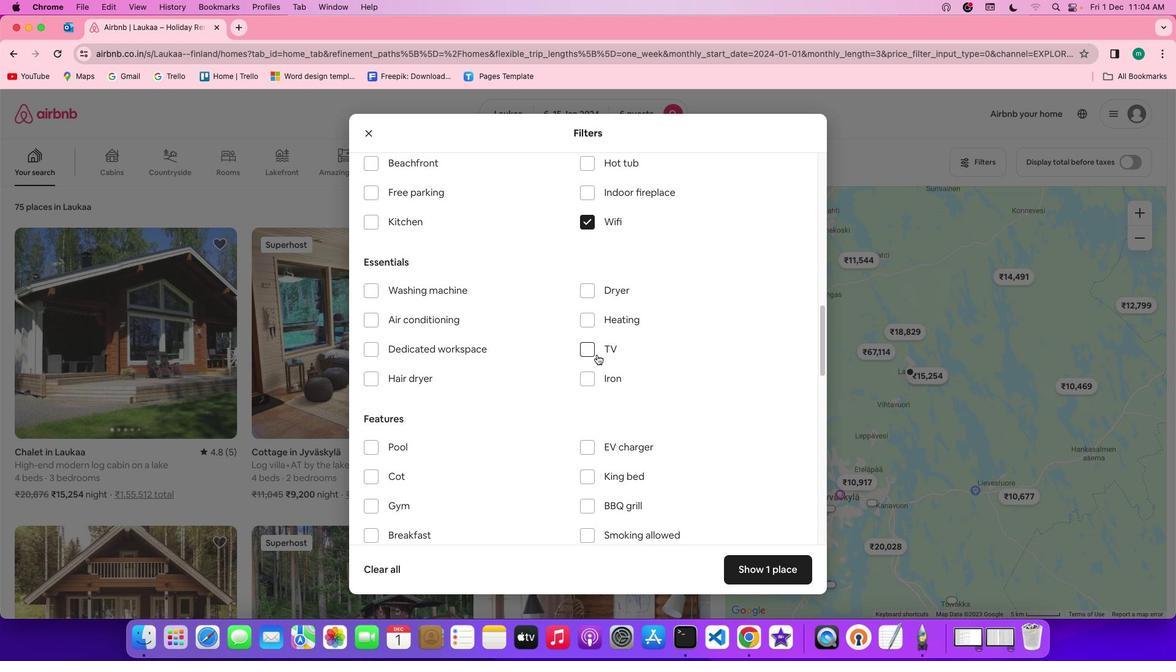 
Action: Mouse pressed left at (596, 354)
Screenshot: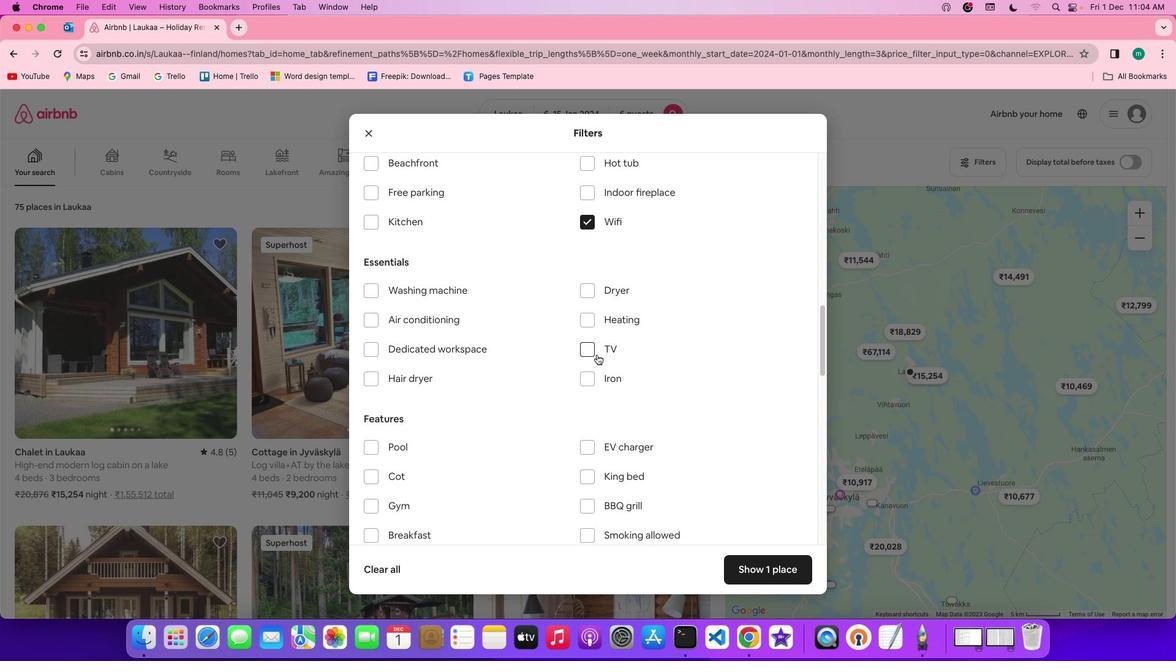 
Action: Mouse moved to (651, 393)
Screenshot: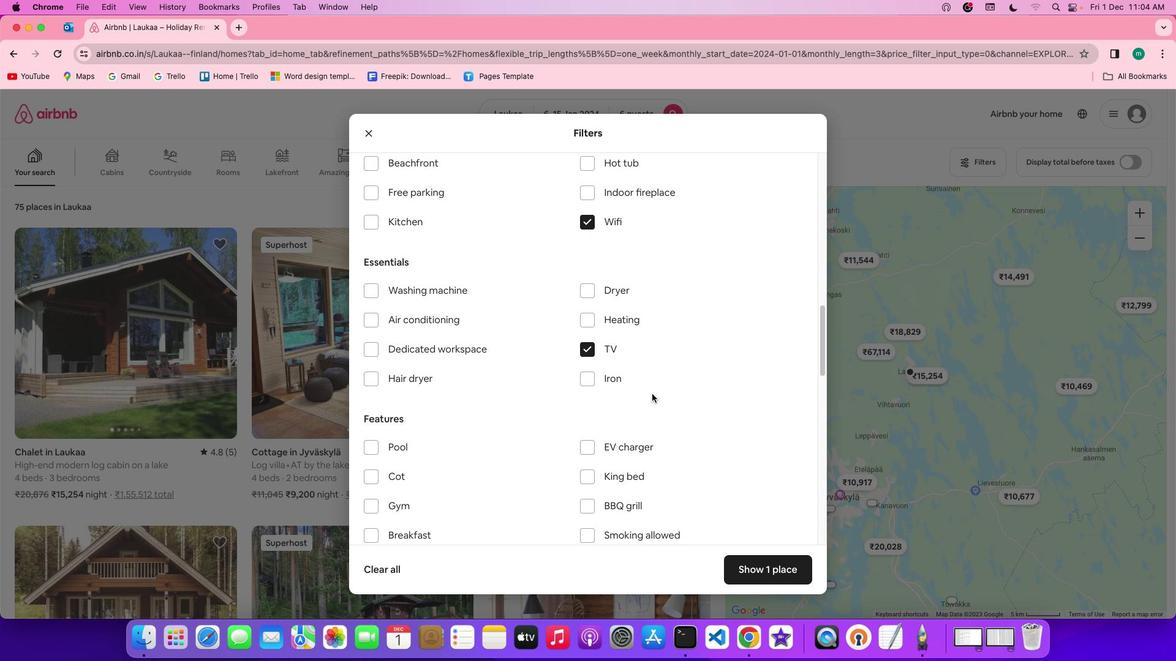 
Action: Mouse scrolled (651, 393) with delta (0, 0)
Screenshot: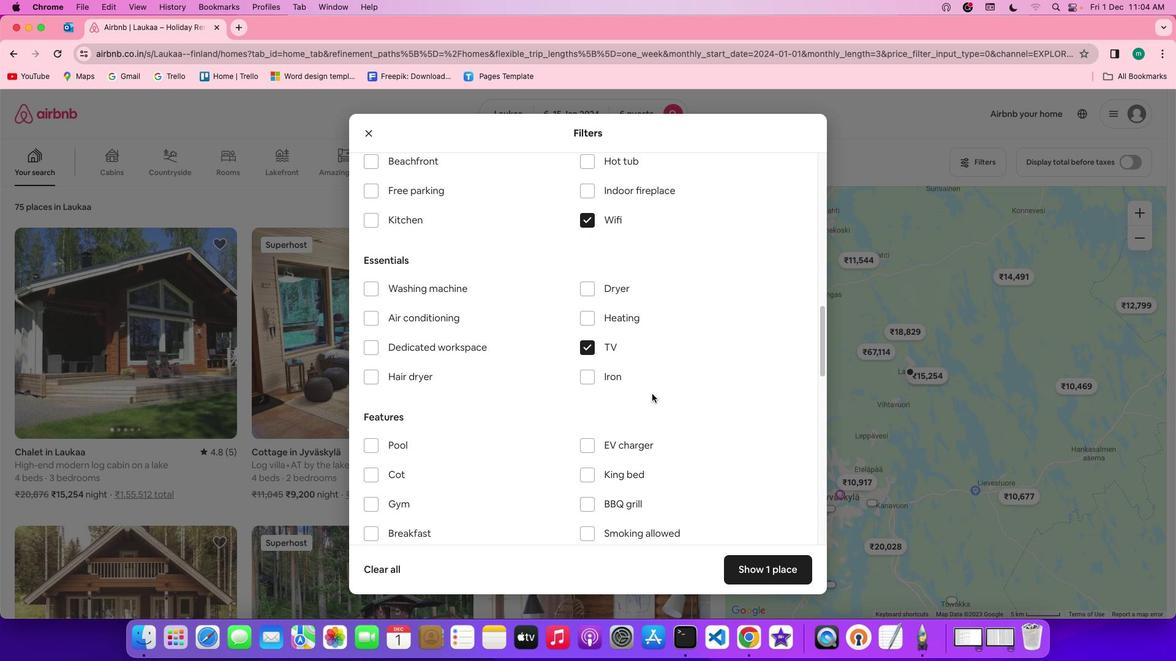 
Action: Mouse scrolled (651, 393) with delta (0, 0)
Screenshot: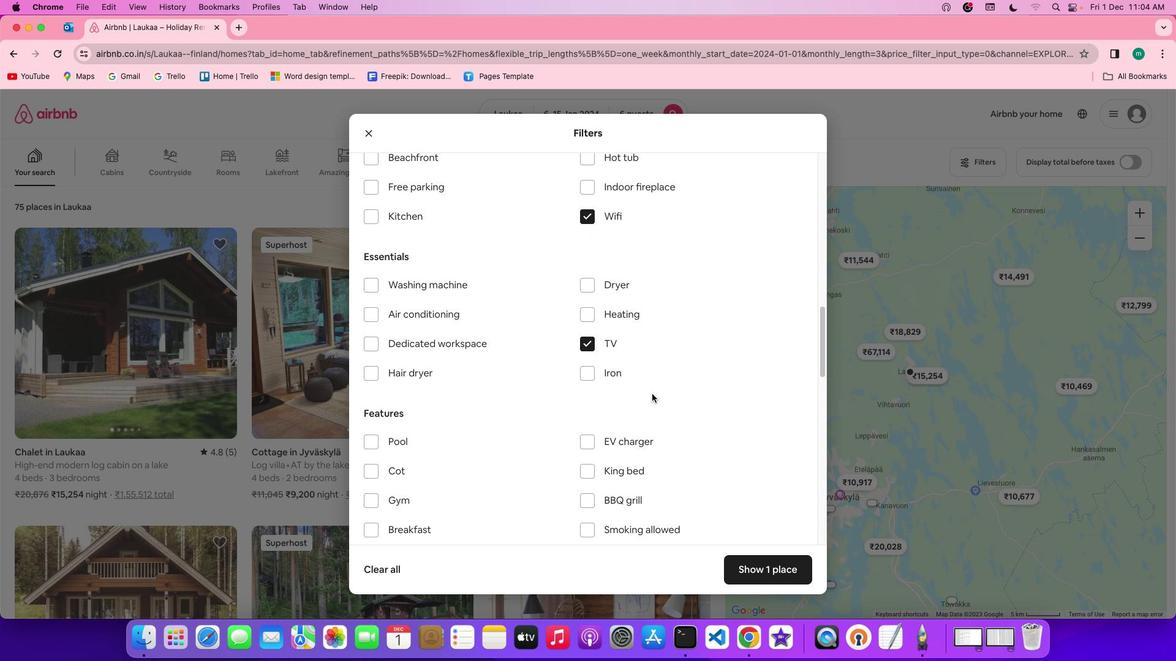 
Action: Mouse scrolled (651, 393) with delta (0, 0)
Screenshot: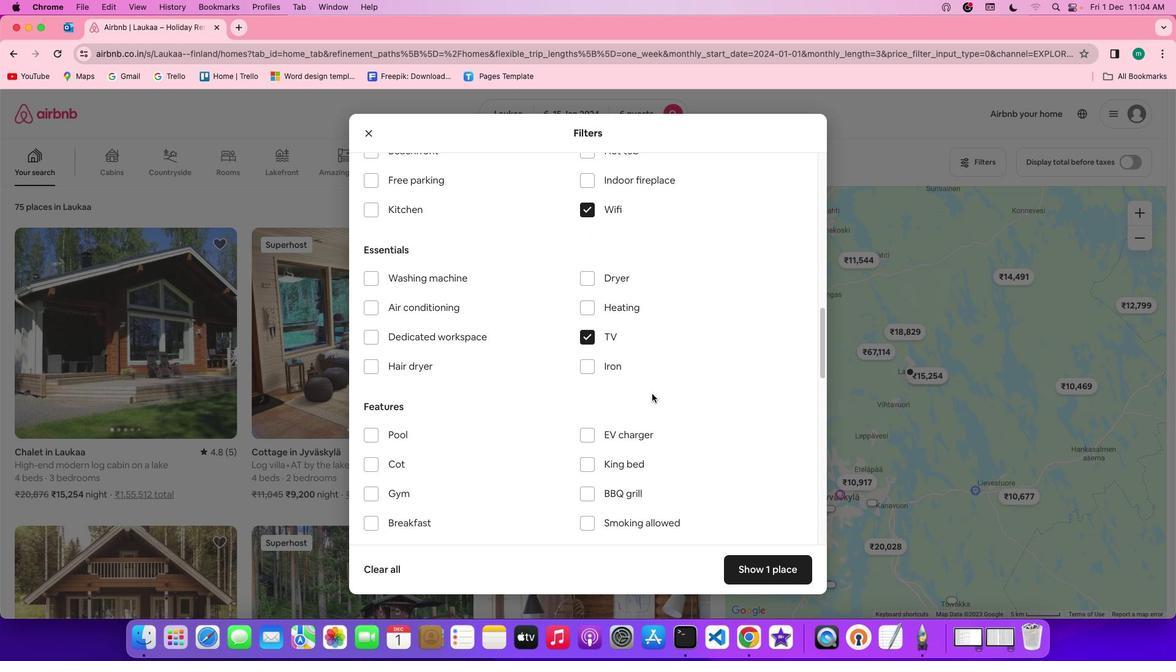 
Action: Mouse scrolled (651, 393) with delta (0, 0)
Screenshot: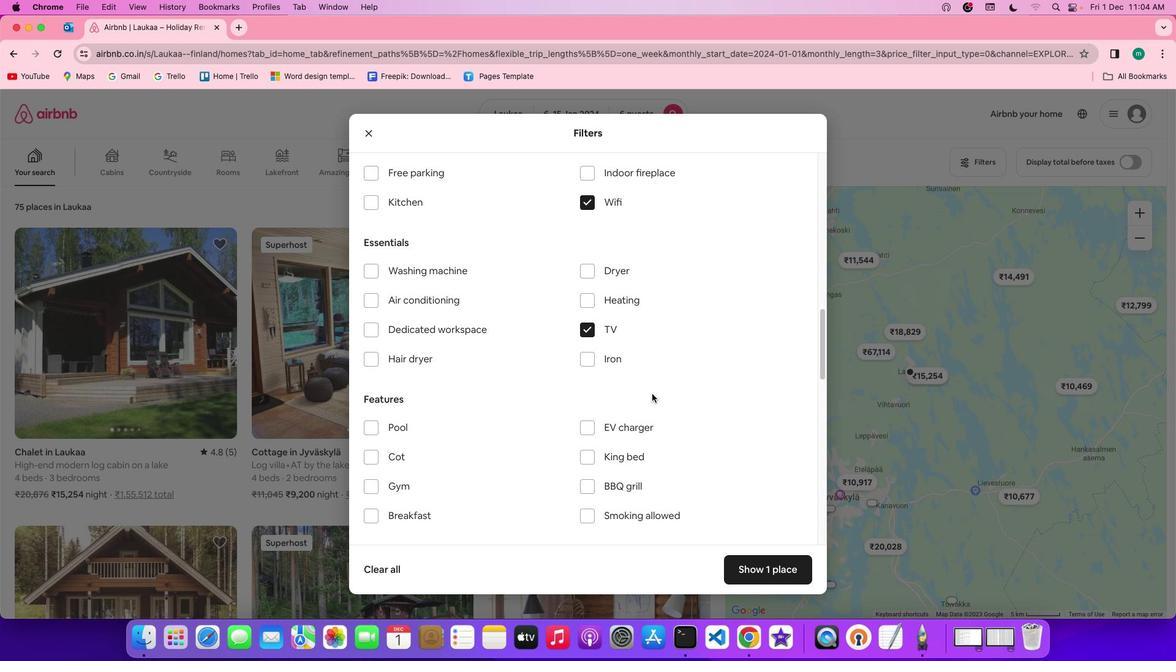 
Action: Mouse scrolled (651, 393) with delta (0, 0)
Screenshot: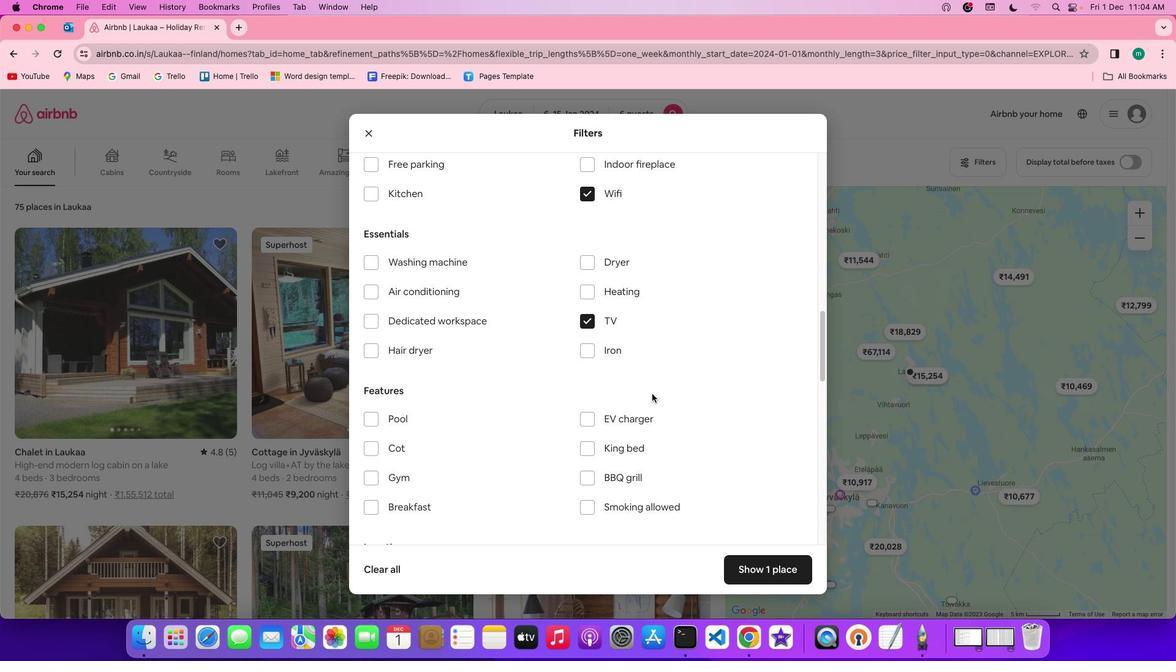
Action: Mouse scrolled (651, 393) with delta (0, 0)
Screenshot: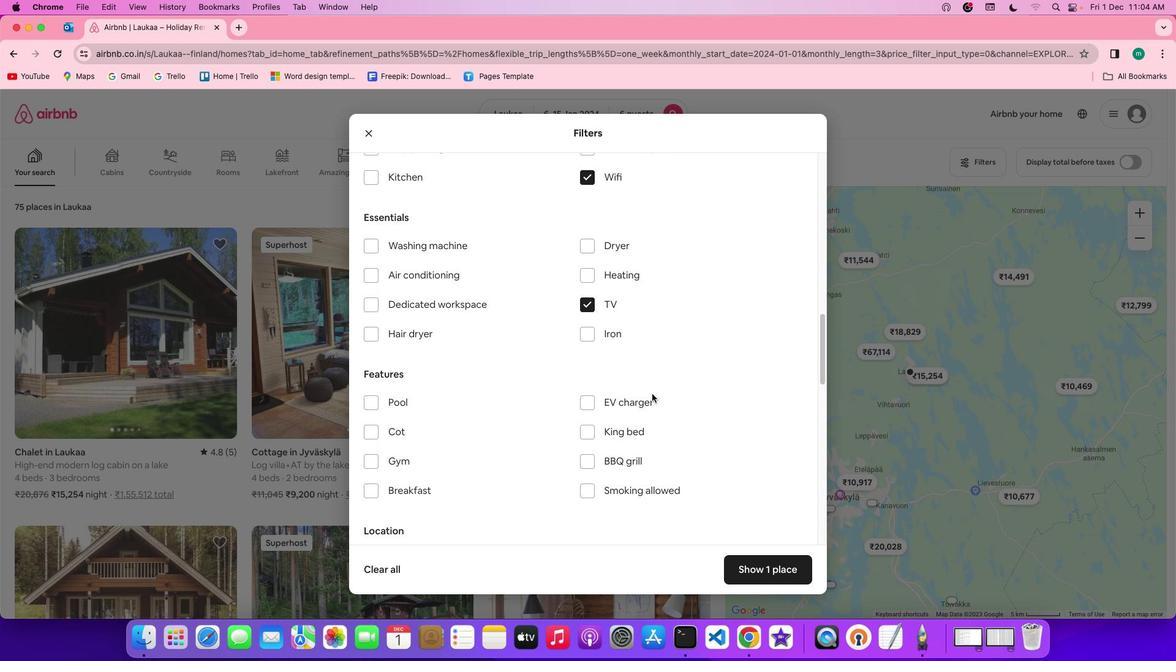 
Action: Mouse moved to (489, 296)
Screenshot: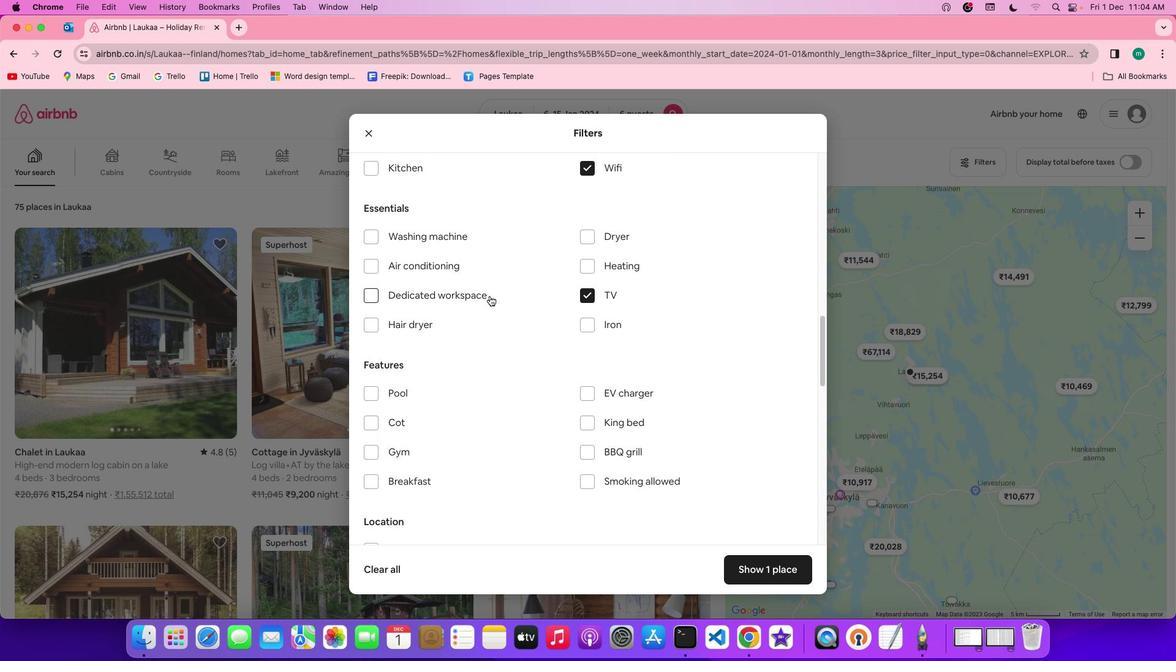 
Action: Mouse scrolled (489, 296) with delta (0, 0)
Screenshot: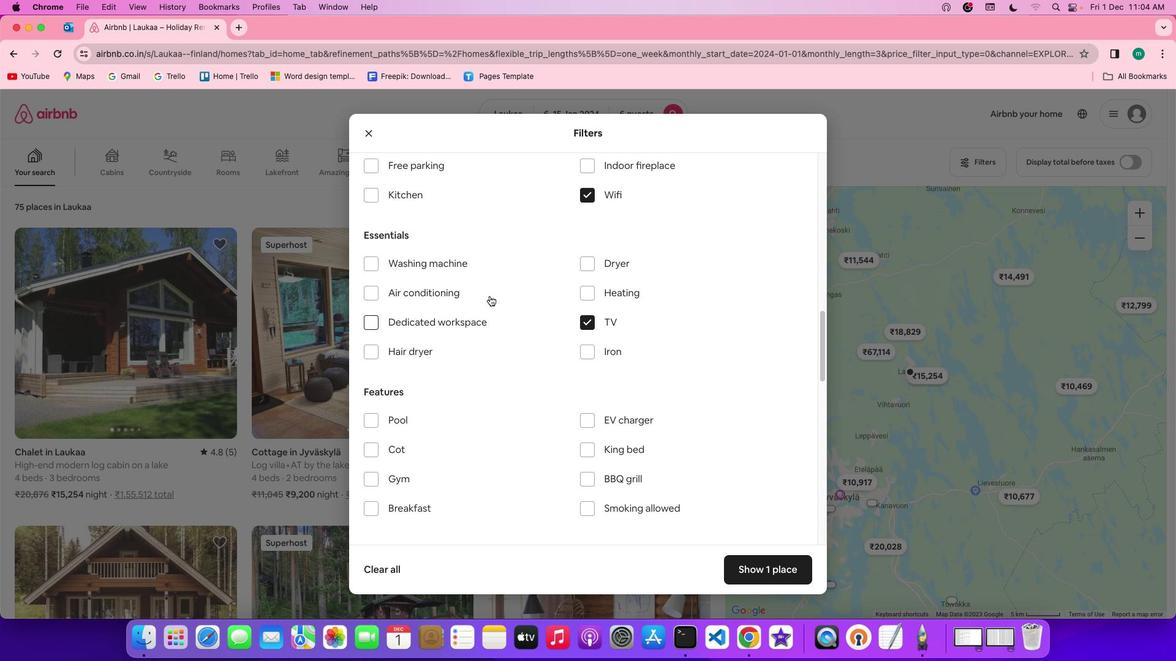 
Action: Mouse scrolled (489, 296) with delta (0, 0)
Screenshot: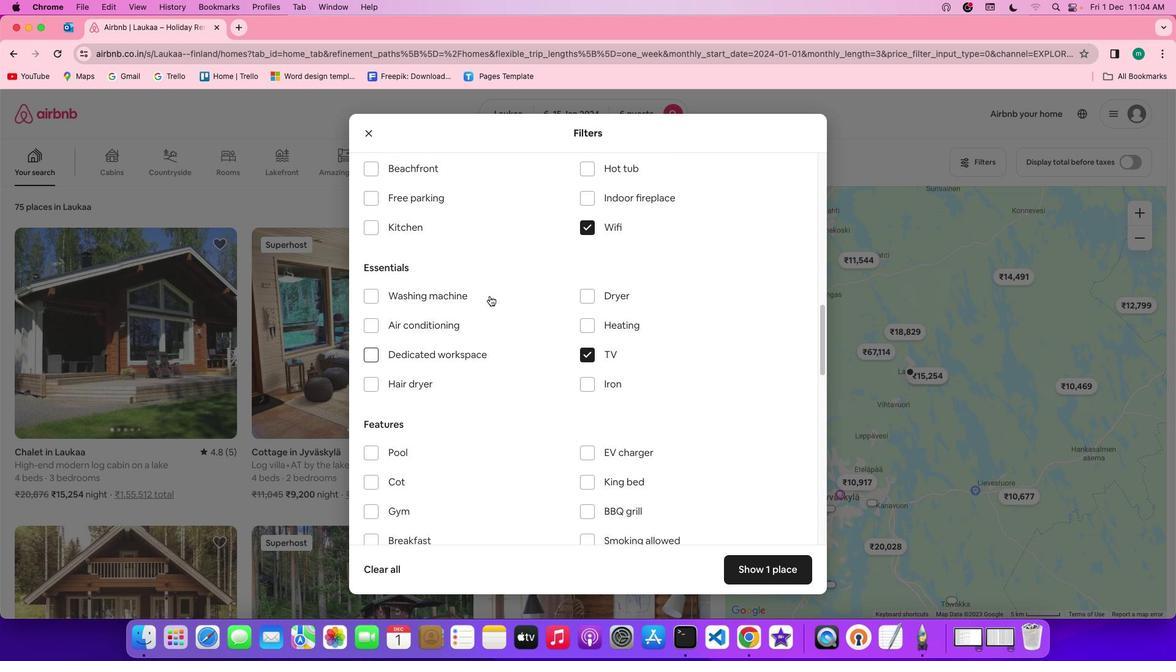 
Action: Mouse moved to (490, 296)
Screenshot: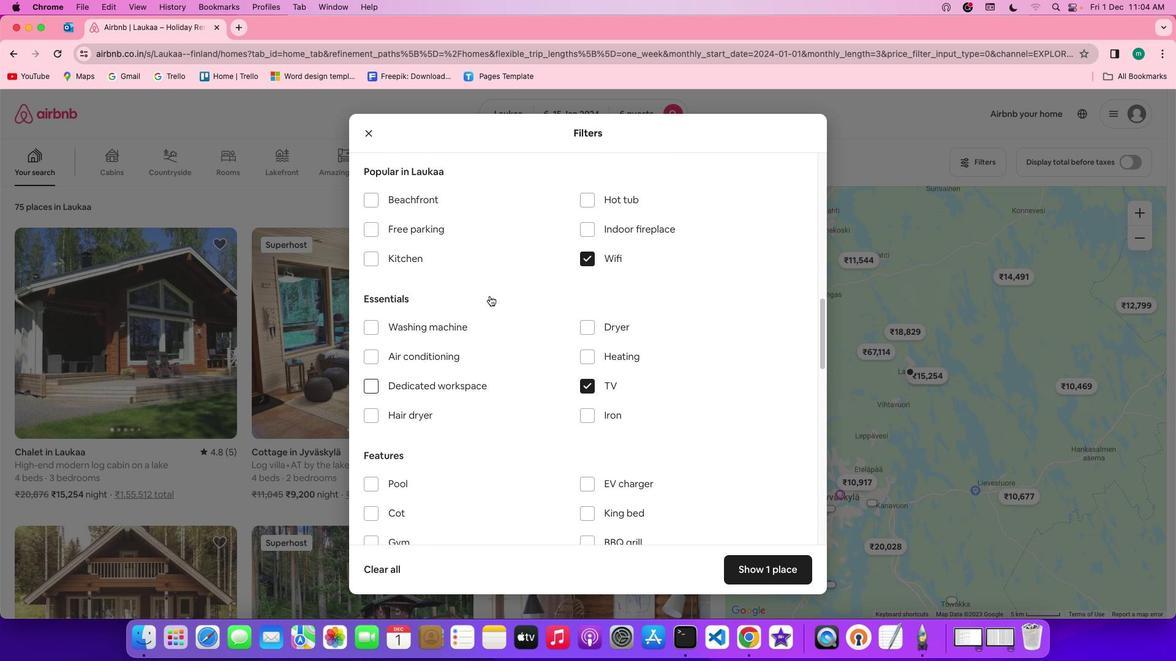 
Action: Mouse scrolled (490, 296) with delta (0, 1)
Screenshot: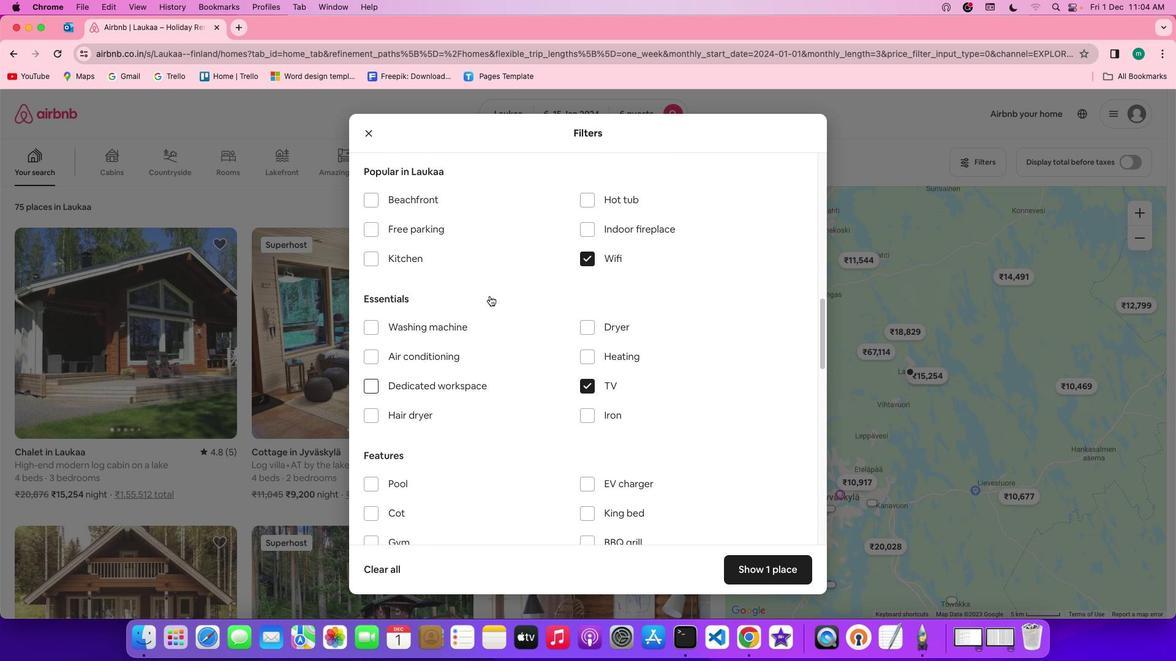
Action: Mouse moved to (433, 245)
Screenshot: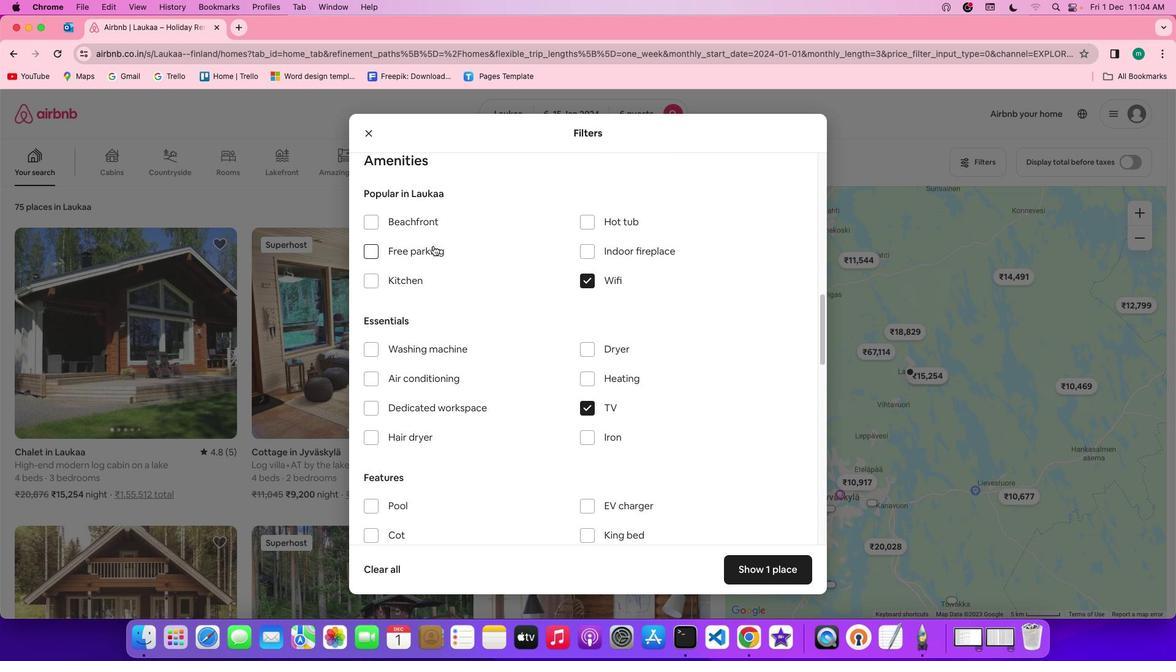 
Action: Mouse pressed left at (433, 245)
Screenshot: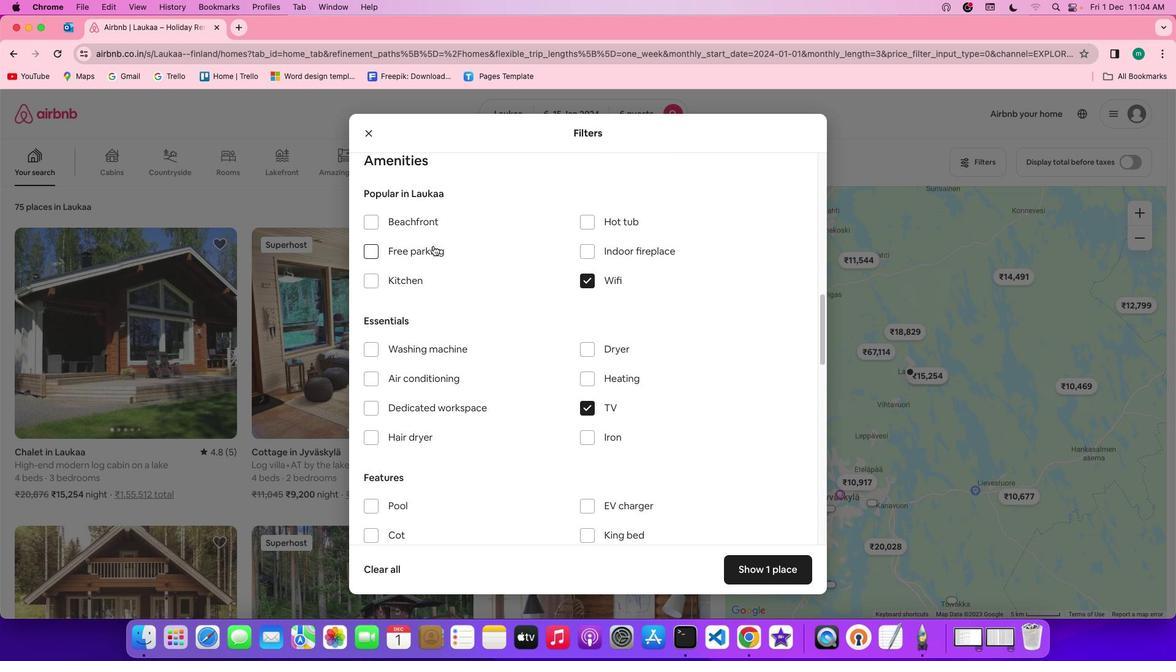 
Action: Mouse moved to (500, 358)
Screenshot: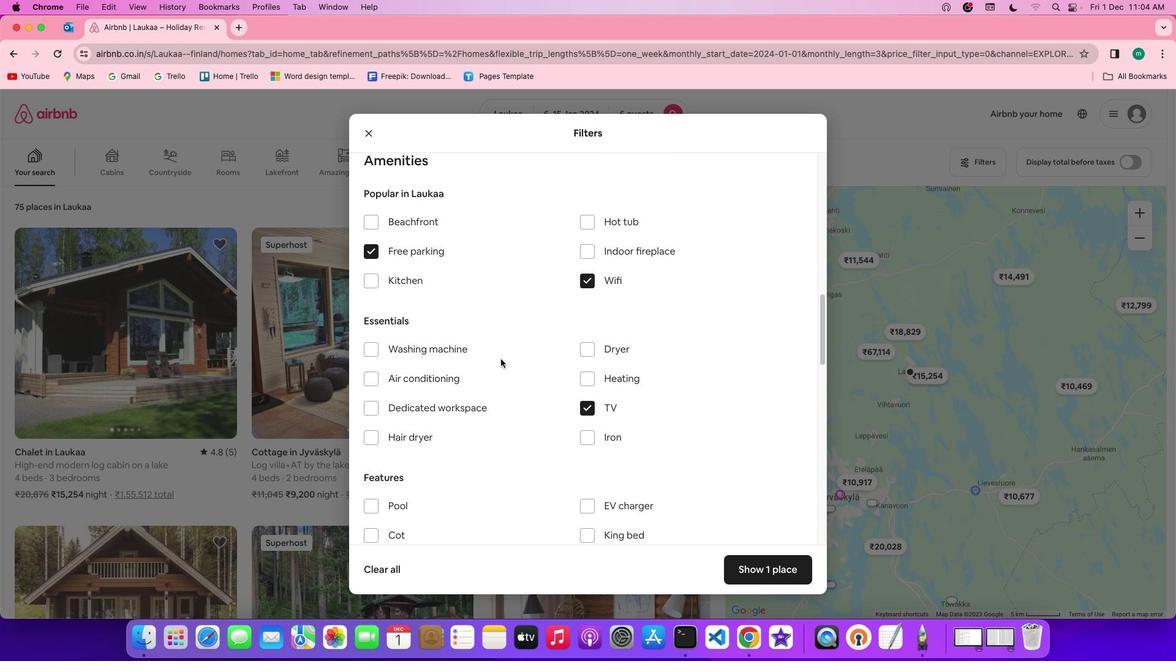 
Action: Mouse scrolled (500, 358) with delta (0, 0)
Screenshot: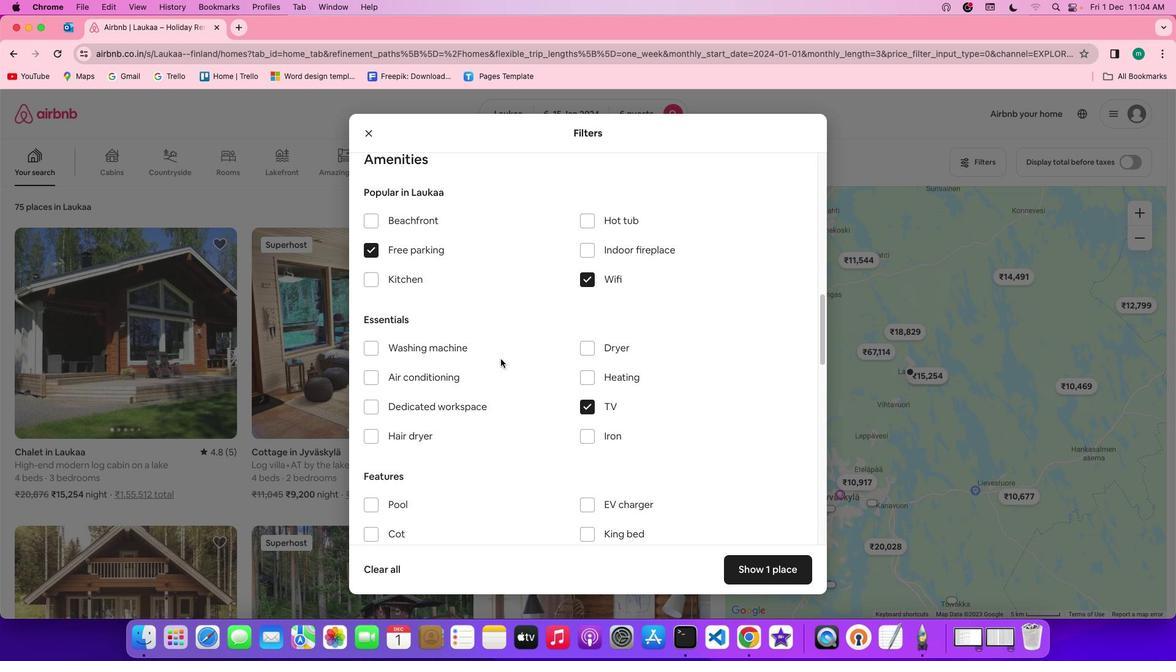 
Action: Mouse scrolled (500, 358) with delta (0, 0)
Screenshot: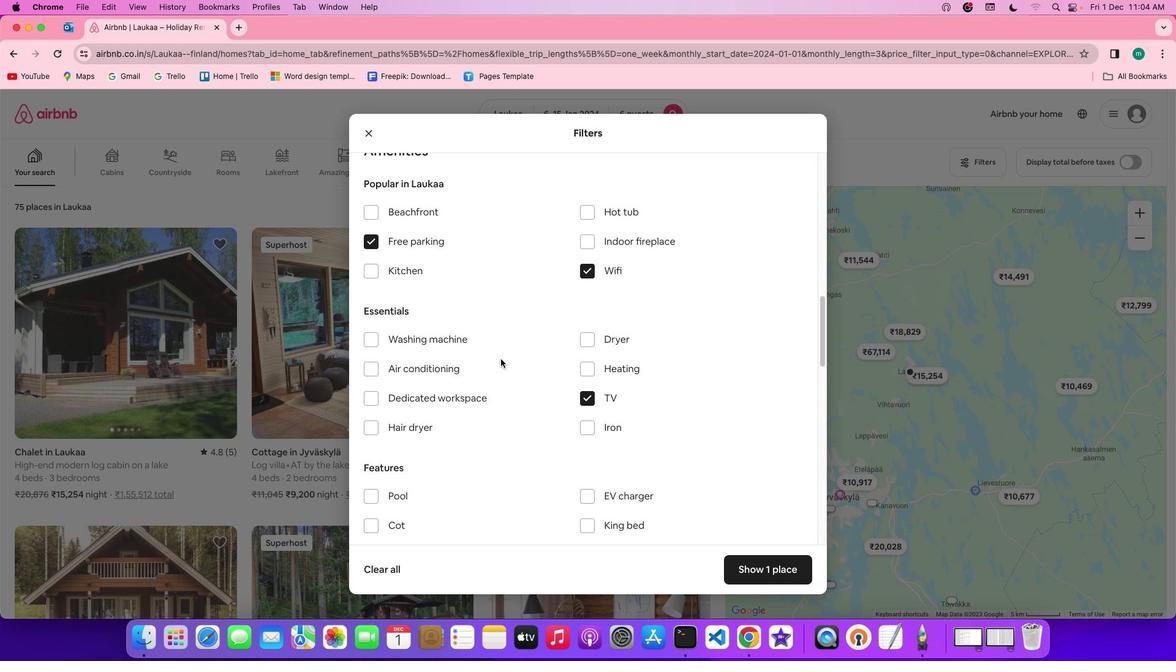 
Action: Mouse scrolled (500, 358) with delta (0, 0)
Screenshot: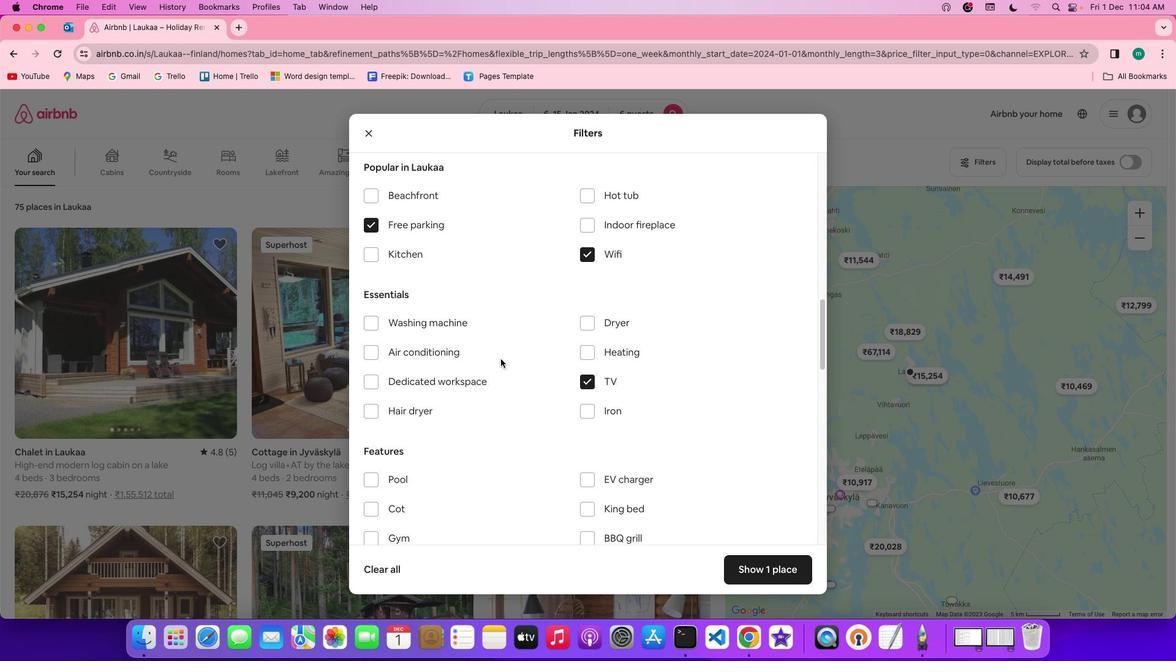 
Action: Mouse scrolled (500, 358) with delta (0, 0)
Screenshot: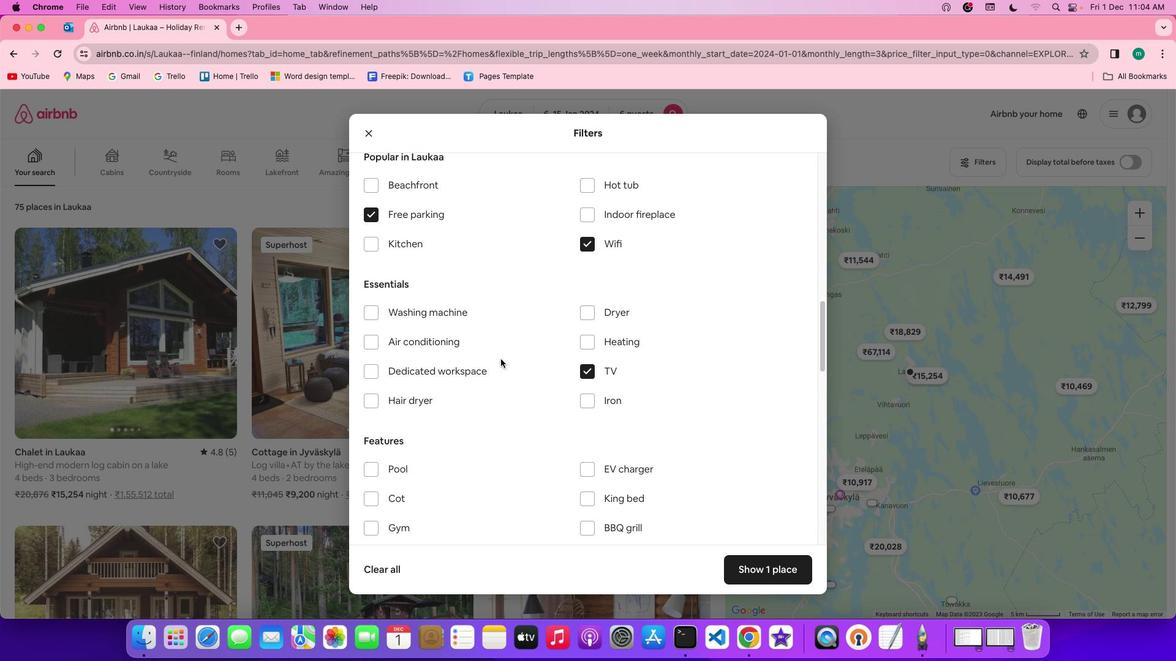 
Action: Mouse scrolled (500, 358) with delta (0, 0)
Screenshot: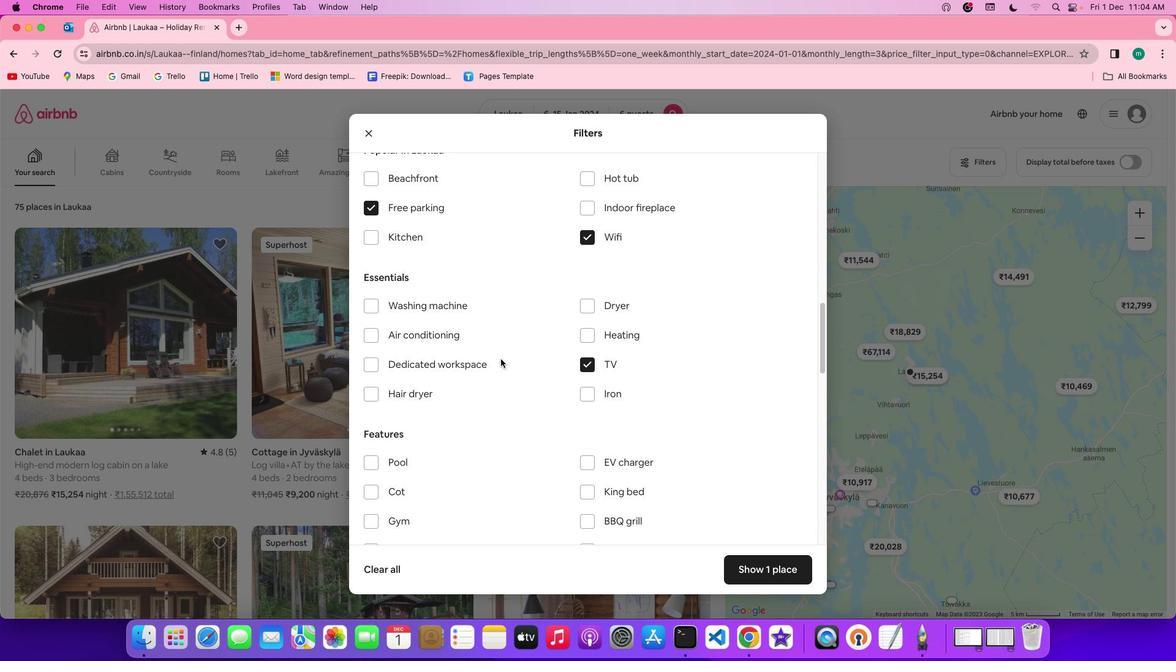 
Action: Mouse scrolled (500, 358) with delta (0, 0)
Screenshot: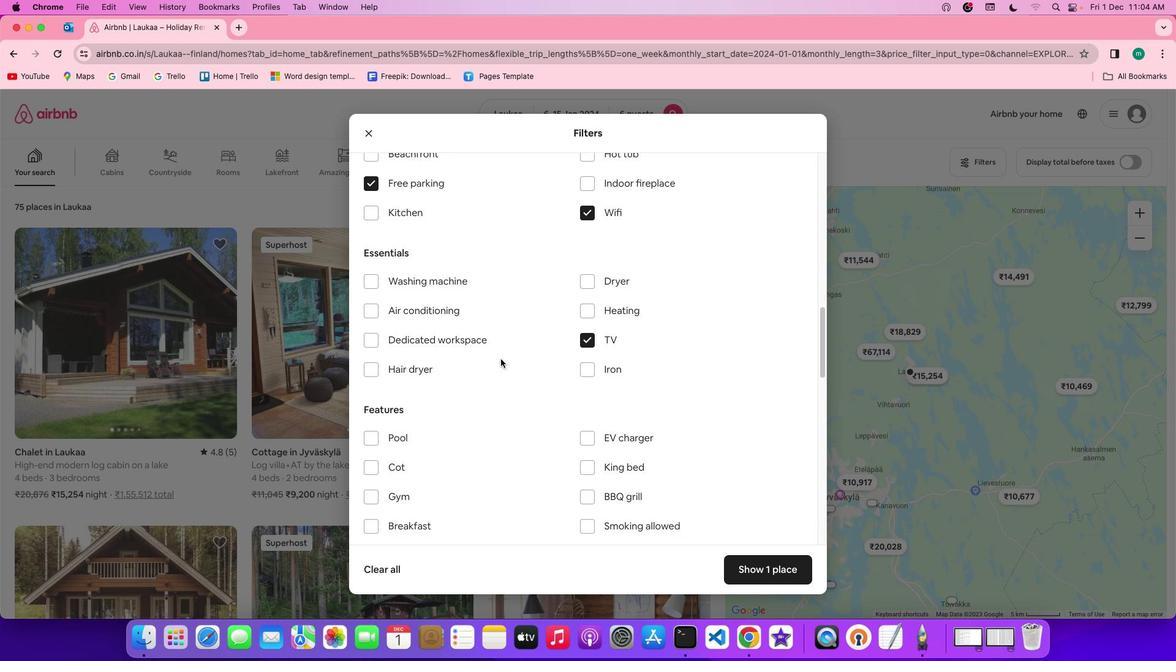 
Action: Mouse scrolled (500, 358) with delta (0, 0)
Screenshot: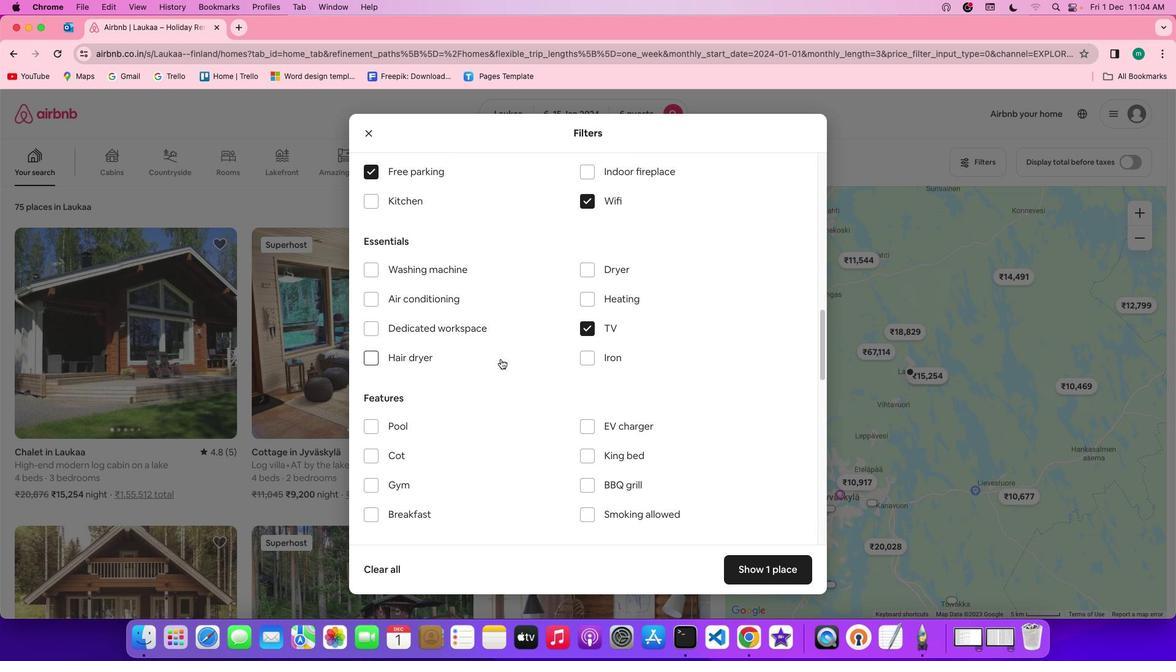 
Action: Mouse scrolled (500, 358) with delta (0, 0)
Screenshot: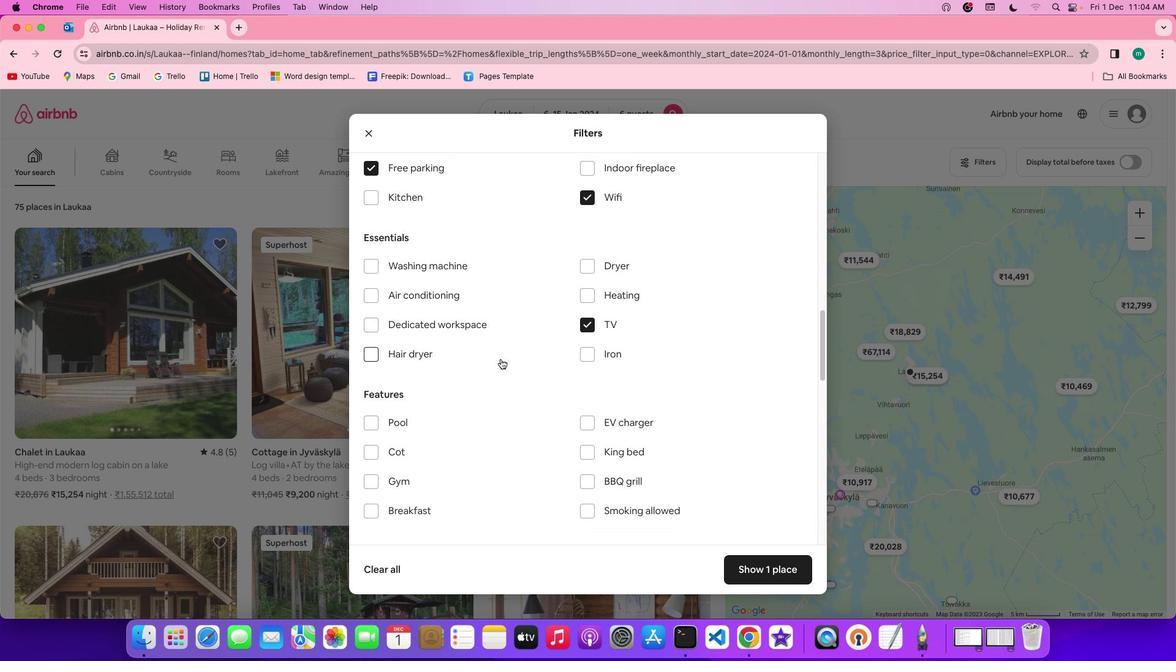 
Action: Mouse scrolled (500, 358) with delta (0, -1)
Screenshot: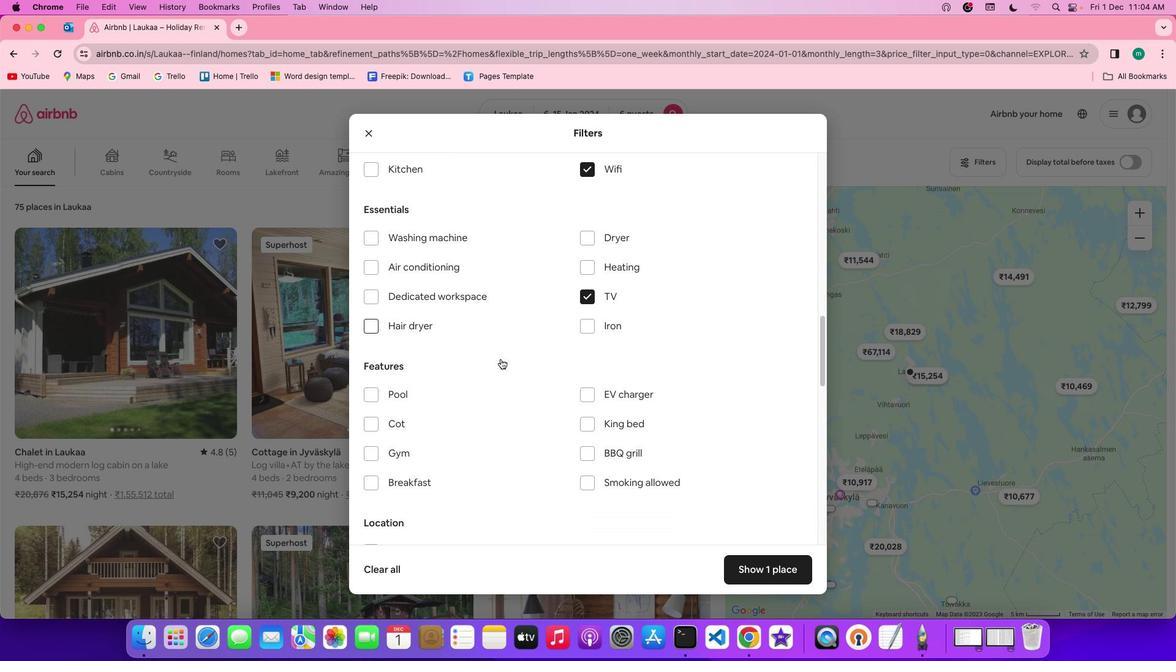 
Action: Mouse scrolled (500, 358) with delta (0, 0)
Screenshot: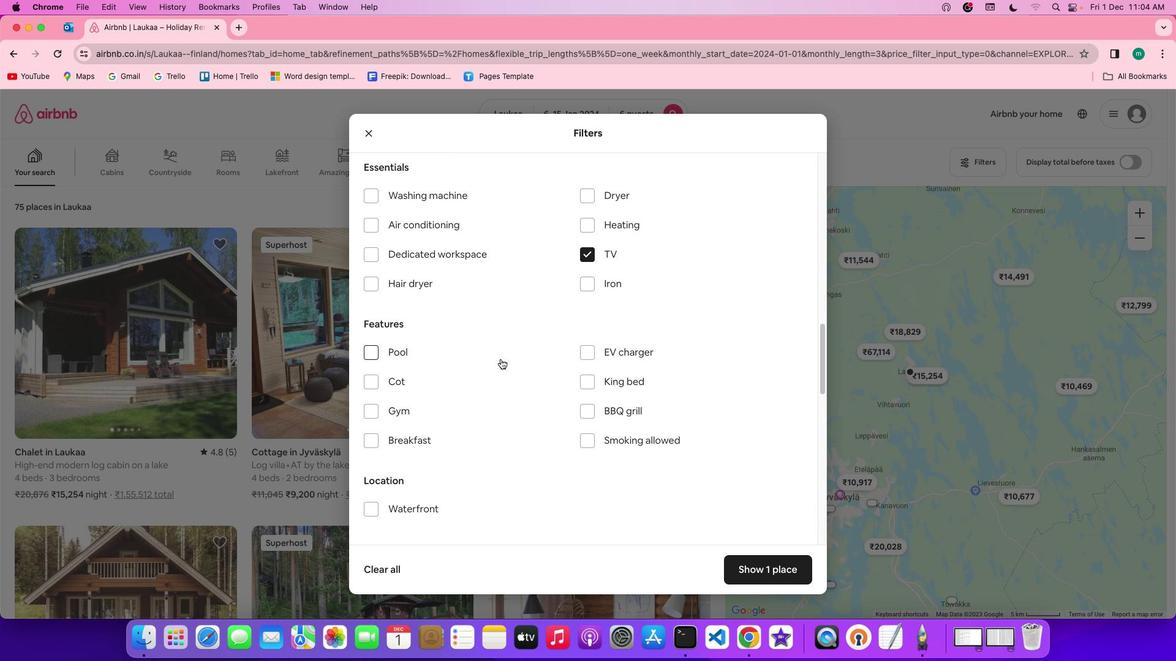 
Action: Mouse scrolled (500, 358) with delta (0, 0)
Screenshot: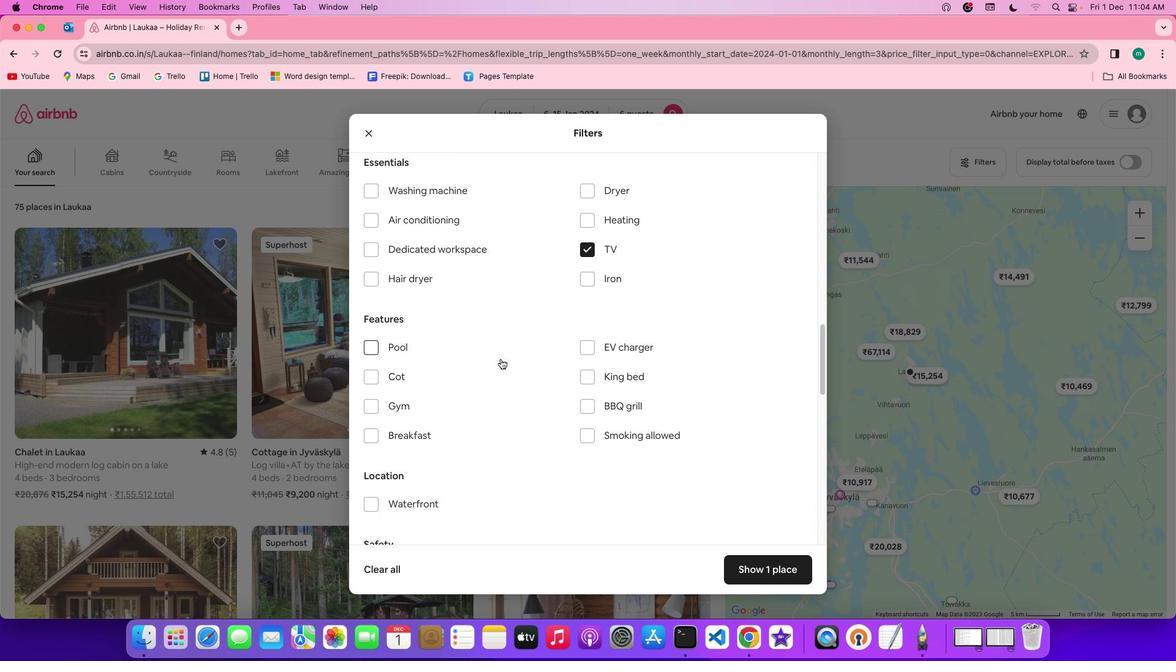 
Action: Mouse scrolled (500, 358) with delta (0, 0)
Screenshot: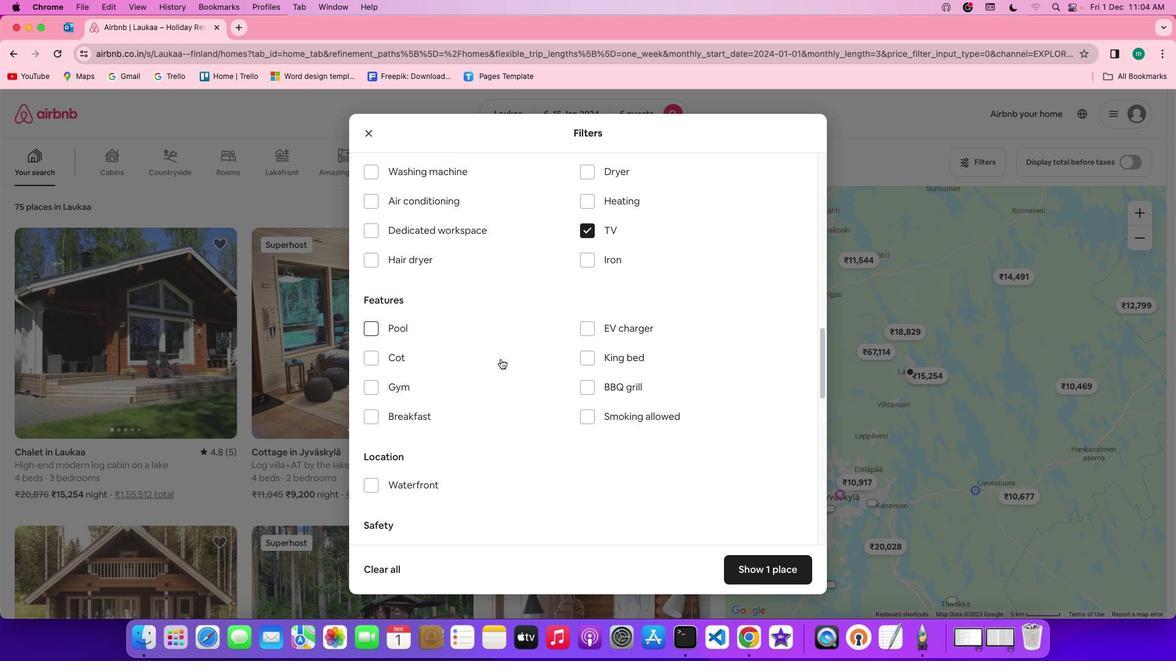 
Action: Mouse moved to (389, 371)
Screenshot: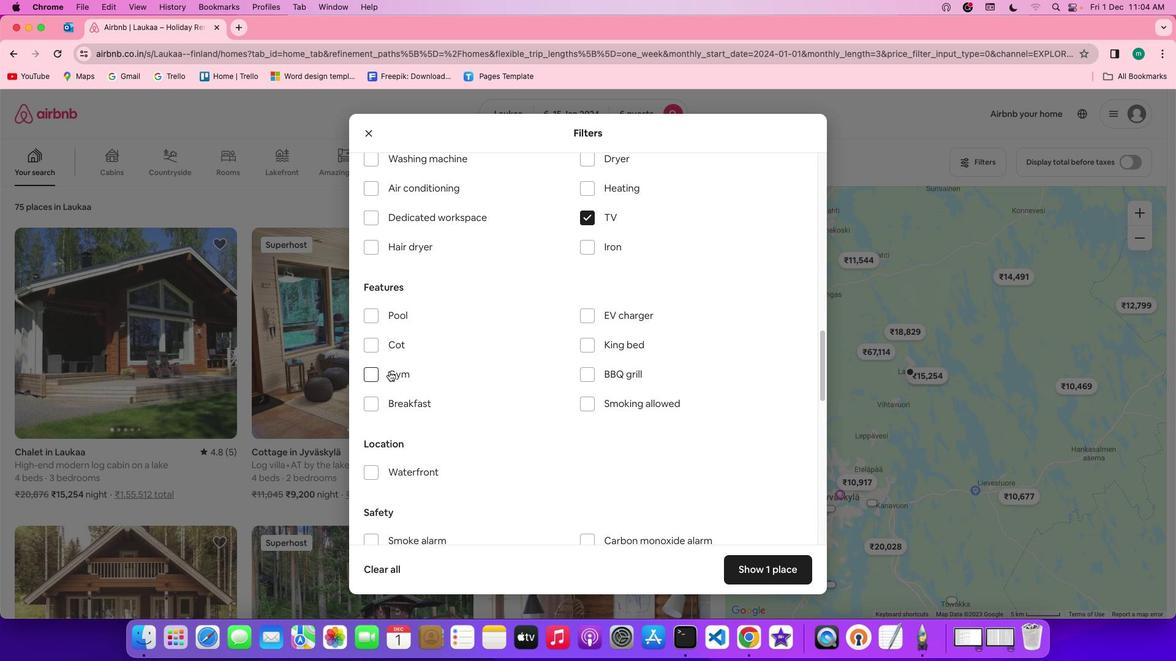 
Action: Mouse pressed left at (389, 371)
Screenshot: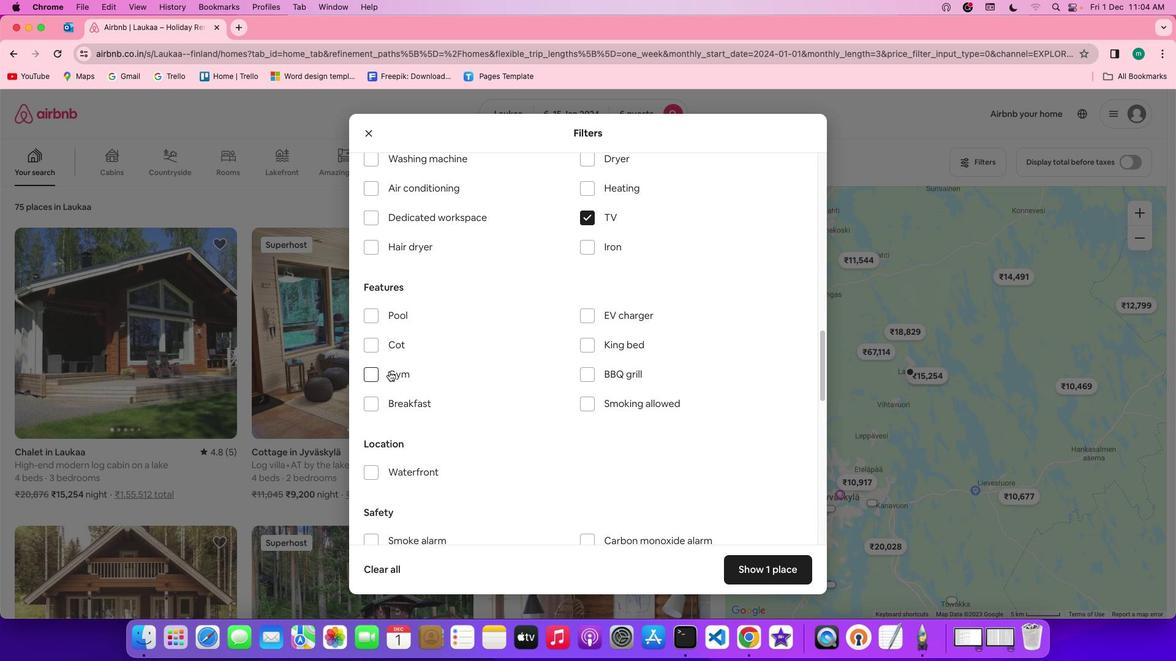 
Action: Mouse moved to (413, 397)
Screenshot: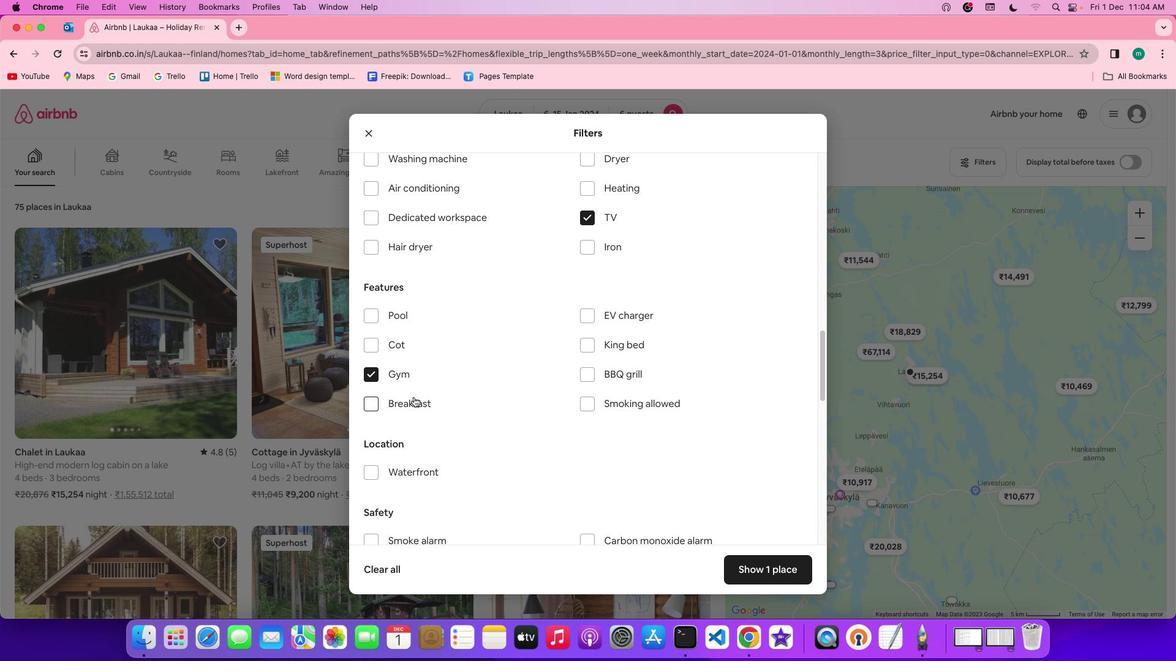 
Action: Mouse pressed left at (413, 397)
Screenshot: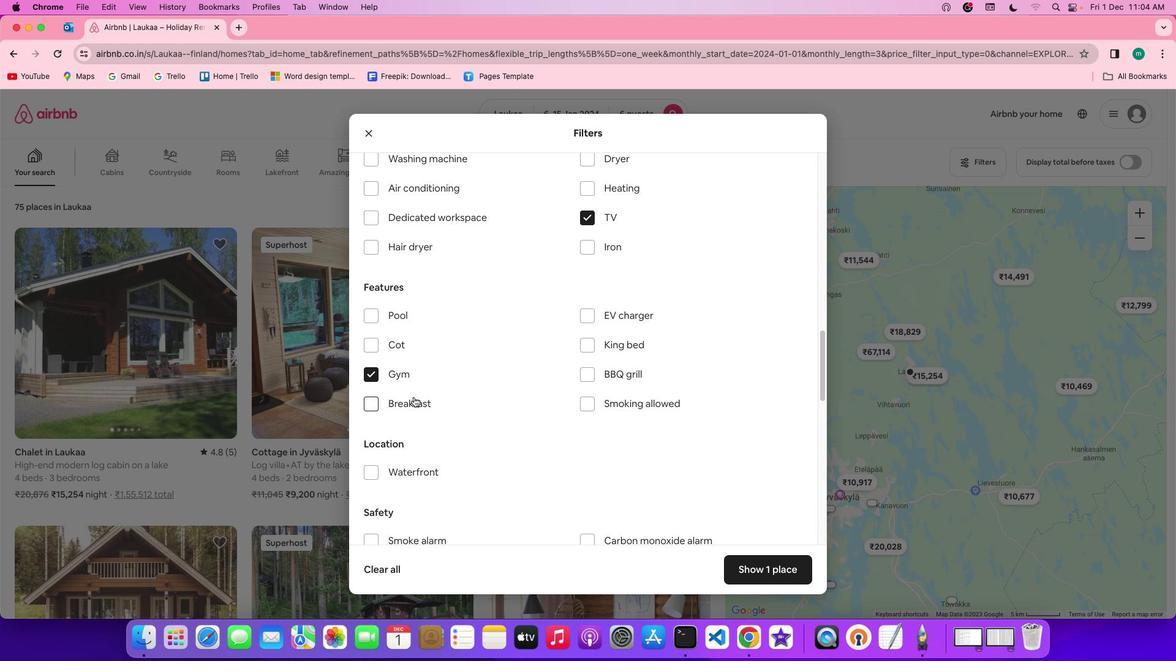 
Action: Mouse moved to (507, 427)
Screenshot: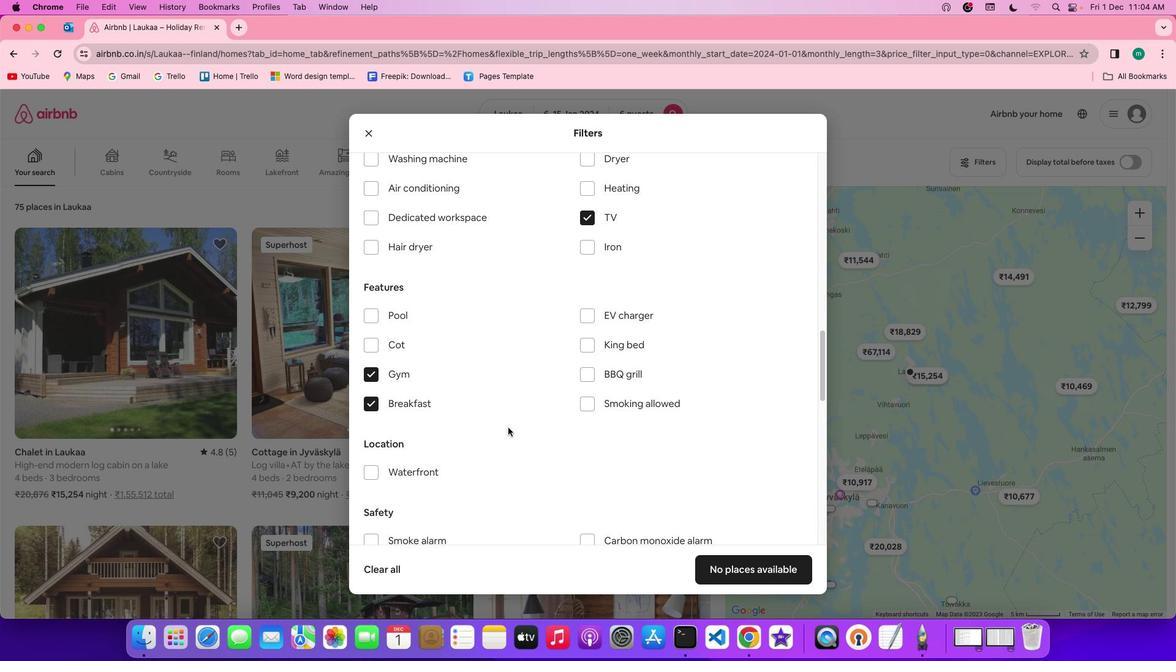
Action: Mouse scrolled (507, 427) with delta (0, 0)
Screenshot: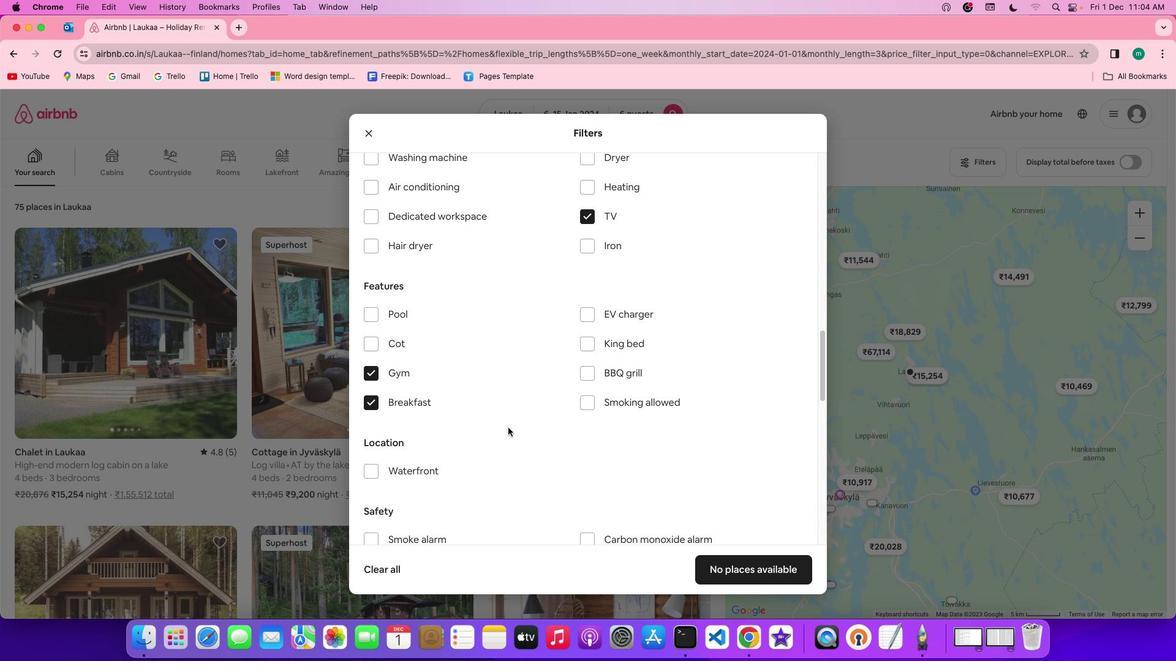 
Action: Mouse scrolled (507, 427) with delta (0, 0)
Screenshot: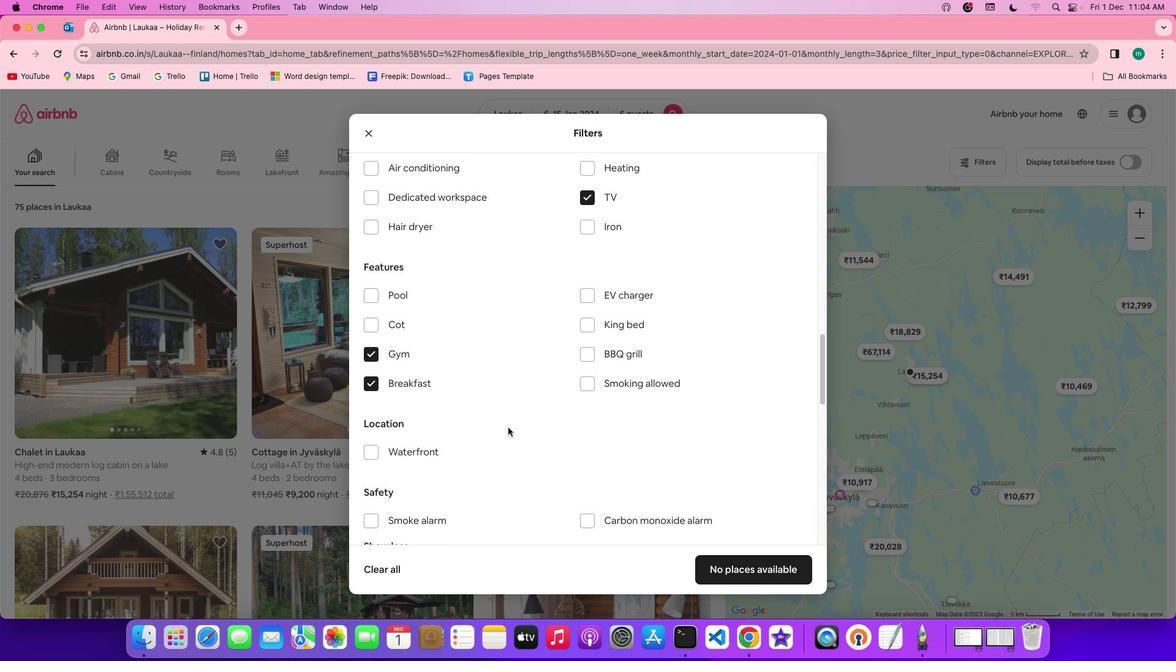 
Action: Mouse scrolled (507, 427) with delta (0, -1)
Screenshot: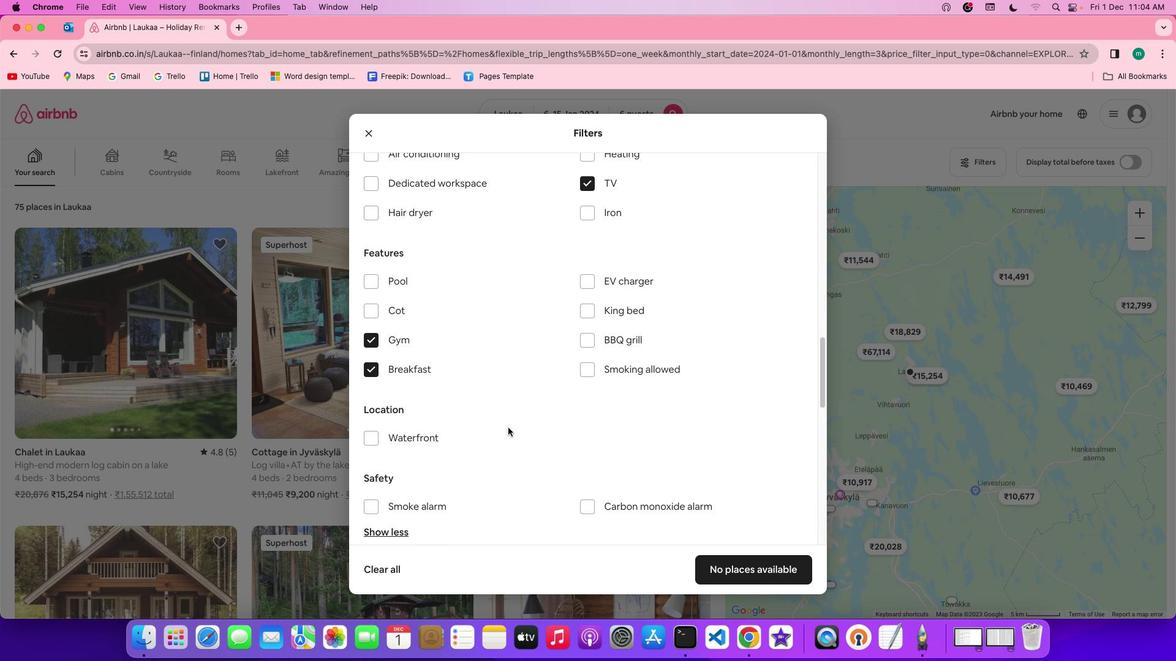 
Action: Mouse scrolled (507, 427) with delta (0, -1)
Screenshot: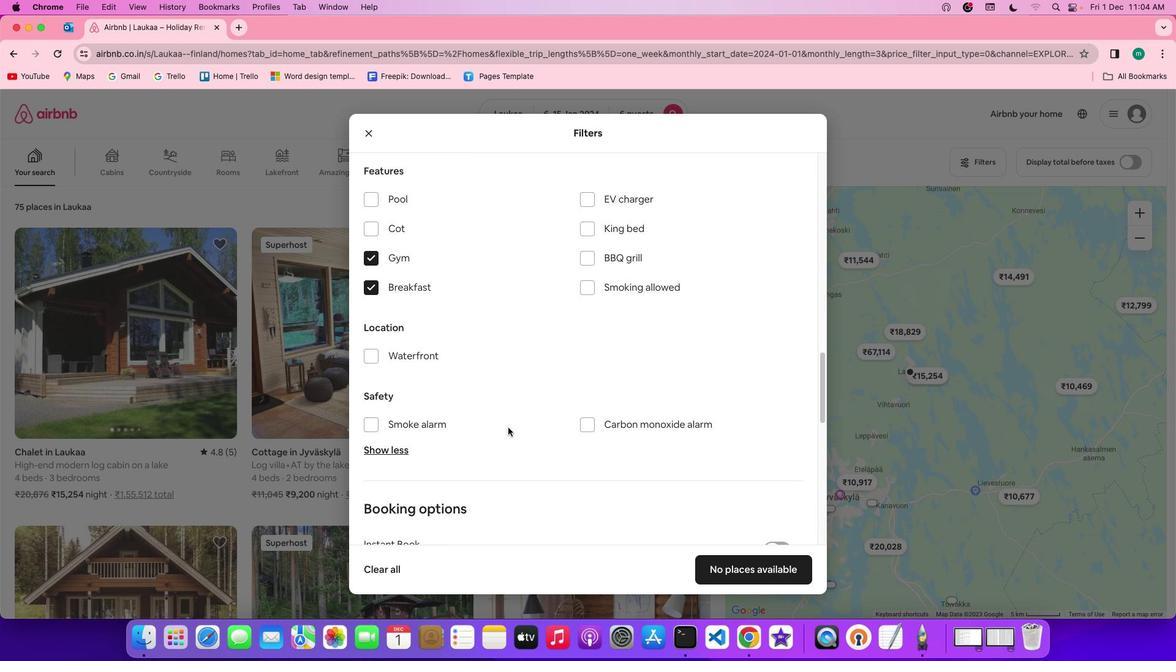 
Action: Mouse moved to (581, 463)
Screenshot: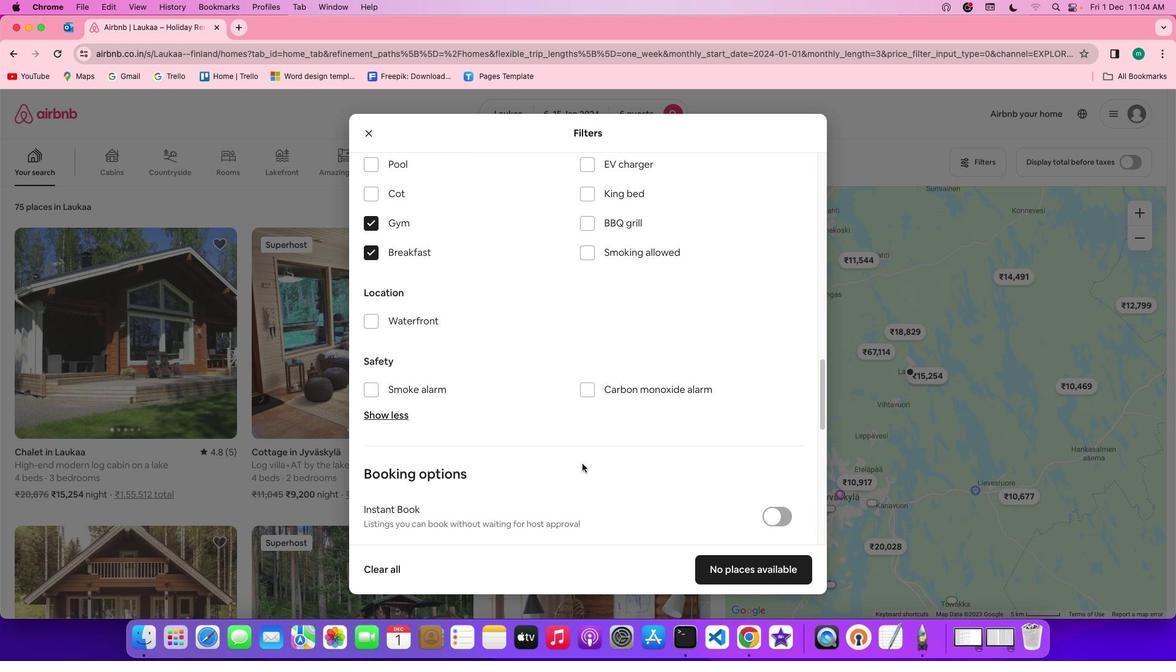 
Action: Mouse scrolled (581, 463) with delta (0, 0)
Screenshot: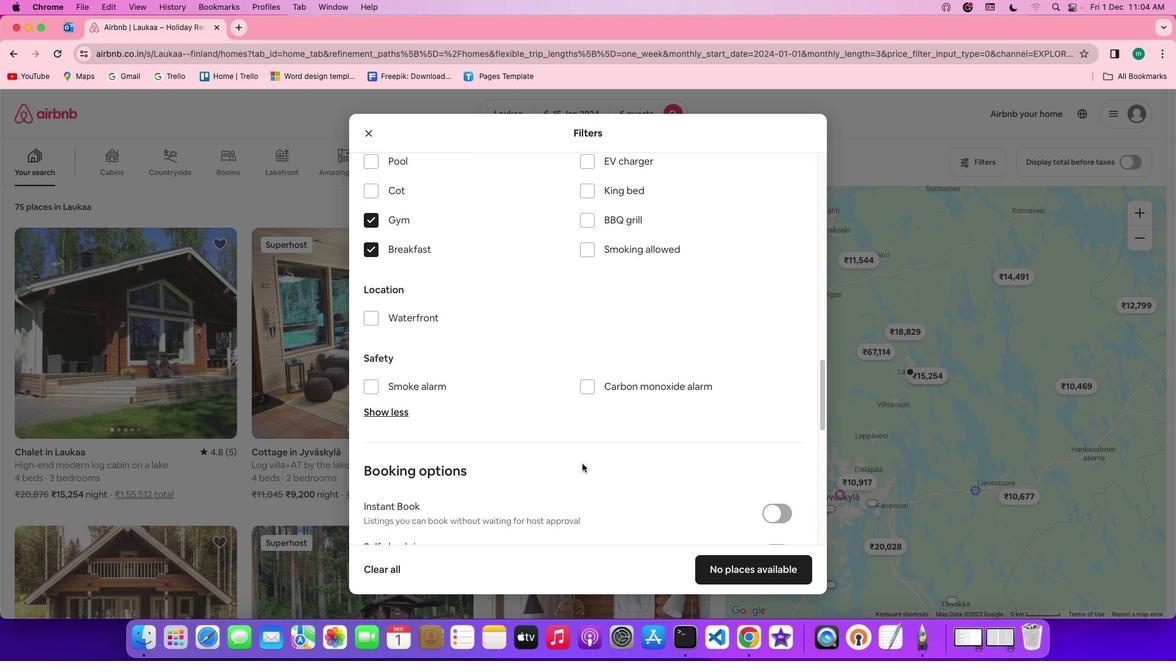 
Action: Mouse scrolled (581, 463) with delta (0, 0)
Screenshot: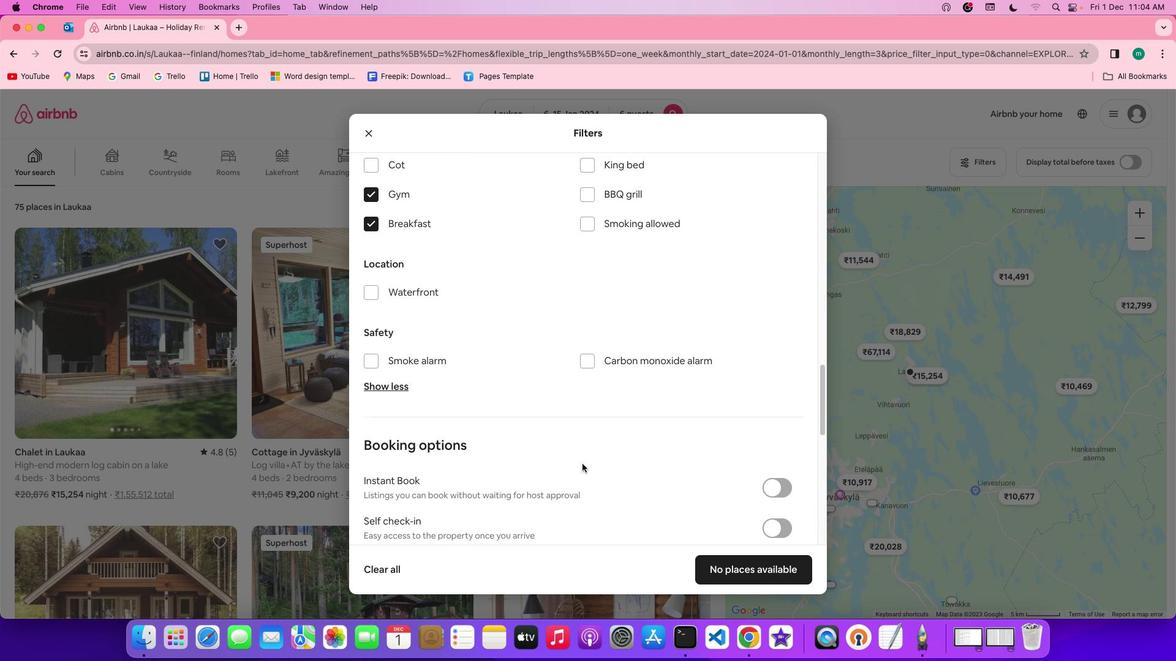 
Action: Mouse scrolled (581, 463) with delta (0, -1)
Screenshot: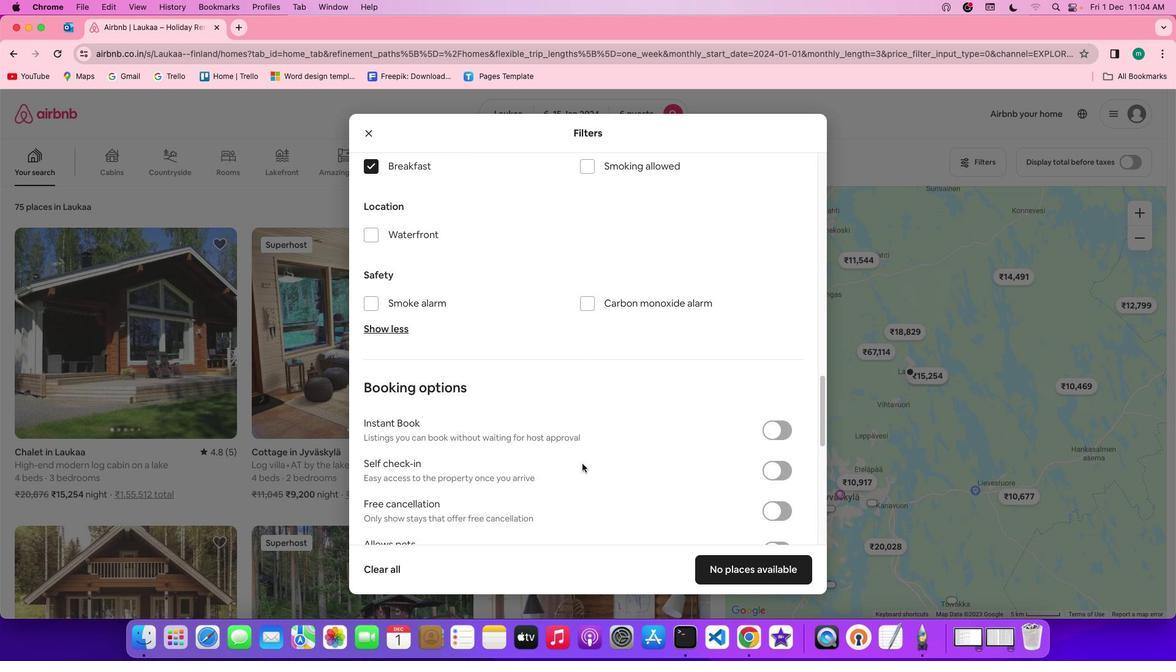 
Action: Mouse scrolled (581, 463) with delta (0, -1)
Screenshot: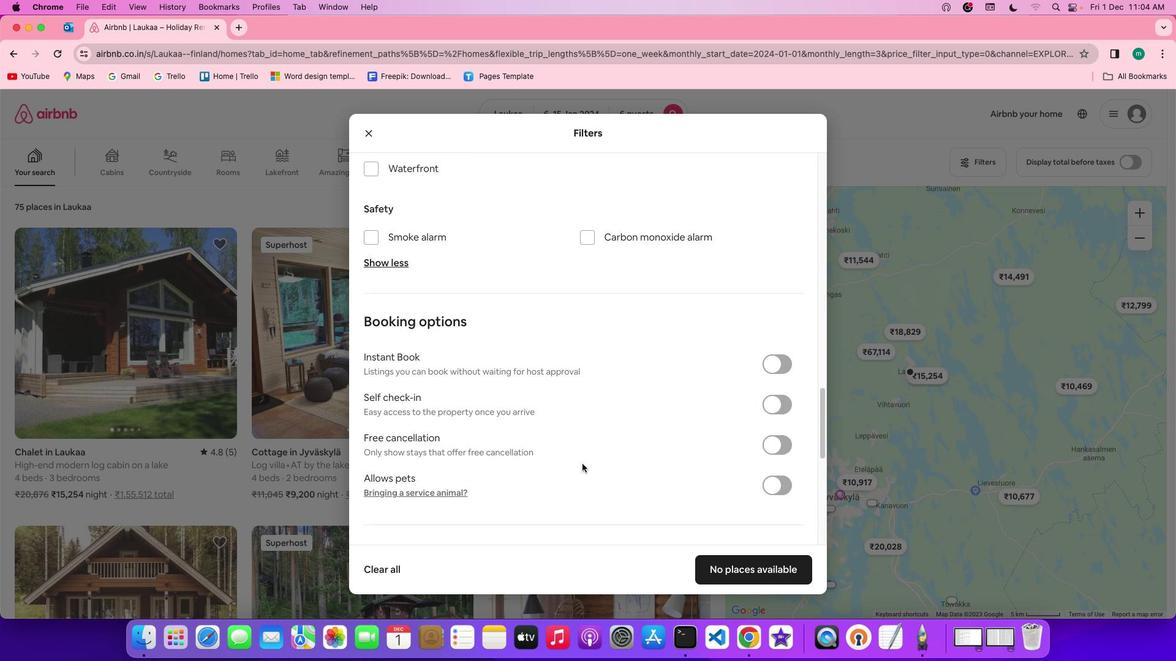 
Action: Mouse moved to (634, 487)
Screenshot: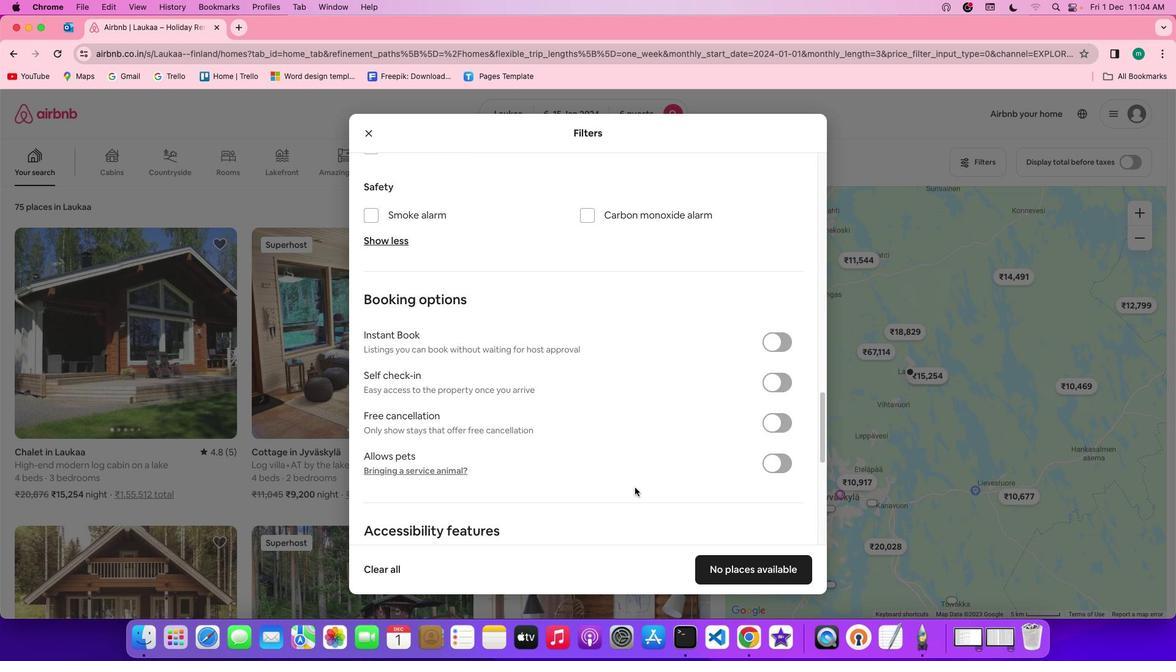 
Action: Mouse scrolled (634, 487) with delta (0, 0)
Screenshot: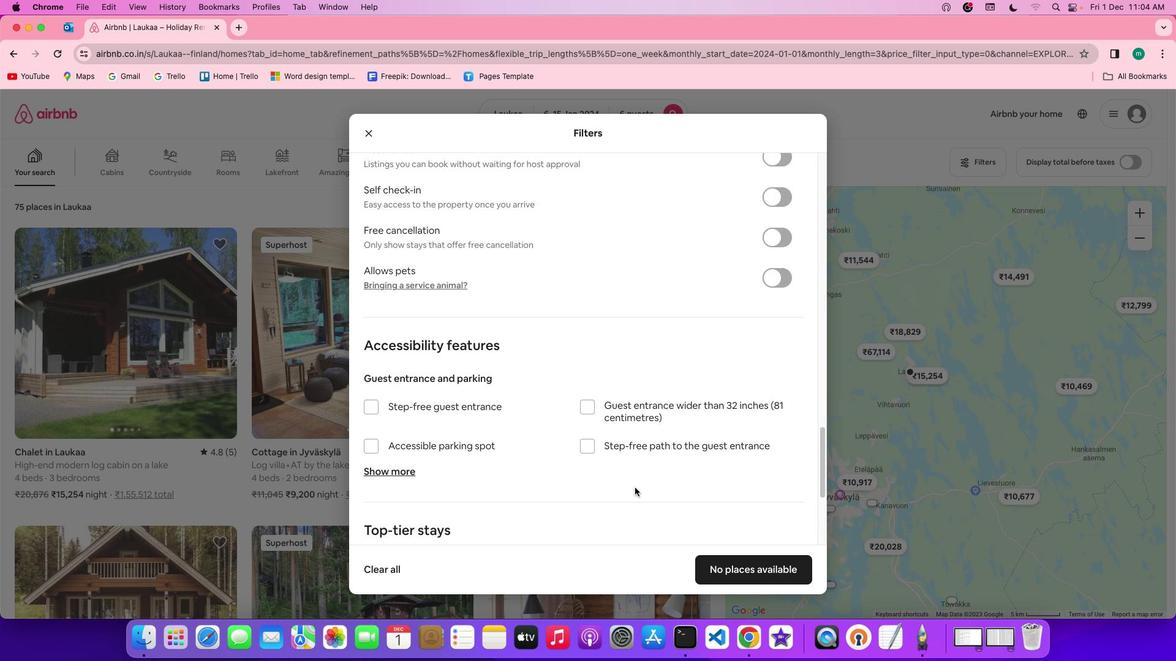 
Action: Mouse scrolled (634, 487) with delta (0, 0)
Screenshot: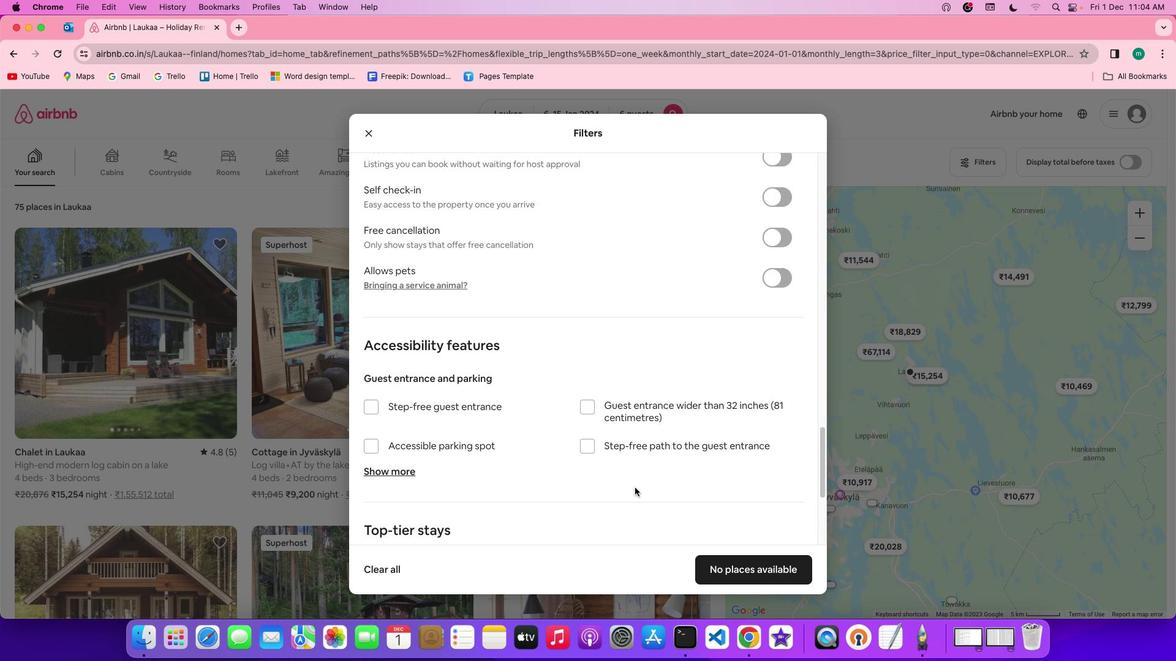 
Action: Mouse scrolled (634, 487) with delta (0, -1)
Screenshot: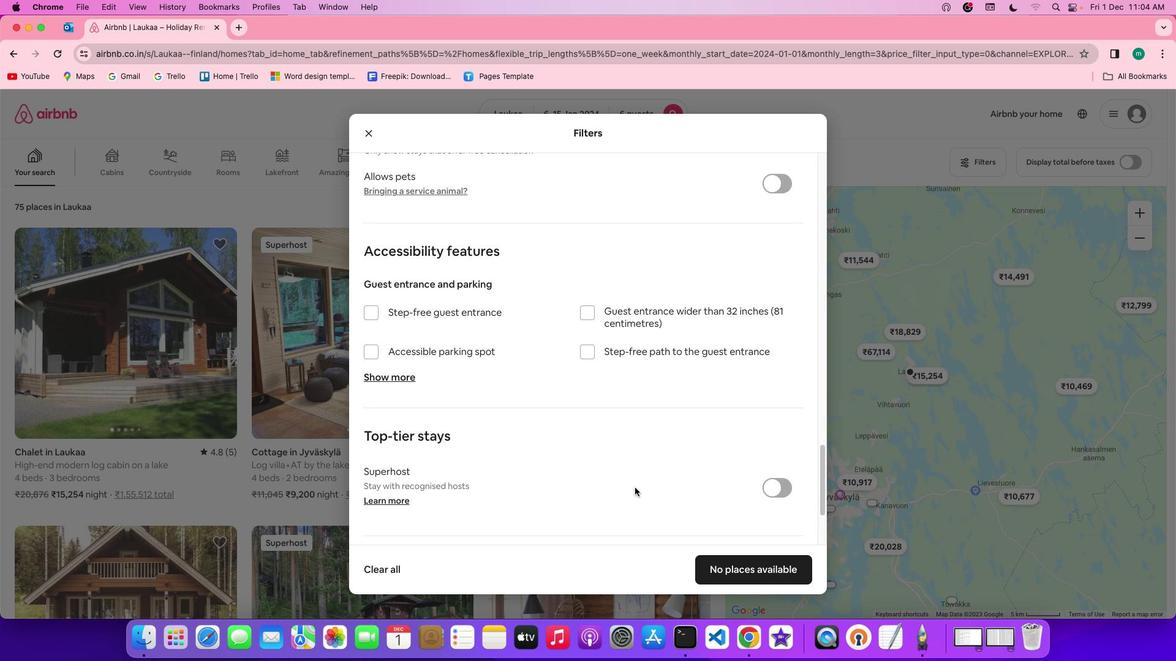 
Action: Mouse scrolled (634, 487) with delta (0, -3)
Screenshot: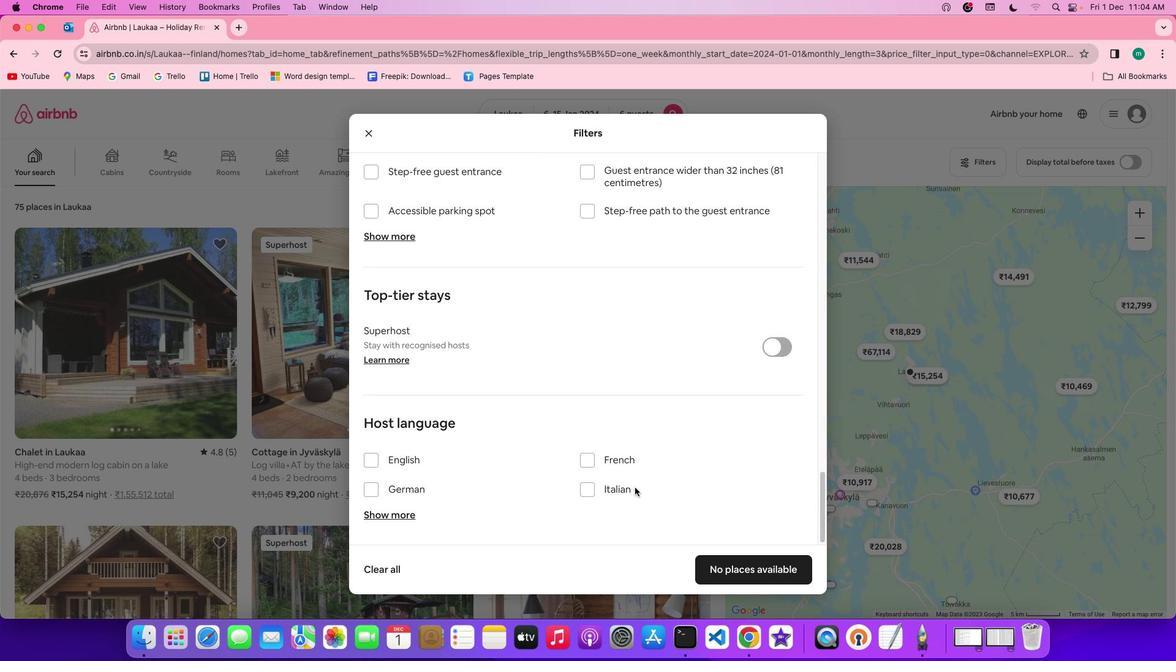 
Action: Mouse scrolled (634, 487) with delta (0, -3)
Screenshot: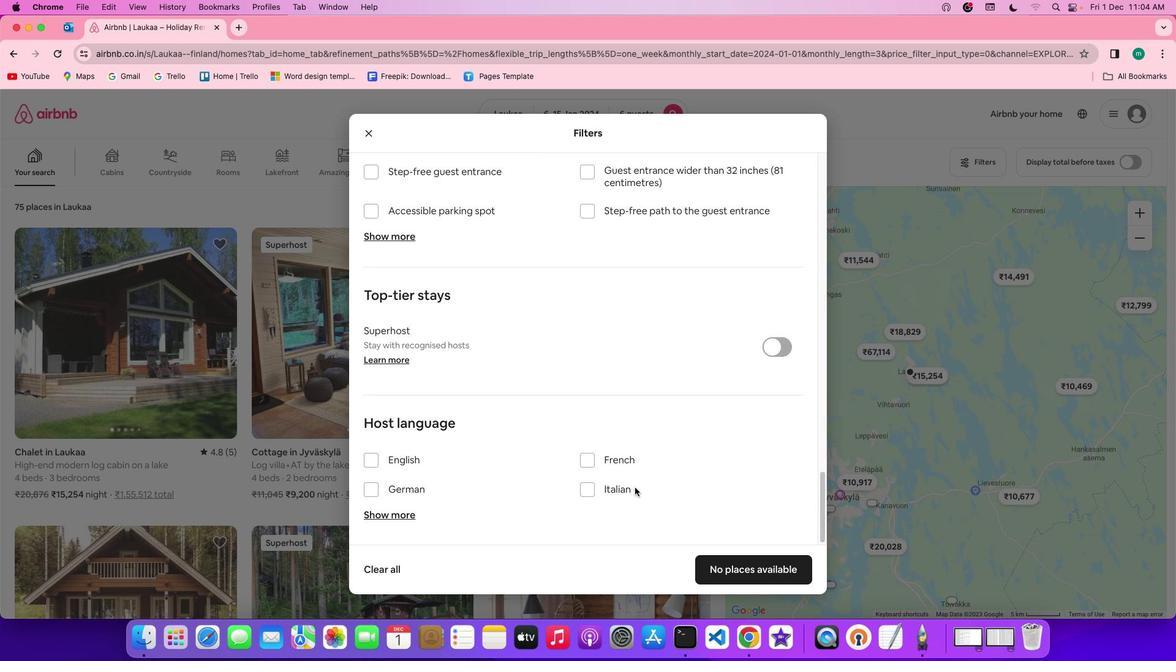 
Action: Mouse scrolled (634, 487) with delta (0, -3)
Screenshot: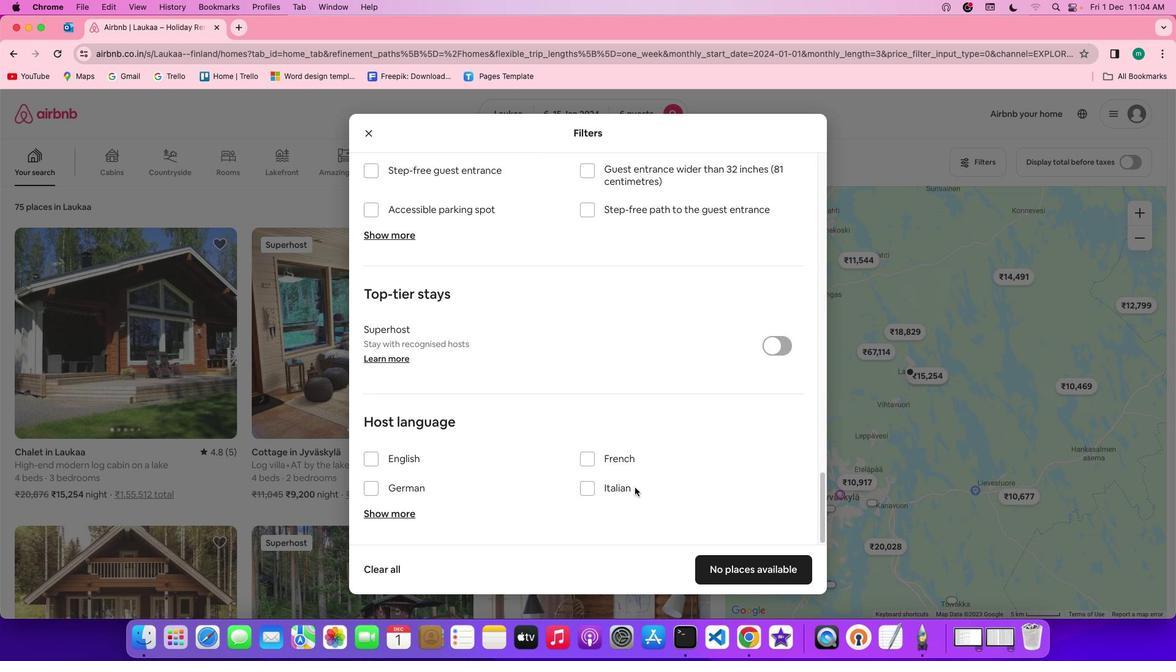 
Action: Mouse scrolled (634, 487) with delta (0, 0)
Screenshot: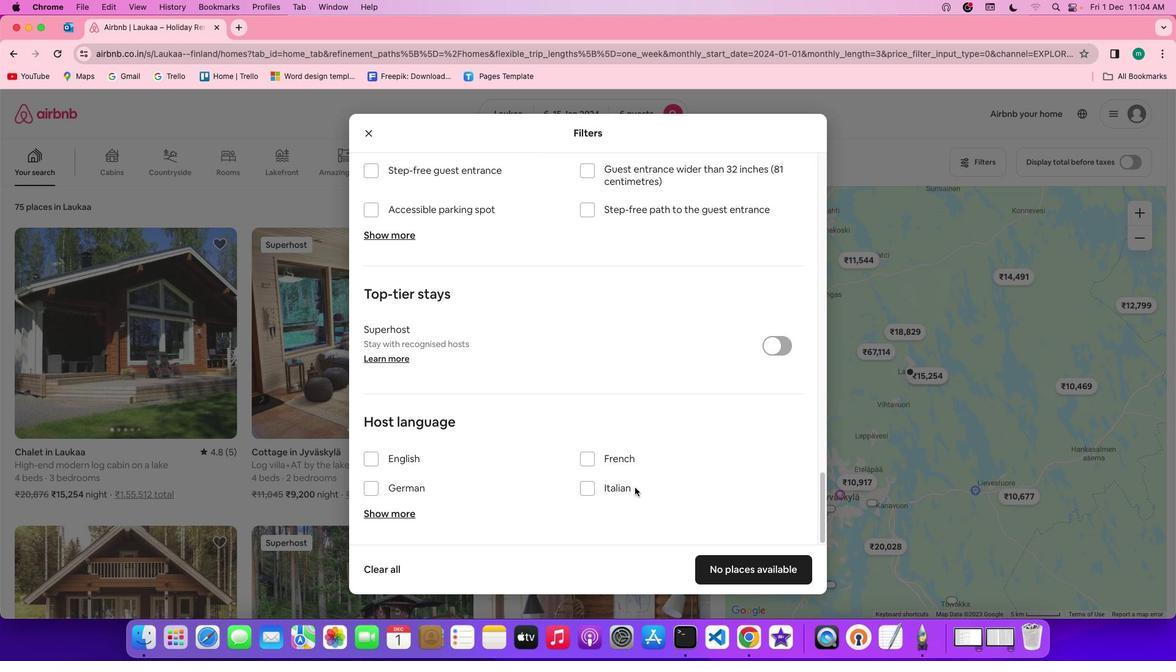 
Action: Mouse scrolled (634, 487) with delta (0, 0)
Screenshot: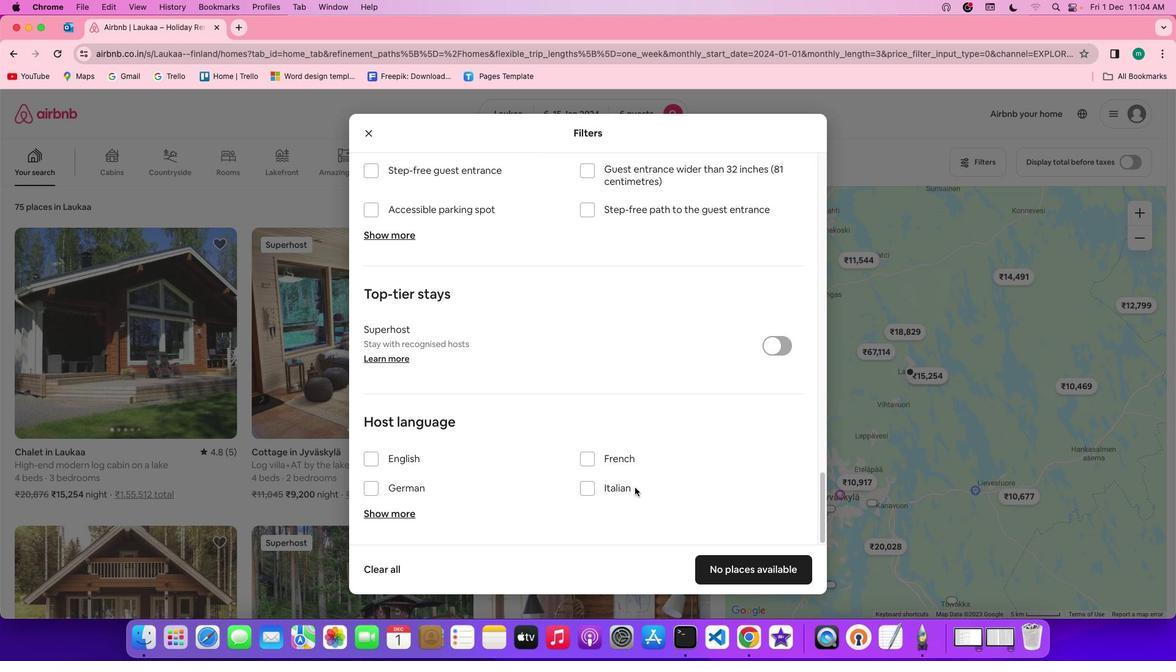 
Action: Mouse scrolled (634, 487) with delta (0, -1)
Screenshot: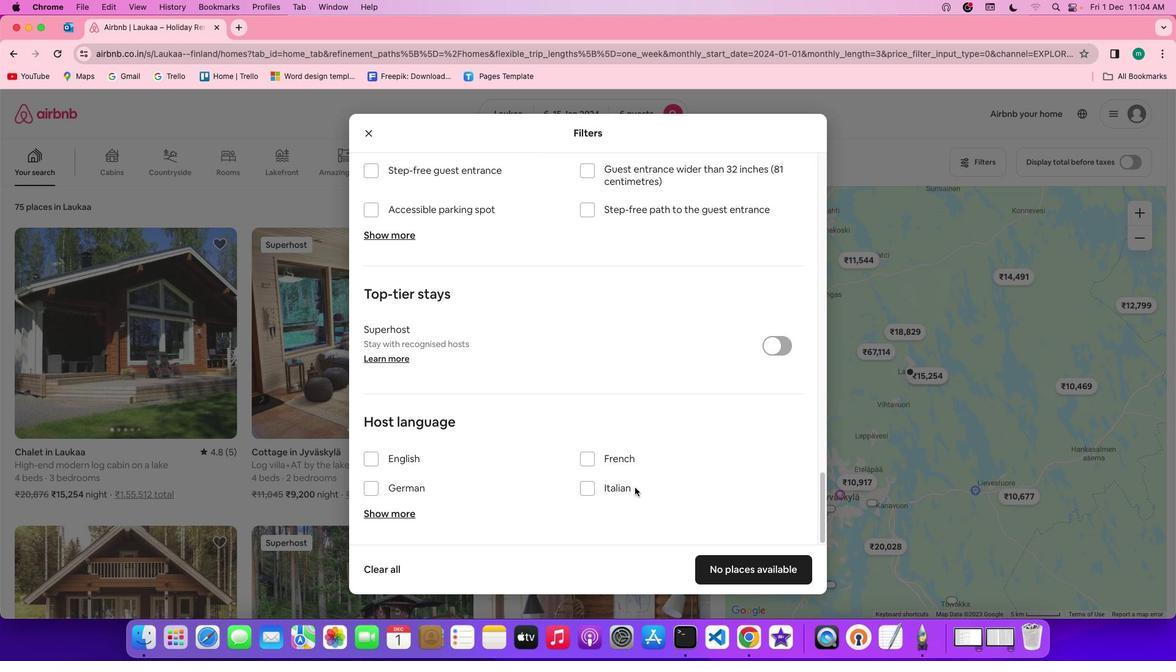 
Action: Mouse scrolled (634, 487) with delta (0, -3)
Screenshot: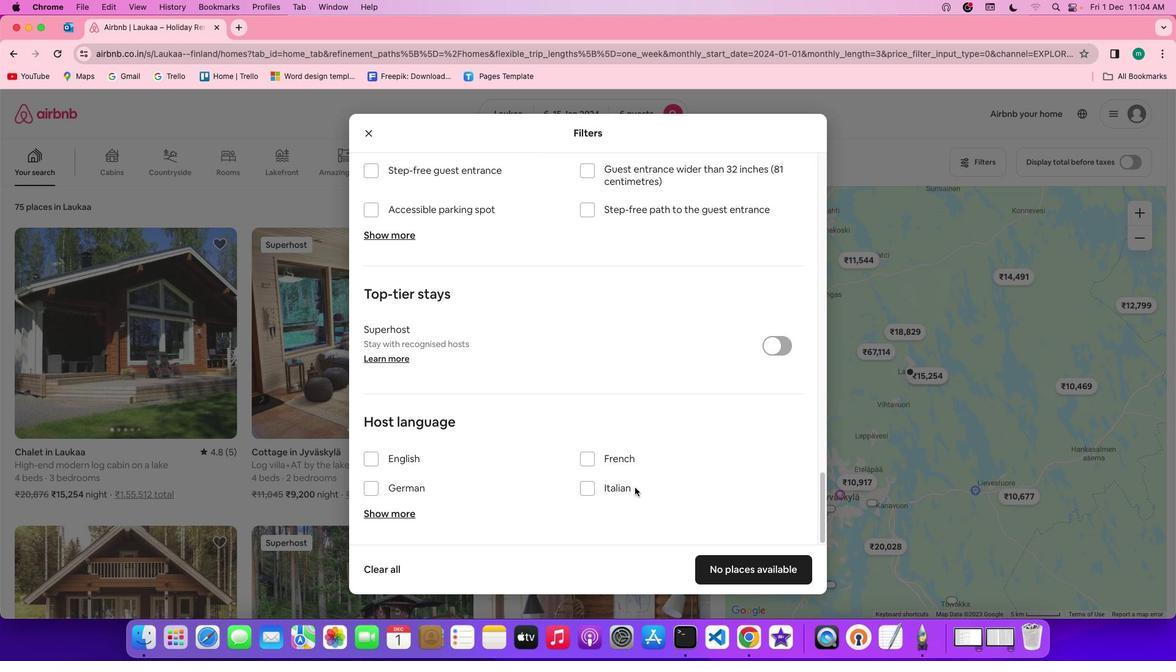 
Action: Mouse scrolled (634, 487) with delta (0, -3)
Screenshot: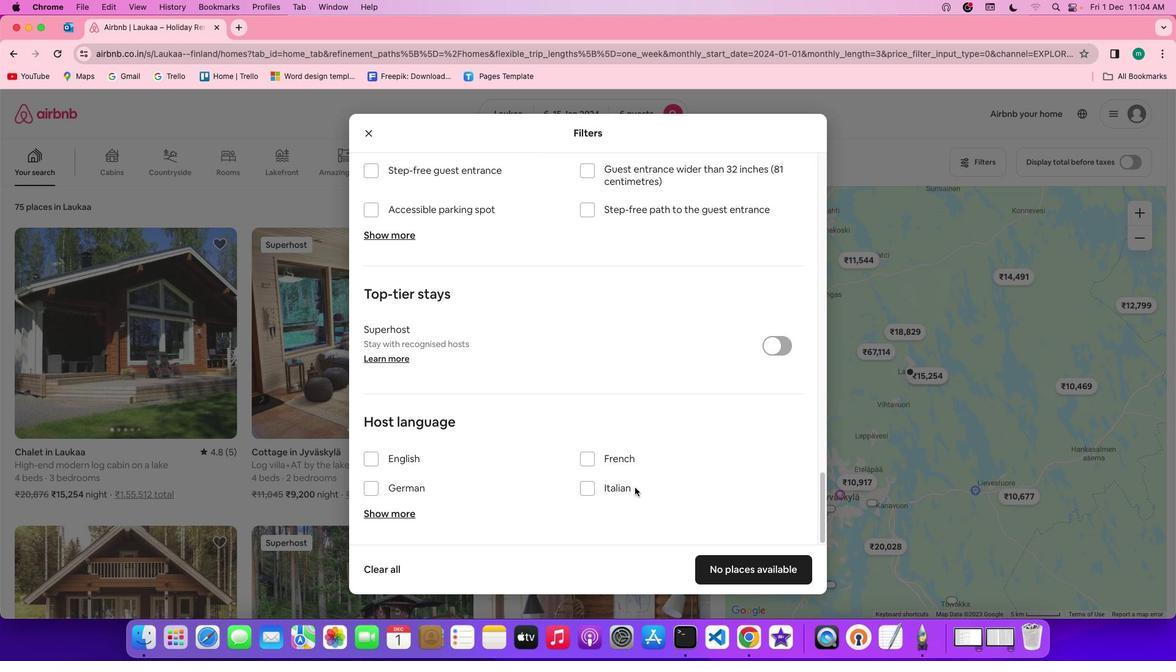 
Action: Mouse scrolled (634, 487) with delta (0, -3)
Screenshot: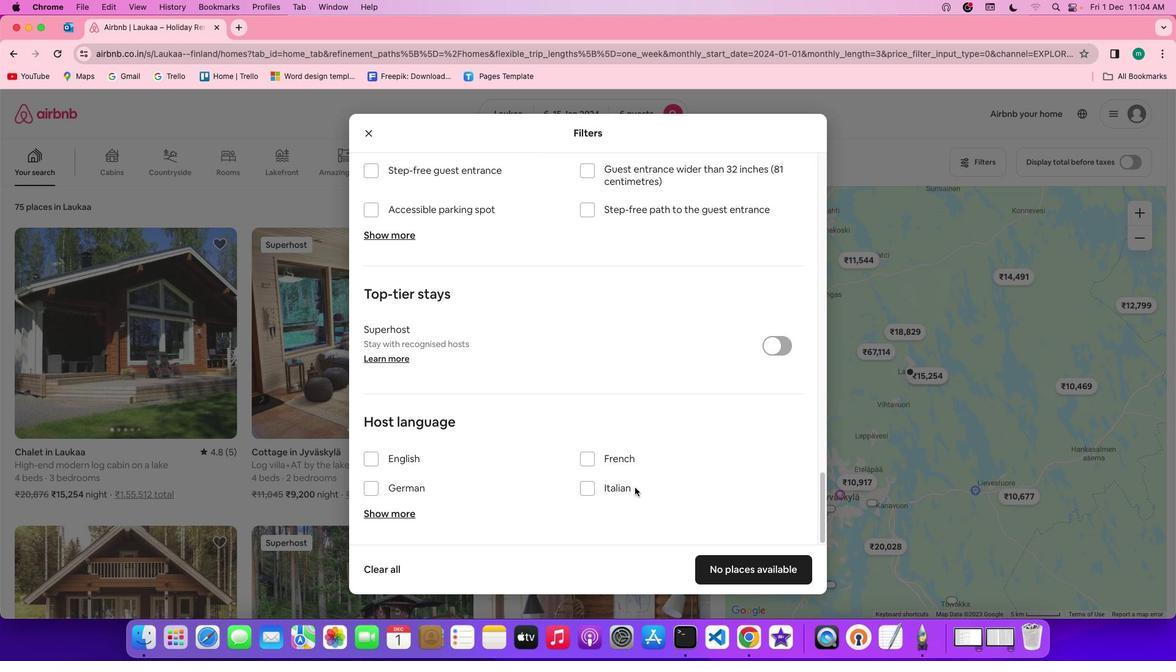 
Action: Mouse moved to (793, 573)
Screenshot: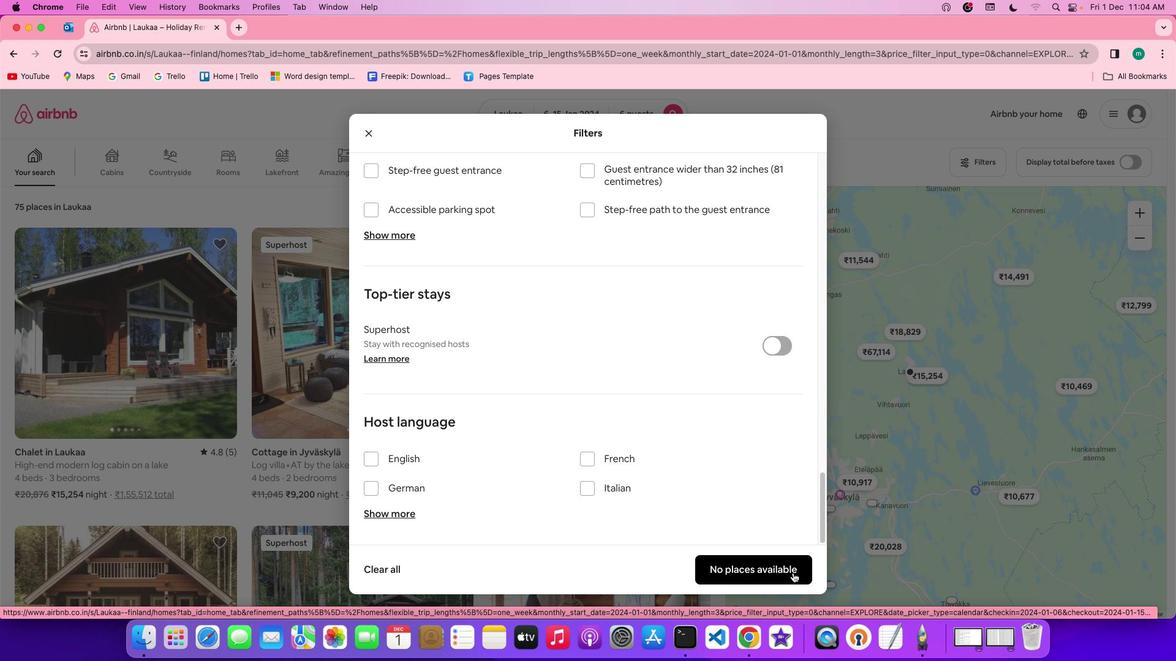 
Action: Mouse pressed left at (793, 573)
Screenshot: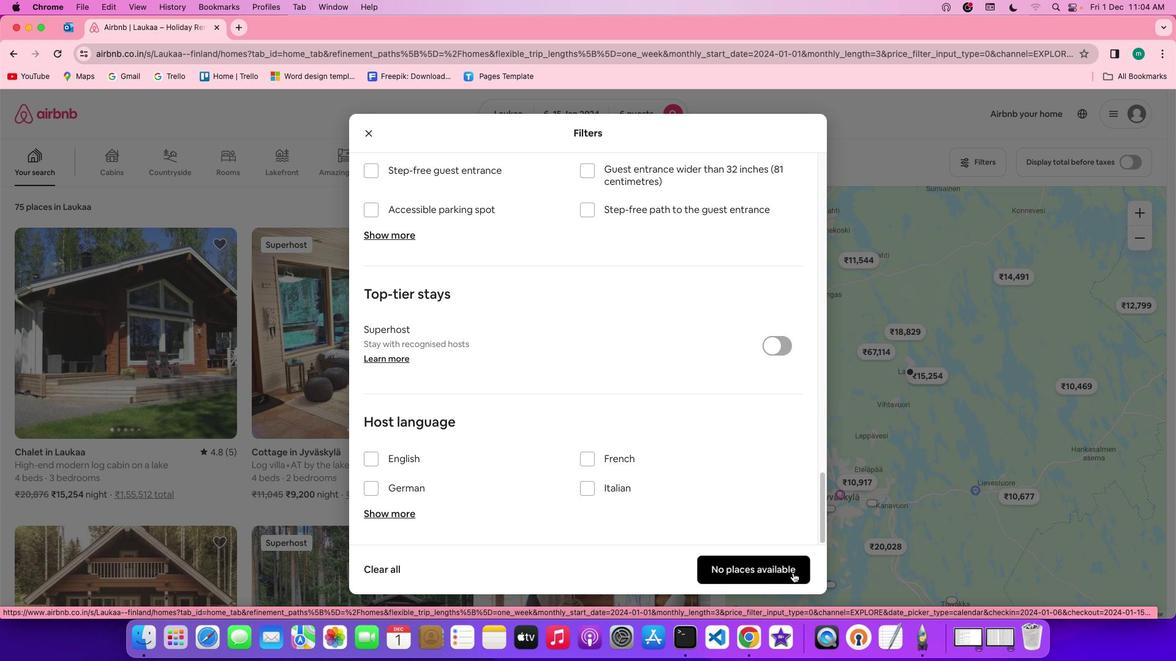 
Action: Mouse moved to (280, 317)
Screenshot: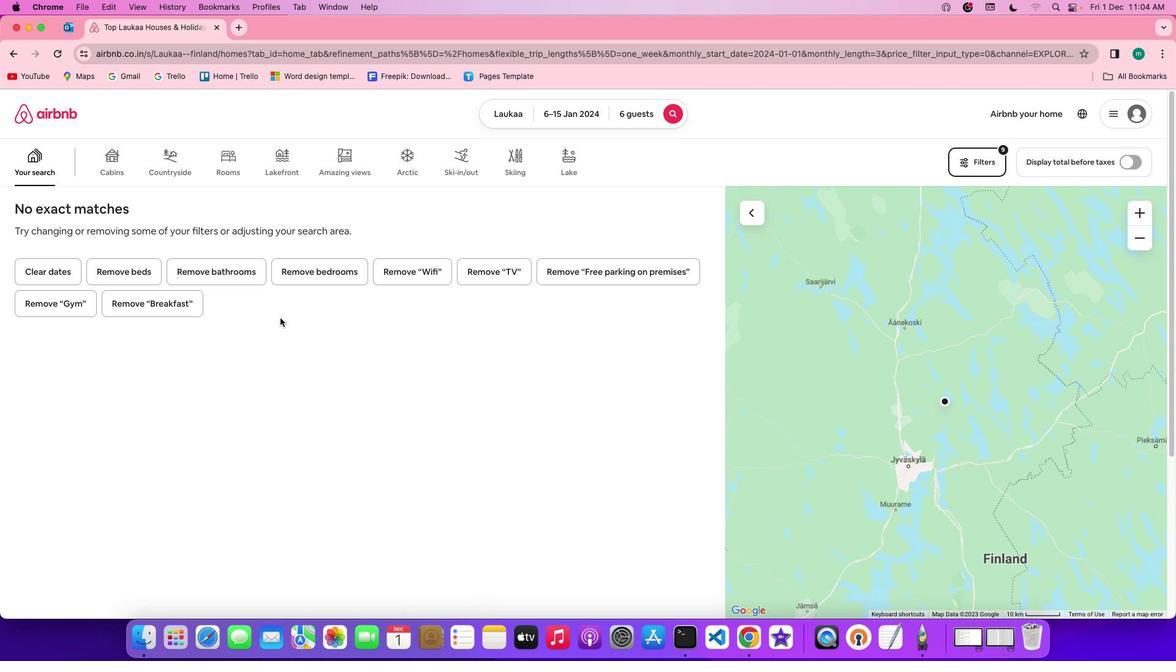 
